 Task: Look for Airbnb options in Yambio, South Sudan from 10th December, 2023 to 15th December, 2023 for 7 adults.4 bedrooms having 7 beds and 4 bathrooms. Property type can be house. Amenities needed are: wifi, TV, free parkinig on premises, gym, breakfast. Look for 5 properties as per requirement.
Action: Mouse moved to (465, 96)
Screenshot: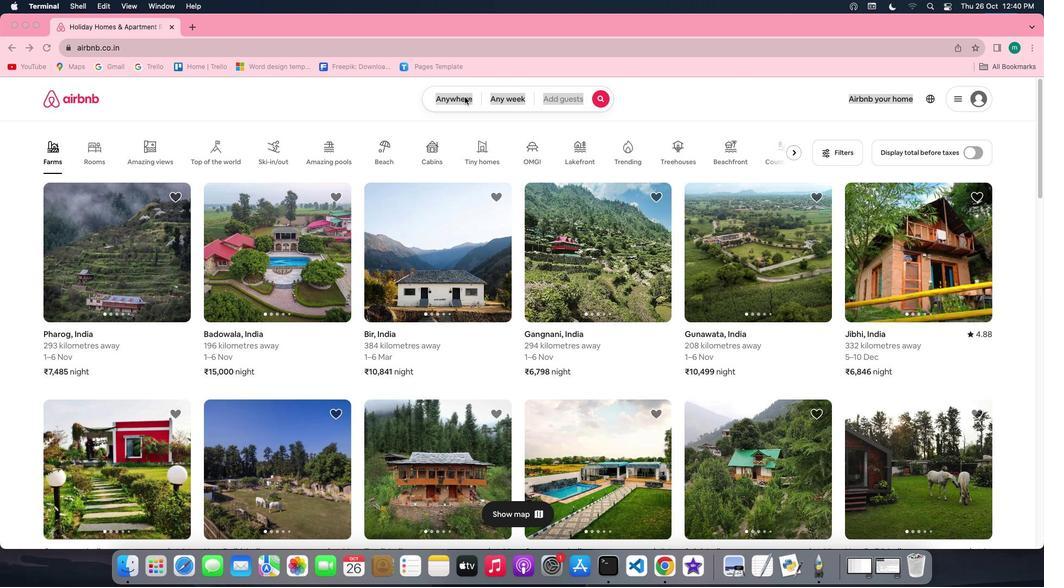 
Action: Mouse pressed left at (465, 96)
Screenshot: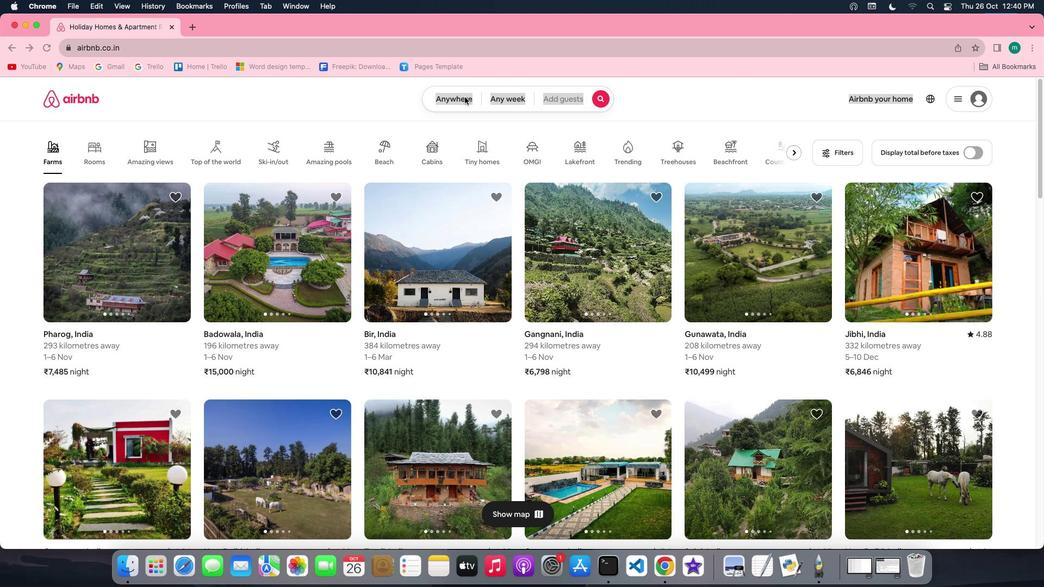 
Action: Mouse pressed left at (465, 96)
Screenshot: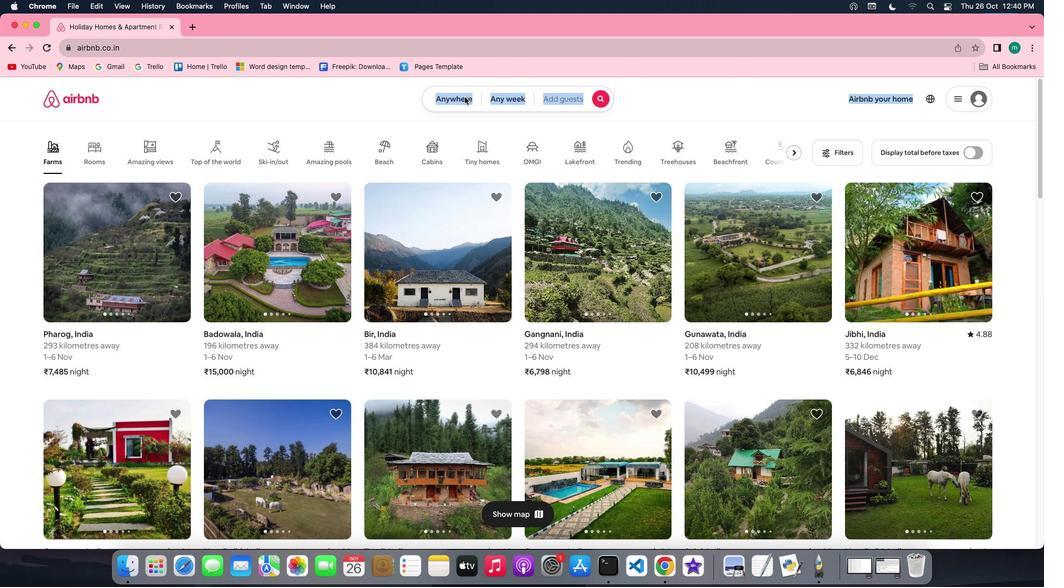 
Action: Mouse moved to (399, 141)
Screenshot: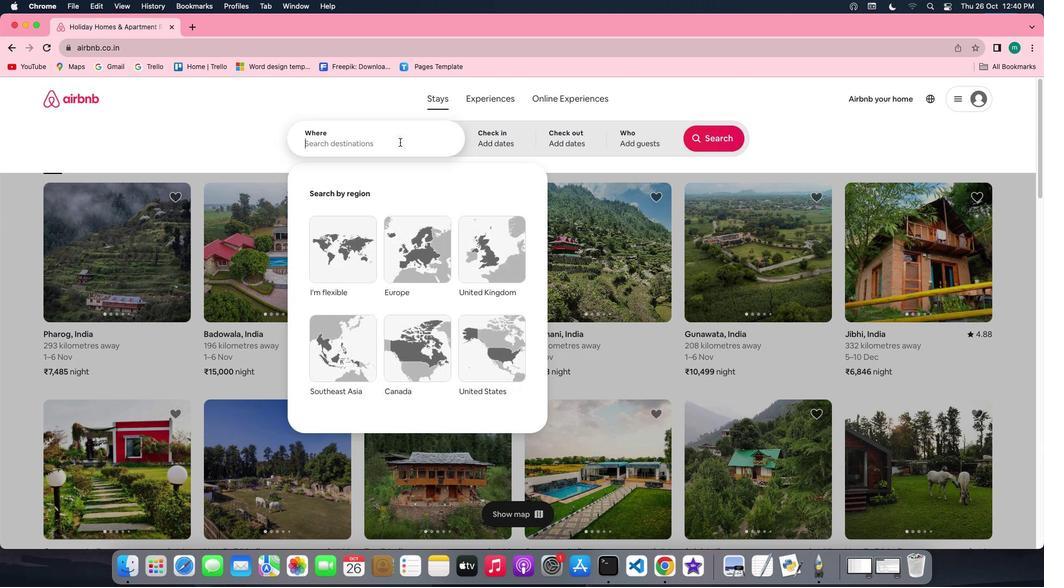 
Action: Key pressed Key.shift'Y''a''m''b''i''o'','Key.spaceKey.shift'S''o''u''t''h'Key.spaceKey.shift'S''u''d''a''n'
Screenshot: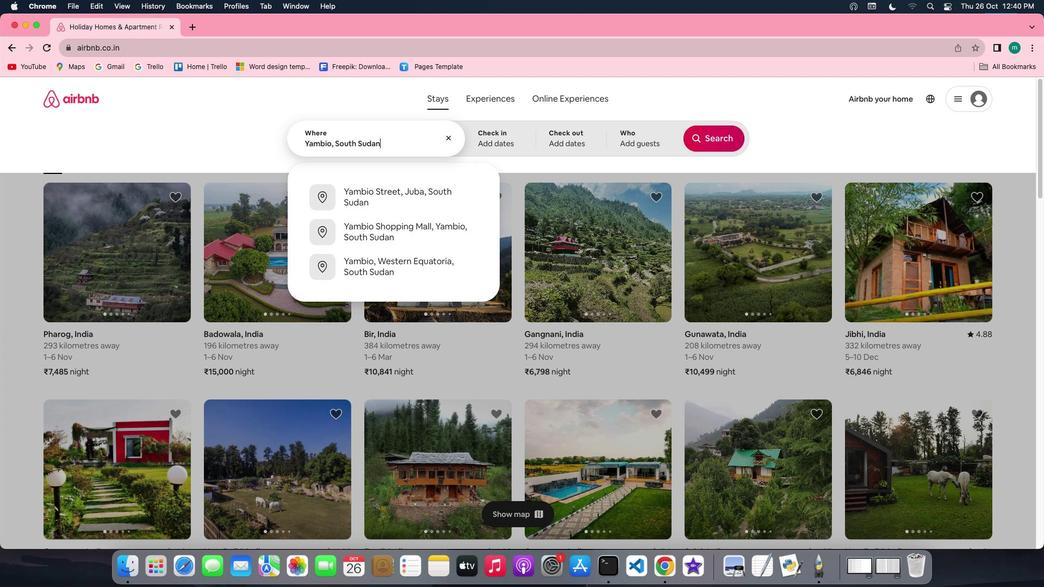 
Action: Mouse moved to (477, 134)
Screenshot: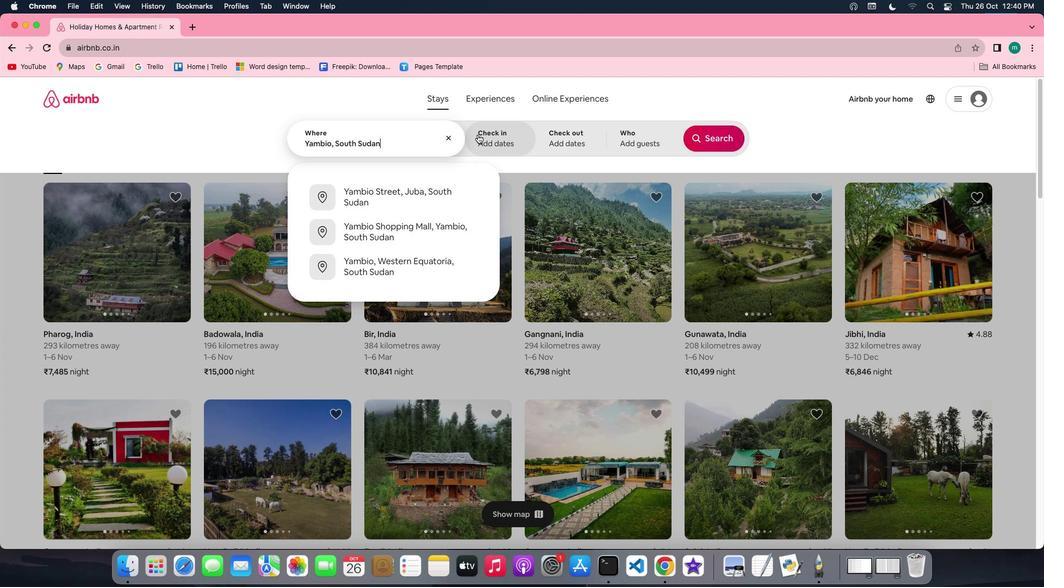 
Action: Mouse pressed left at (477, 134)
Screenshot: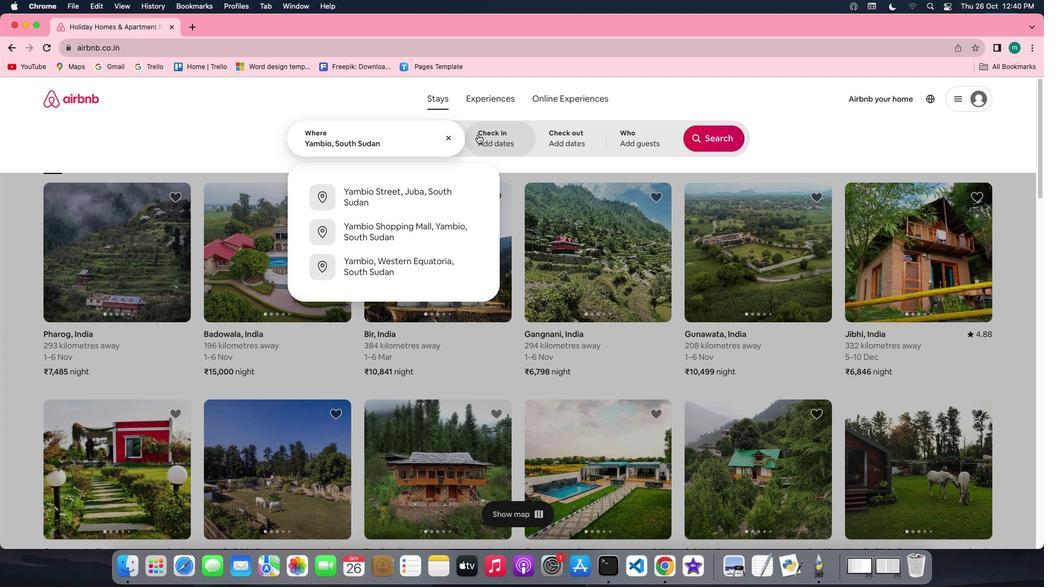 
Action: Mouse moved to (707, 226)
Screenshot: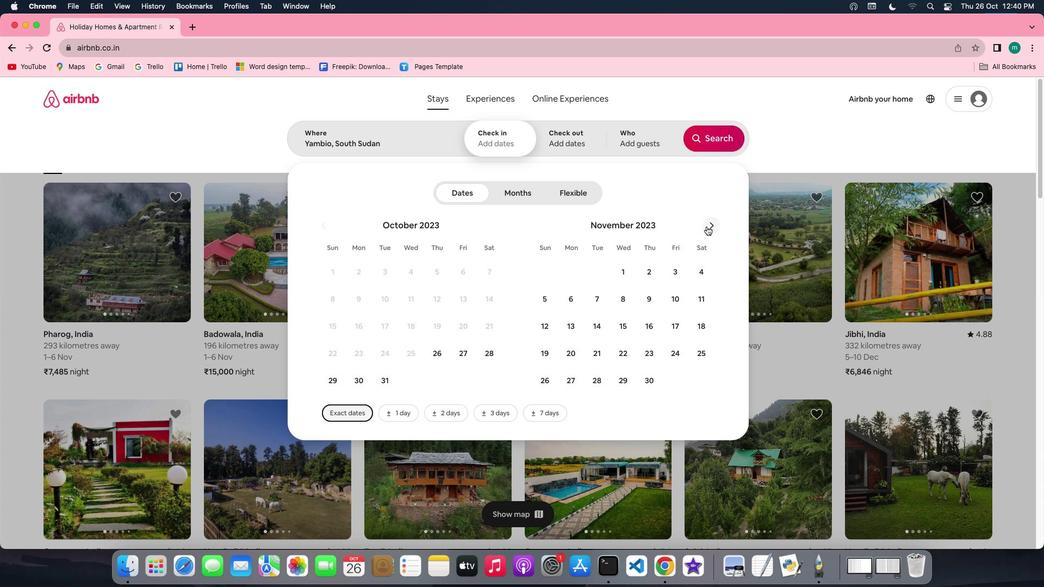 
Action: Mouse pressed left at (707, 226)
Screenshot: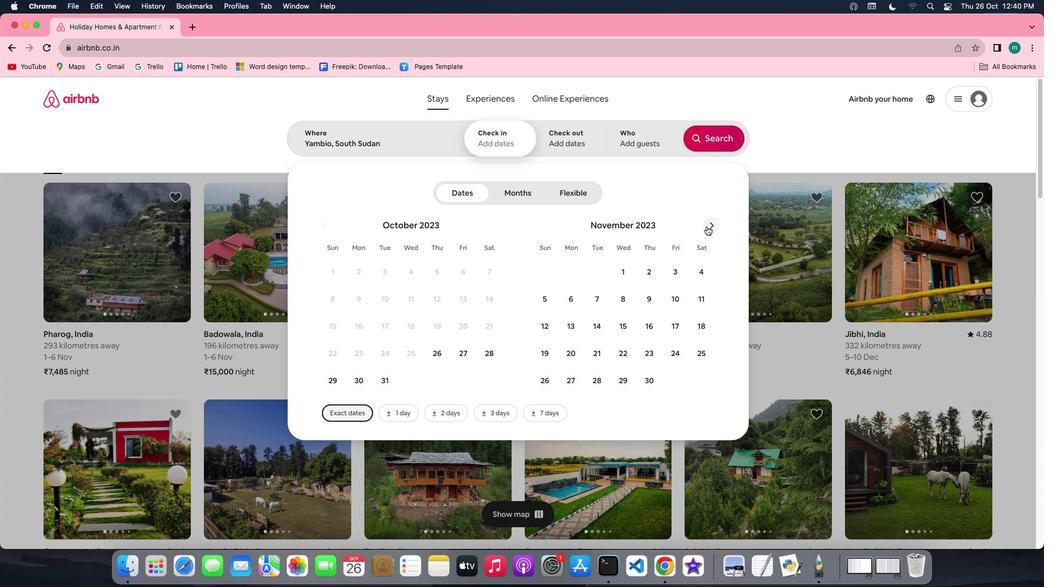 
Action: Mouse moved to (541, 318)
Screenshot: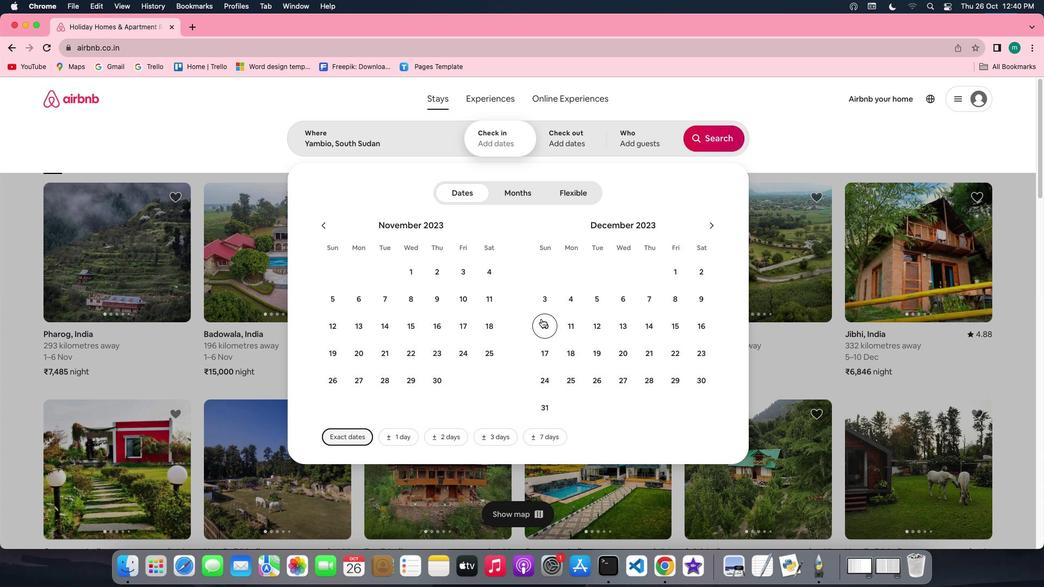 
Action: Mouse pressed left at (541, 318)
Screenshot: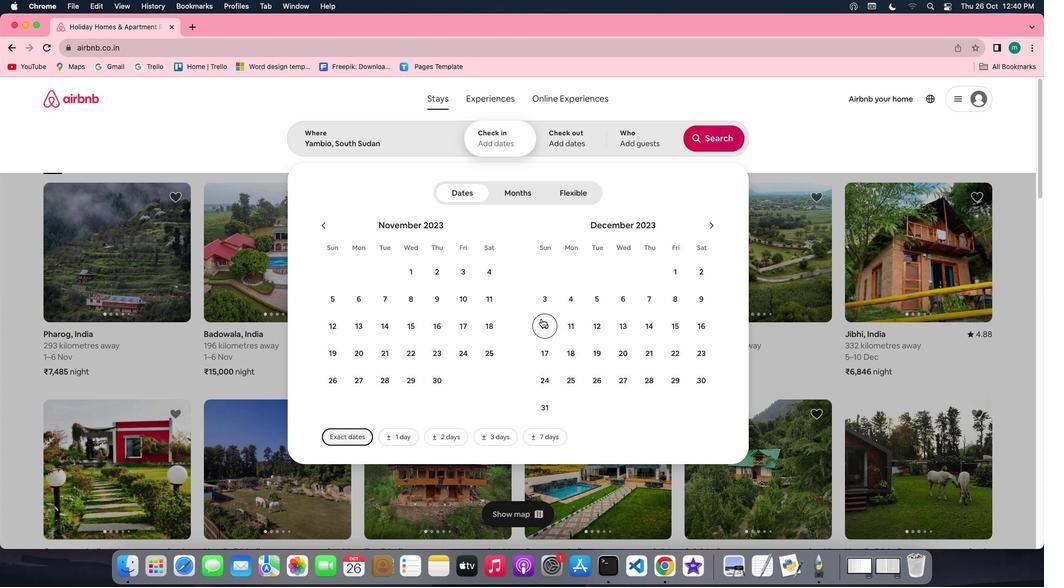 
Action: Mouse moved to (674, 319)
Screenshot: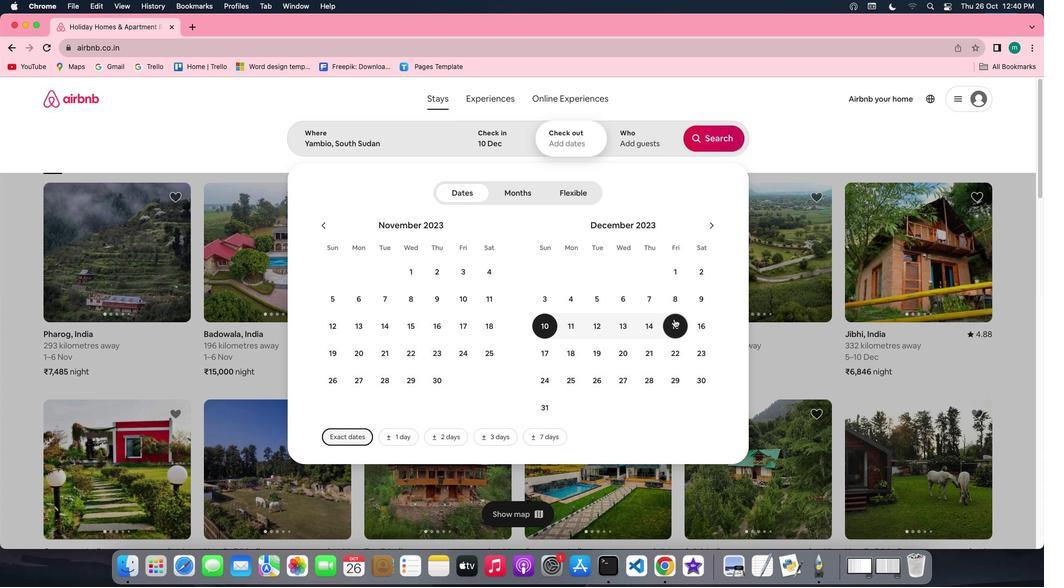 
Action: Mouse pressed left at (674, 319)
Screenshot: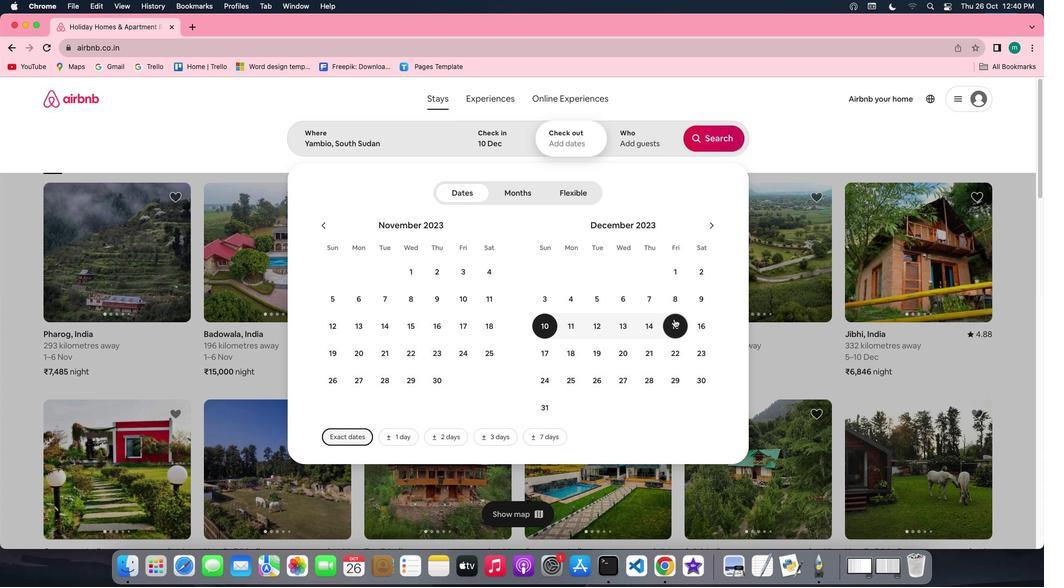 
Action: Mouse moved to (652, 143)
Screenshot: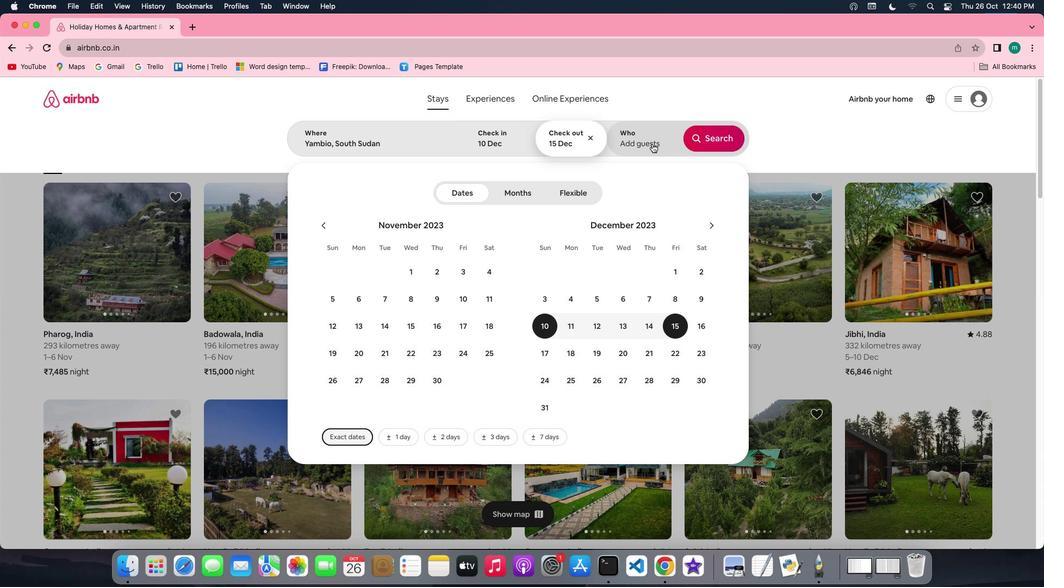 
Action: Mouse pressed left at (652, 143)
Screenshot: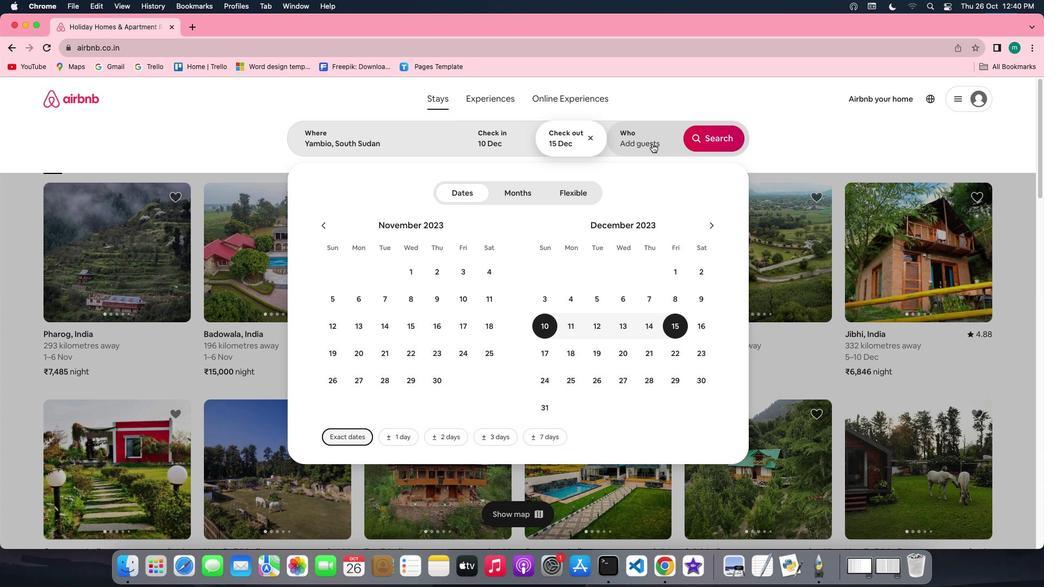 
Action: Mouse moved to (717, 193)
Screenshot: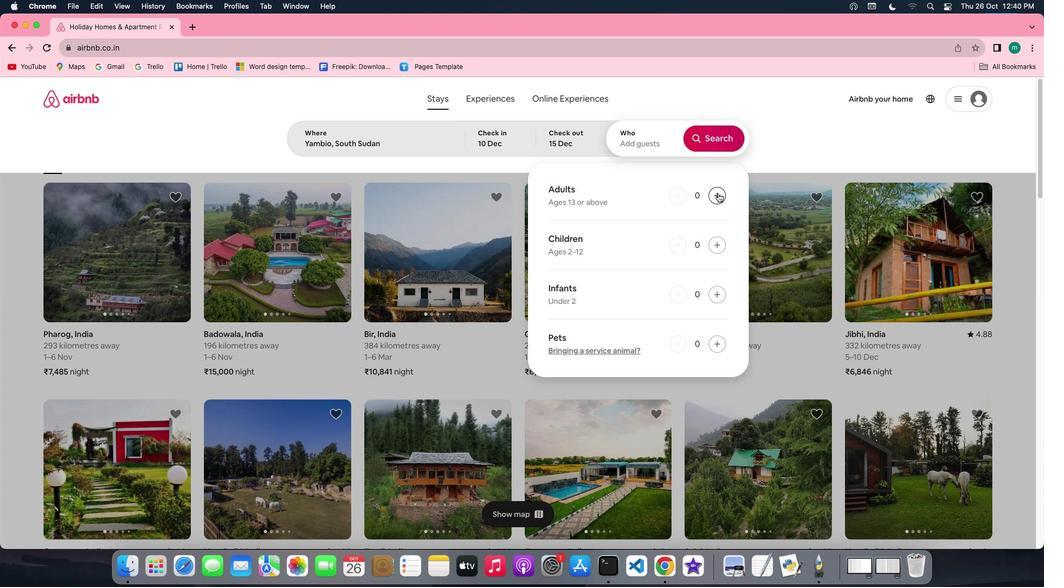 
Action: Mouse pressed left at (717, 193)
Screenshot: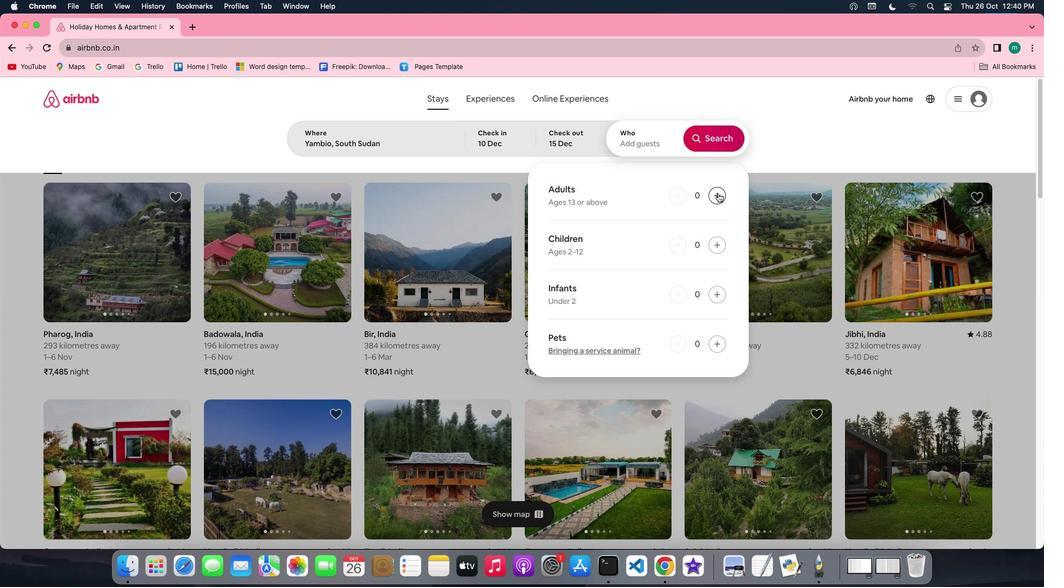 
Action: Mouse pressed left at (717, 193)
Screenshot: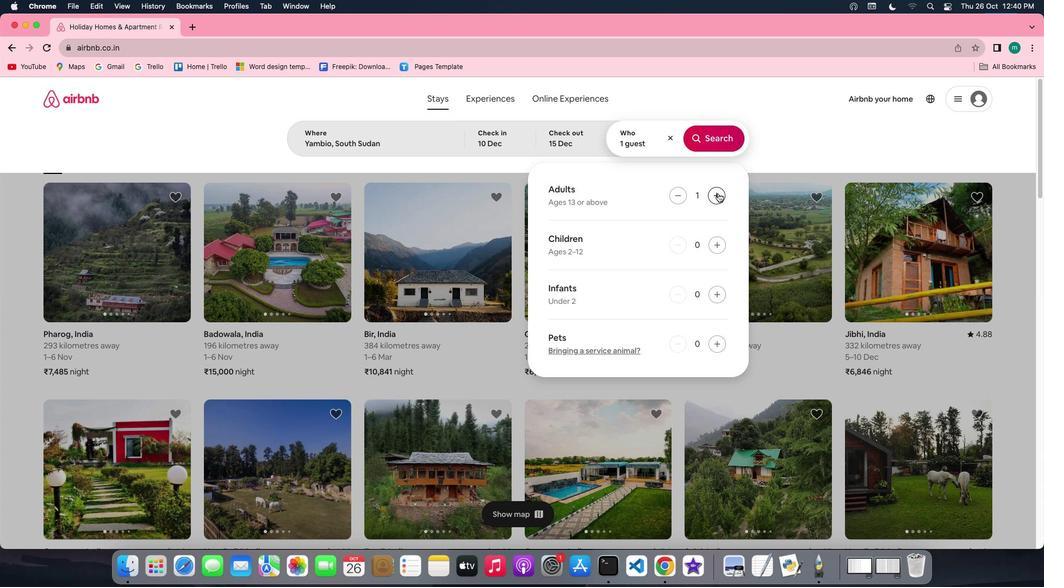 
Action: Mouse pressed left at (717, 193)
Screenshot: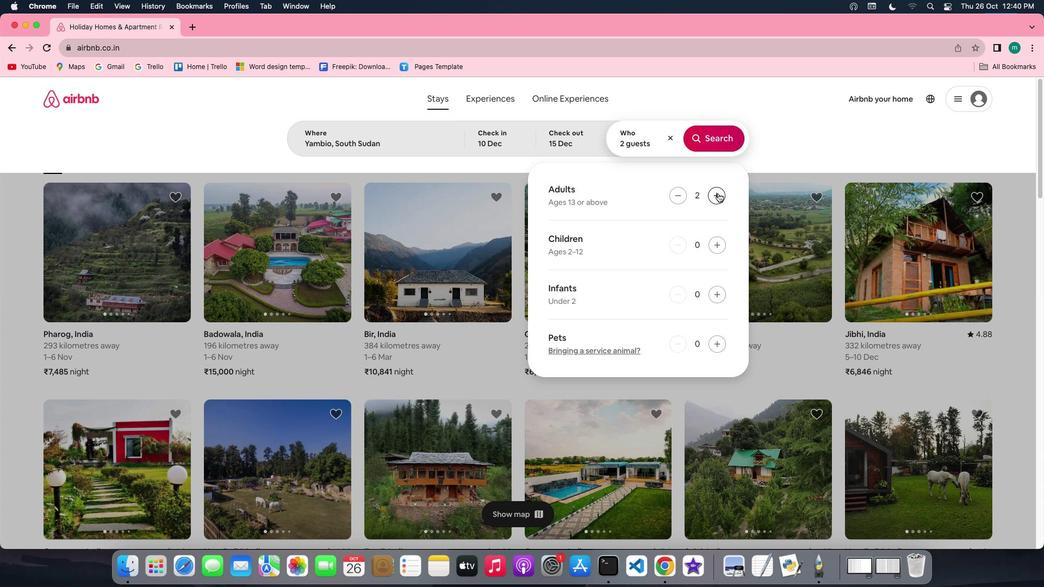 
Action: Mouse pressed left at (717, 193)
Screenshot: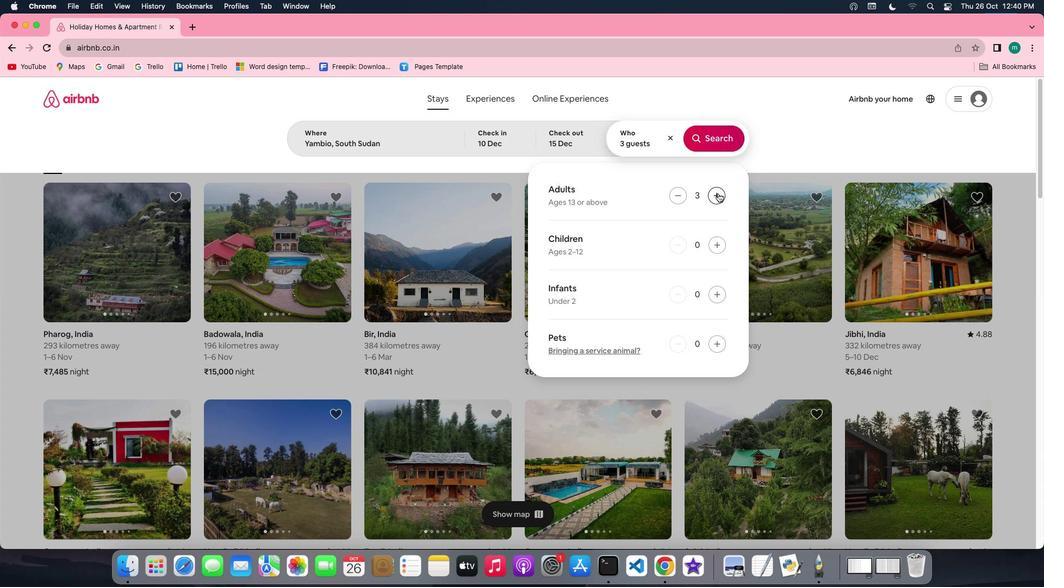 
Action: Mouse pressed left at (717, 193)
Screenshot: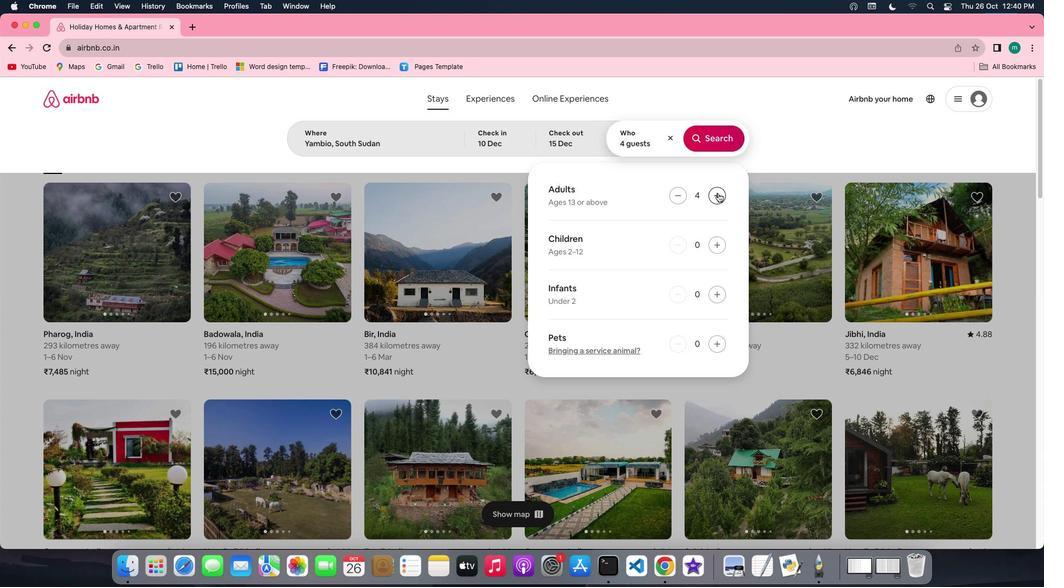 
Action: Mouse pressed left at (717, 193)
Screenshot: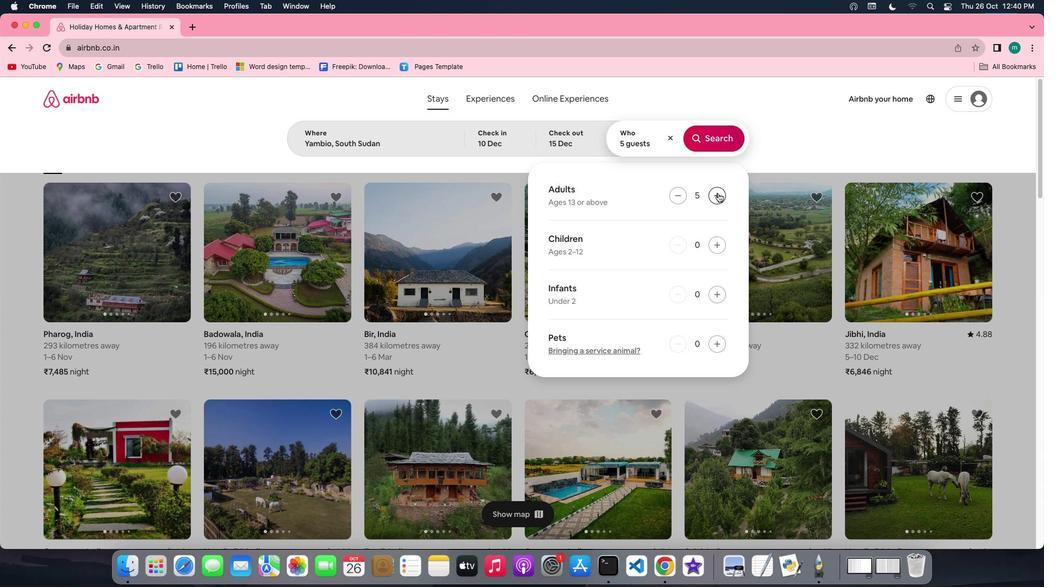 
Action: Mouse pressed left at (717, 193)
Screenshot: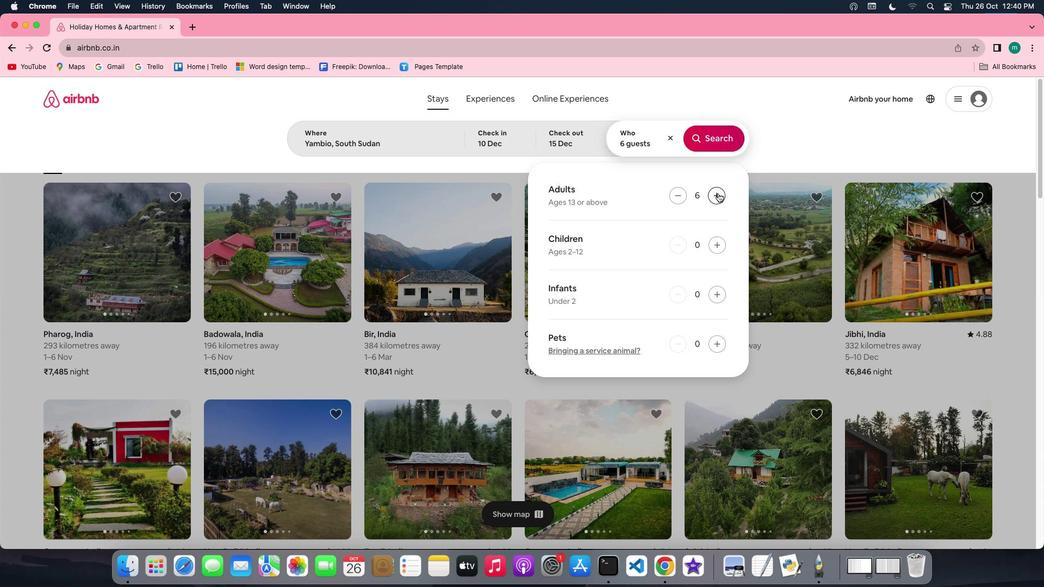 
Action: Mouse moved to (720, 139)
Screenshot: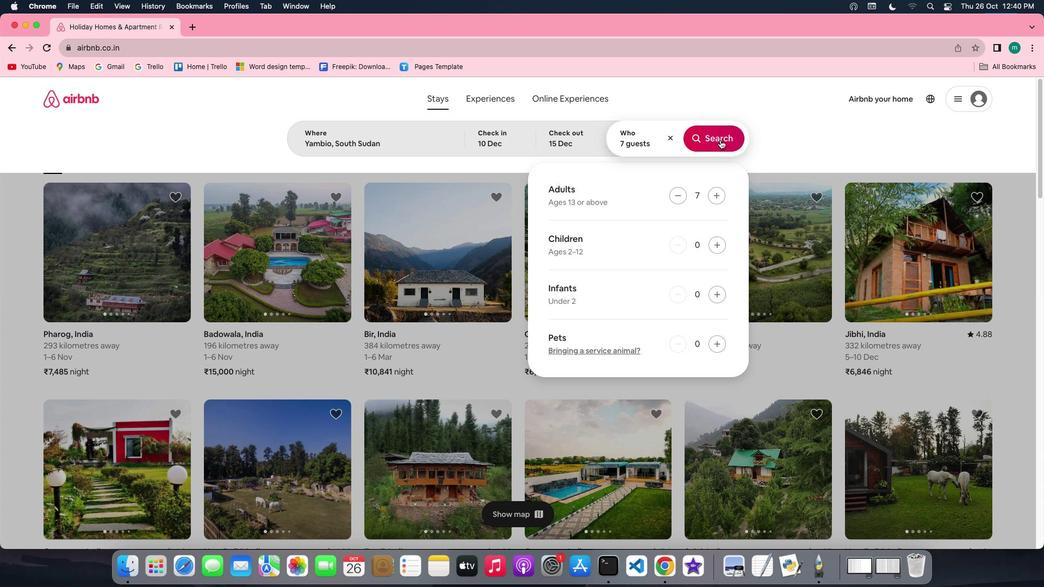 
Action: Mouse pressed left at (720, 139)
Screenshot: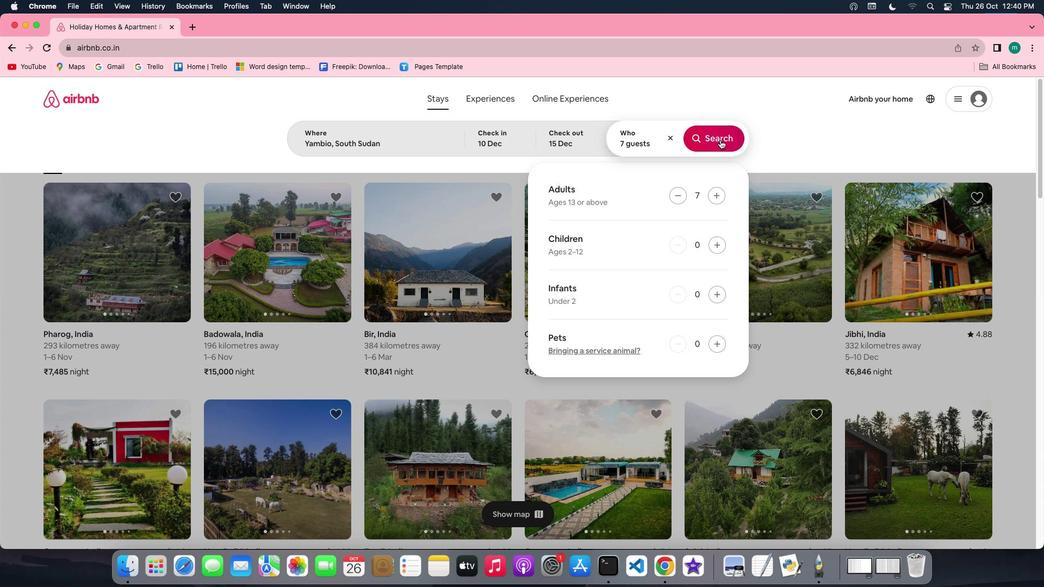 
Action: Mouse moved to (880, 145)
Screenshot: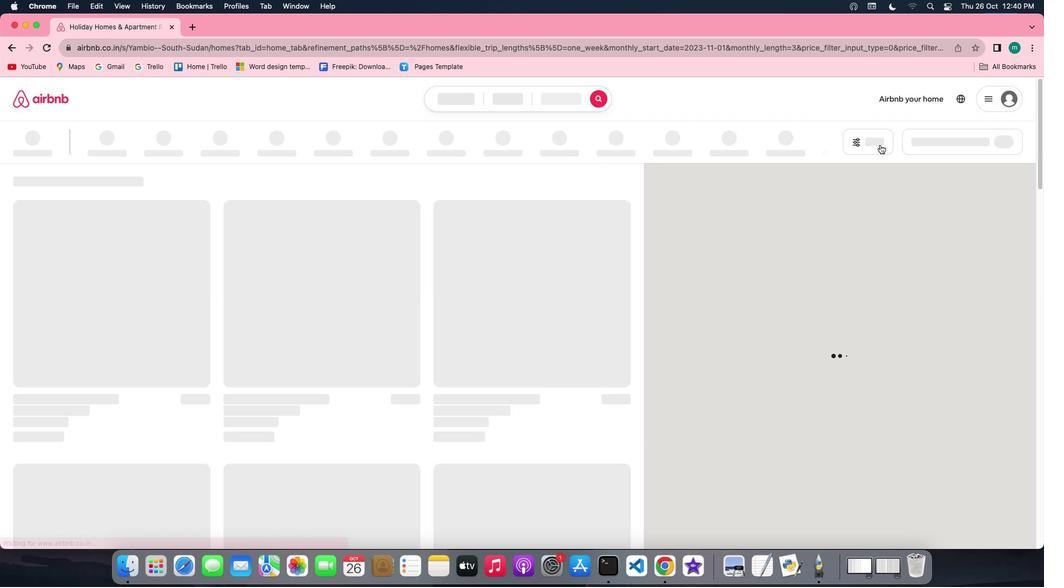 
Action: Mouse pressed left at (880, 145)
Screenshot: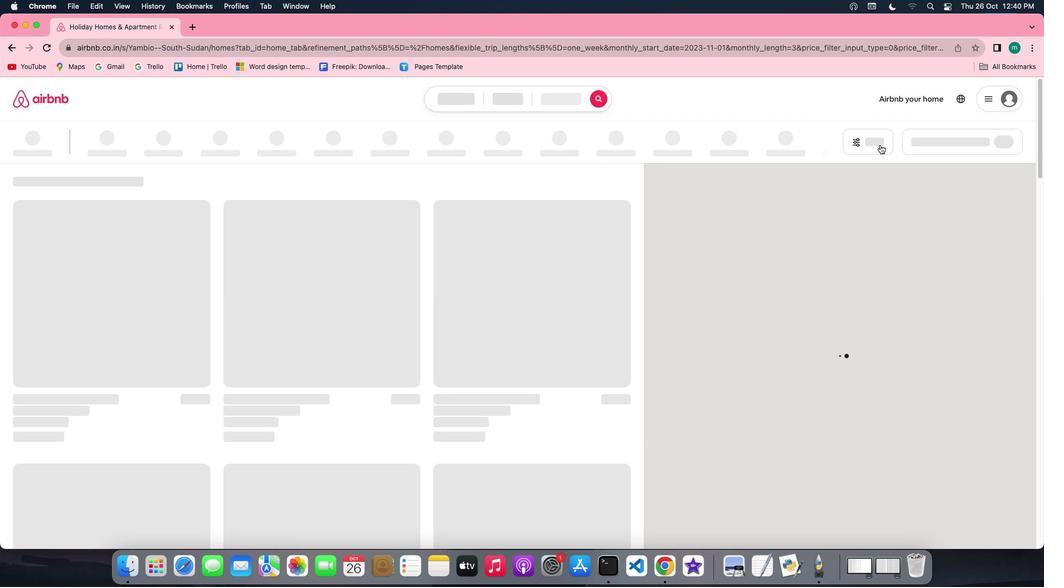 
Action: Mouse moved to (875, 138)
Screenshot: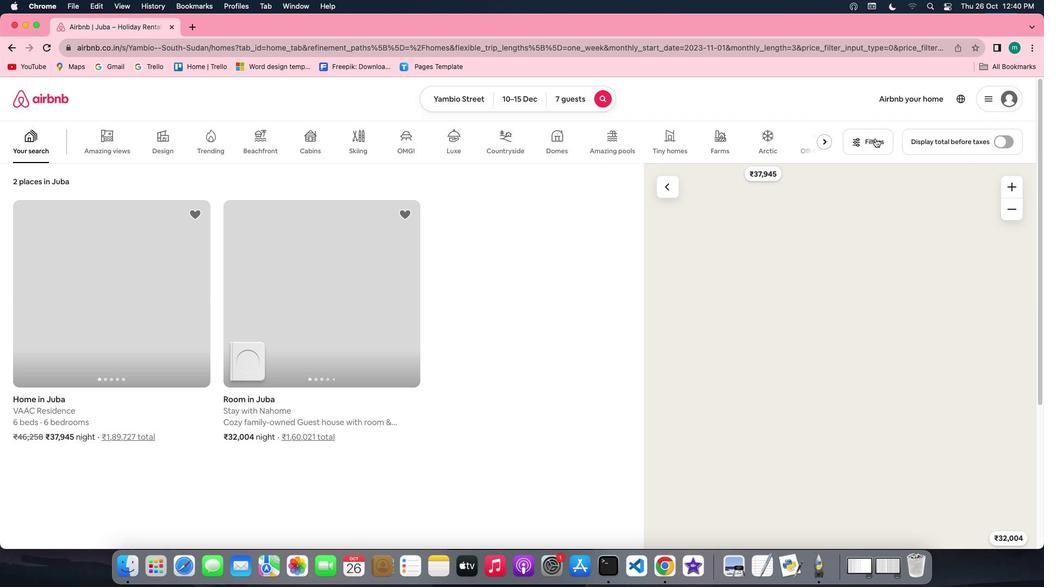 
Action: Mouse pressed left at (875, 138)
Screenshot: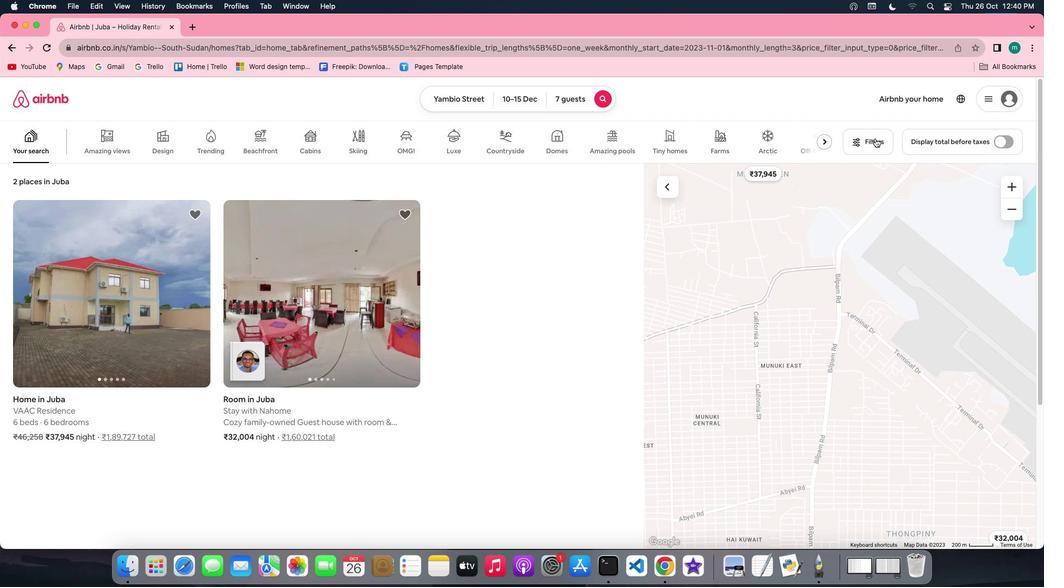 
Action: Mouse moved to (583, 353)
Screenshot: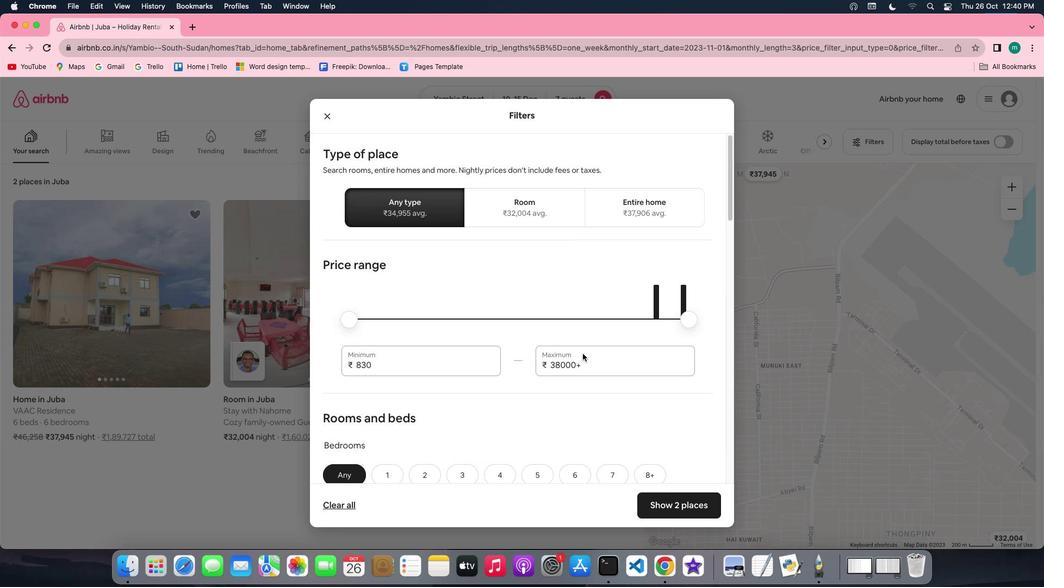 
Action: Mouse scrolled (583, 353) with delta (0, 0)
Screenshot: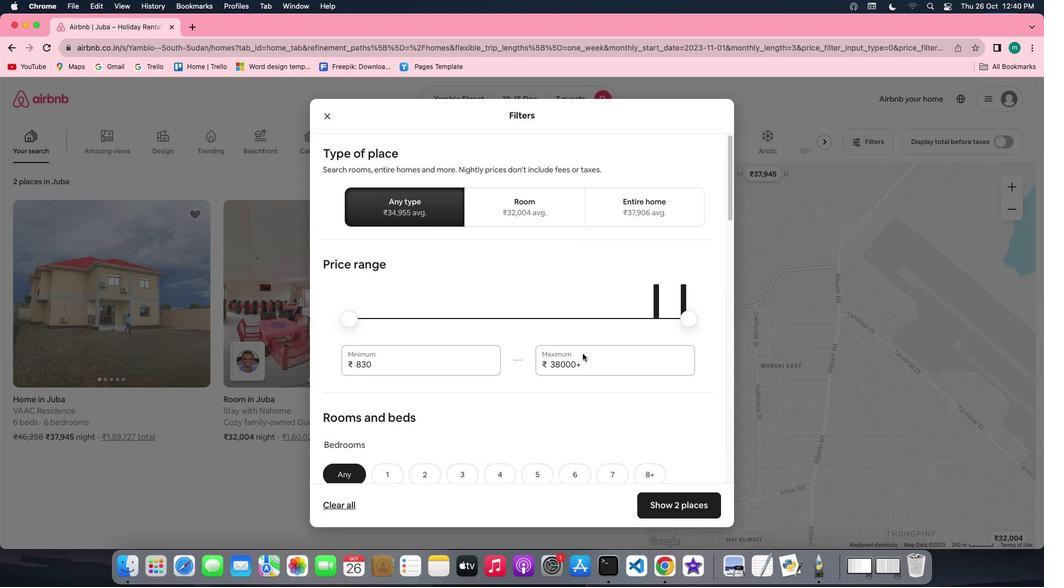 
Action: Mouse scrolled (583, 353) with delta (0, 0)
Screenshot: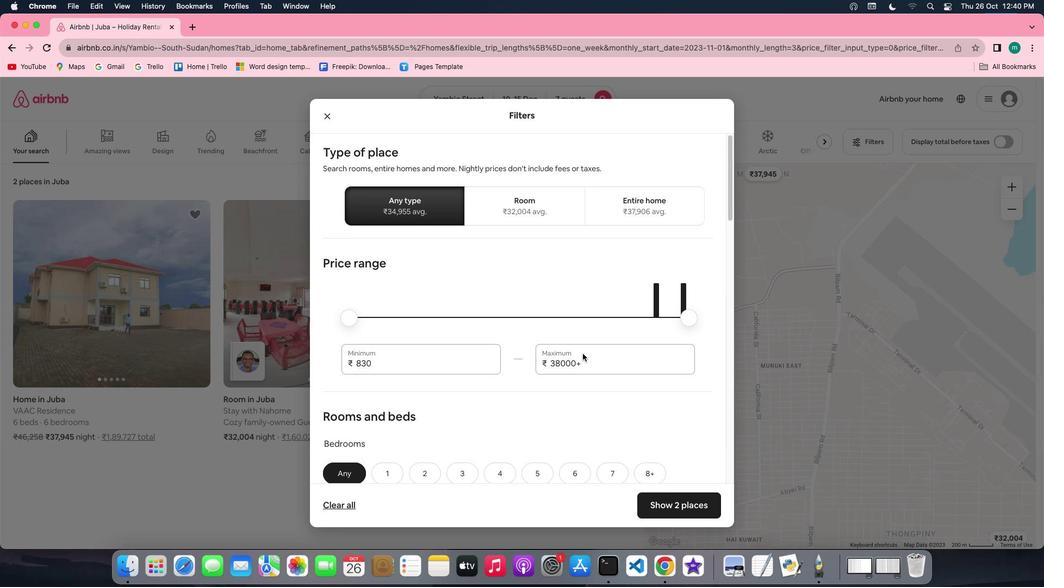 
Action: Mouse scrolled (583, 353) with delta (0, -1)
Screenshot: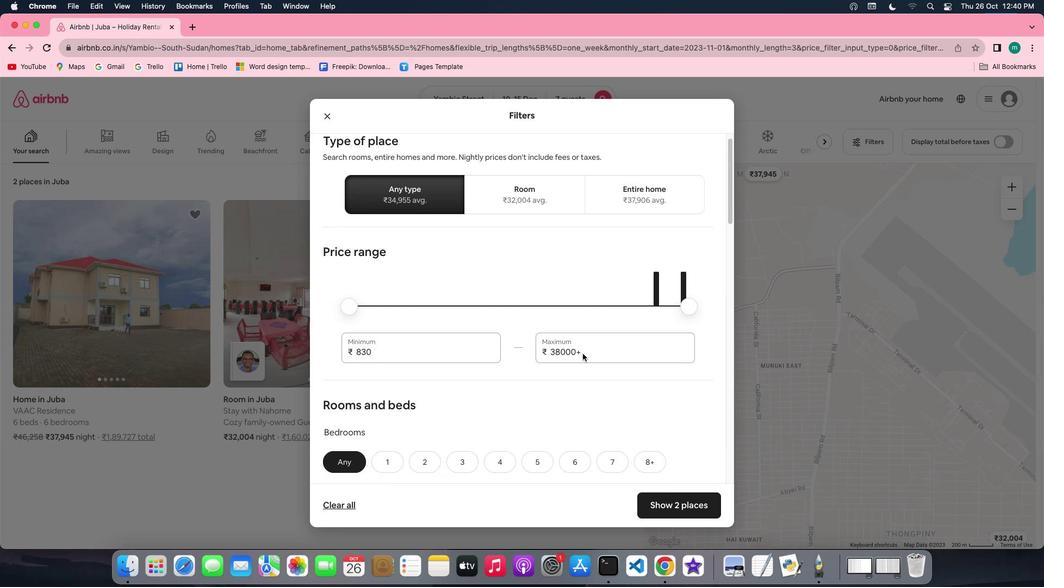 
Action: Mouse scrolled (583, 353) with delta (0, -1)
Screenshot: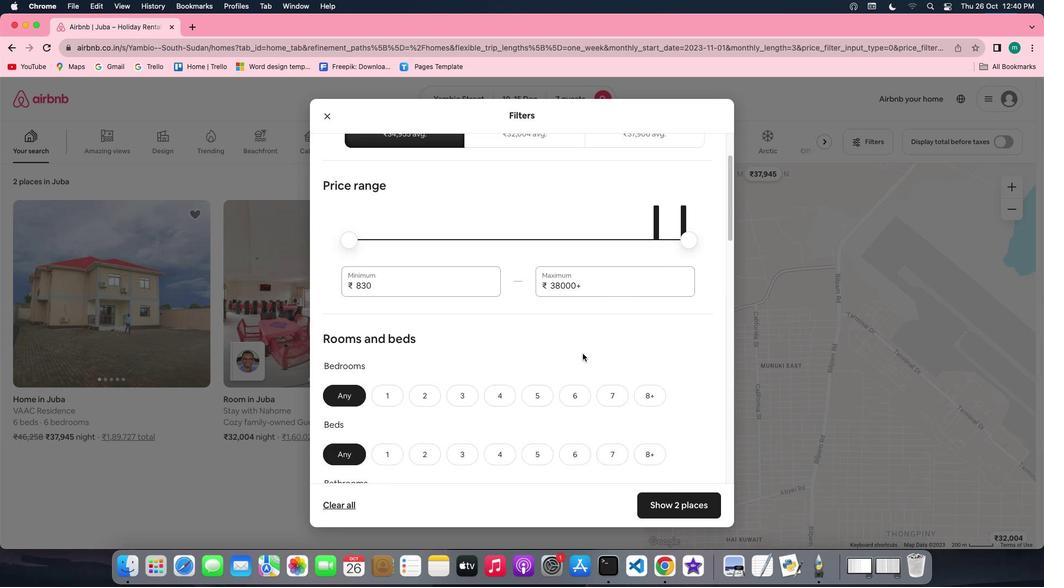
Action: Mouse scrolled (583, 353) with delta (0, 0)
Screenshot: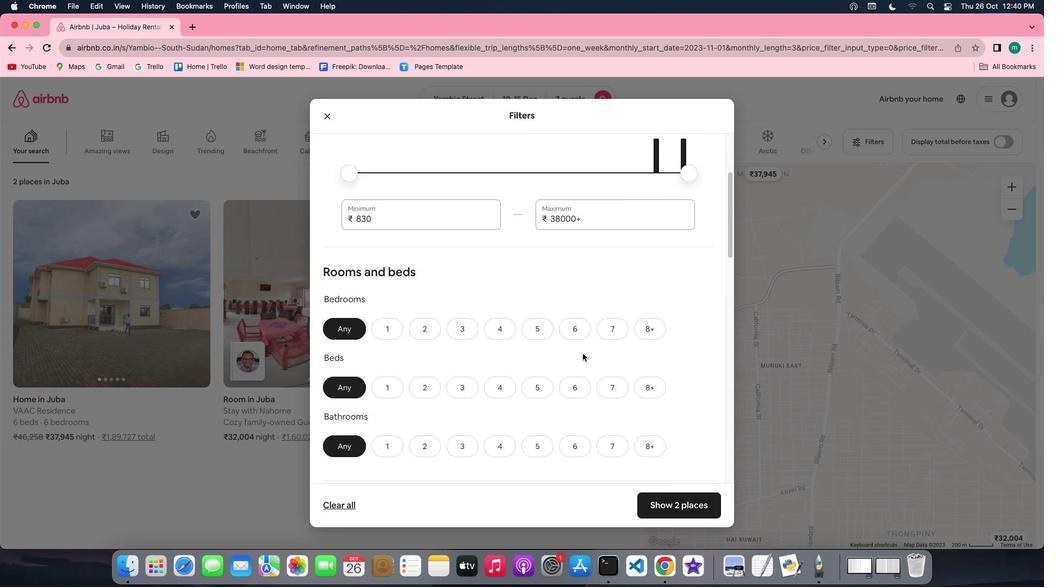 
Action: Mouse scrolled (583, 353) with delta (0, 0)
Screenshot: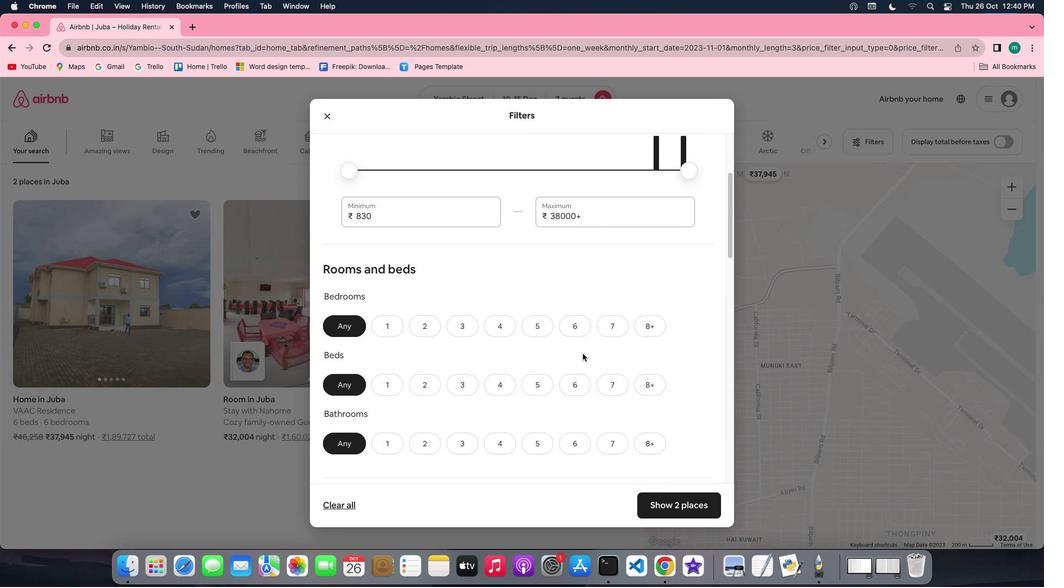 
Action: Mouse scrolled (583, 353) with delta (0, 0)
Screenshot: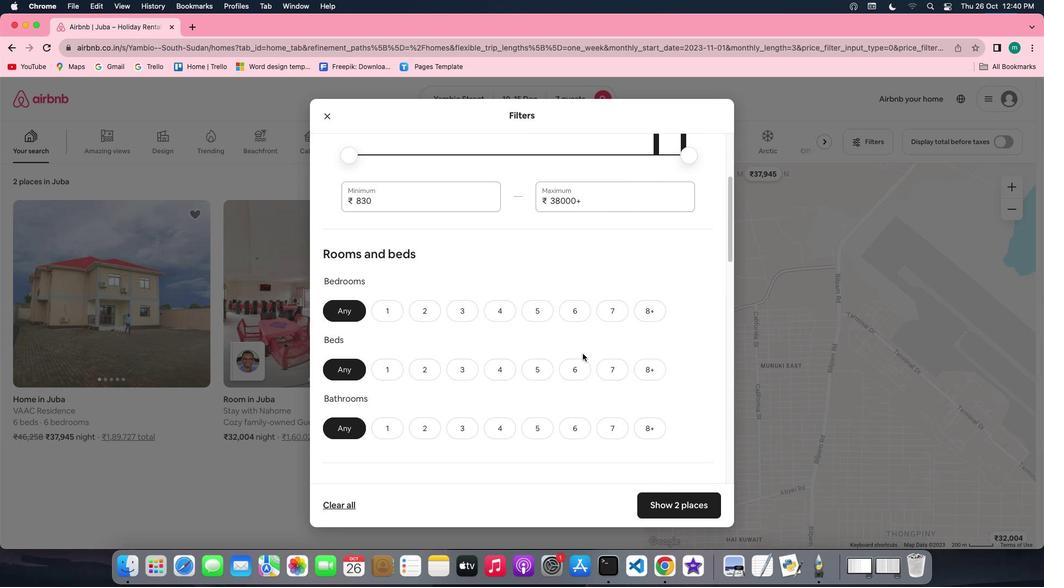 
Action: Mouse scrolled (583, 353) with delta (0, -1)
Screenshot: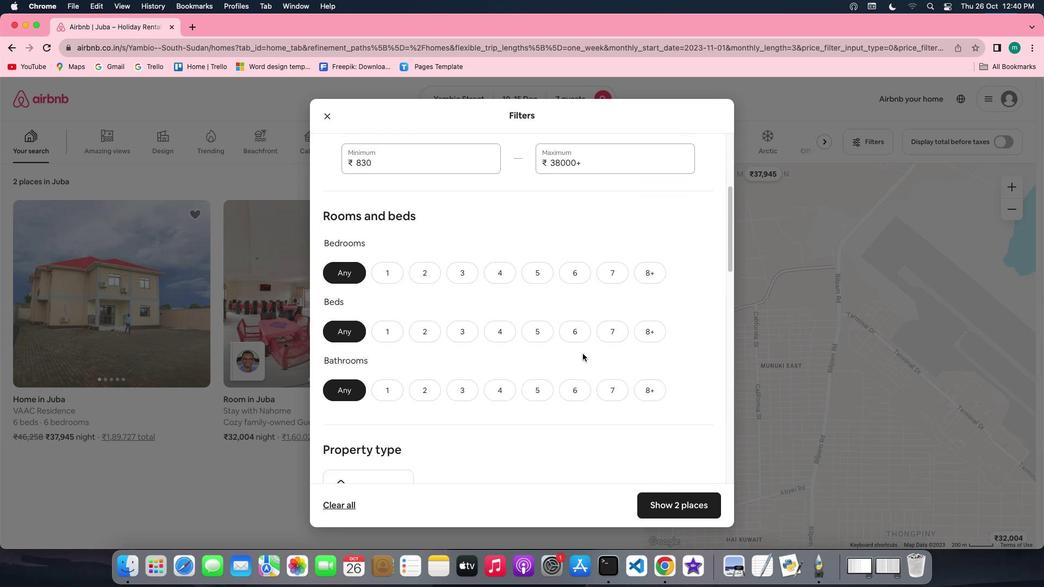 
Action: Mouse scrolled (583, 353) with delta (0, 0)
Screenshot: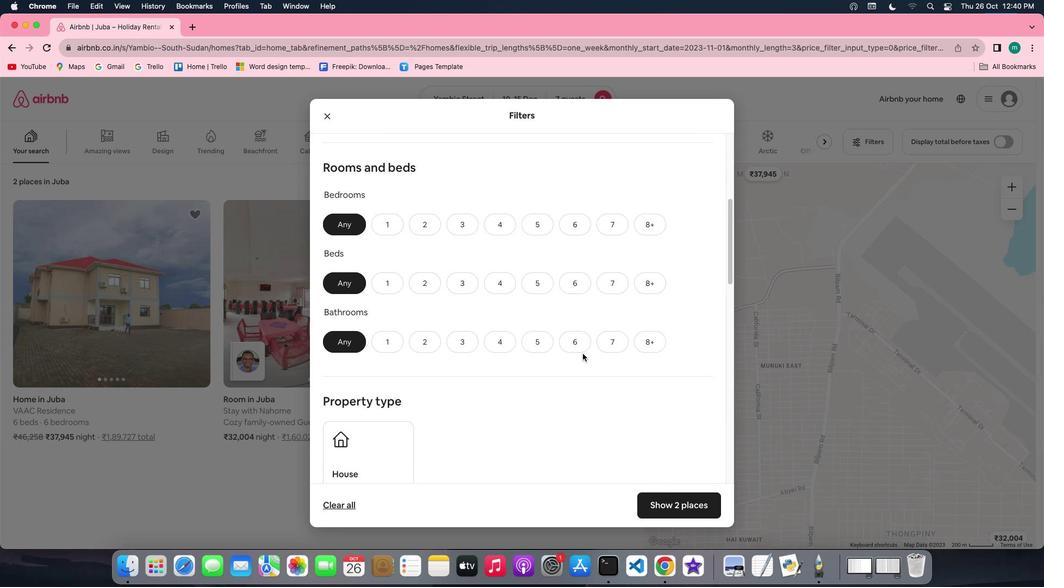 
Action: Mouse scrolled (583, 353) with delta (0, 0)
Screenshot: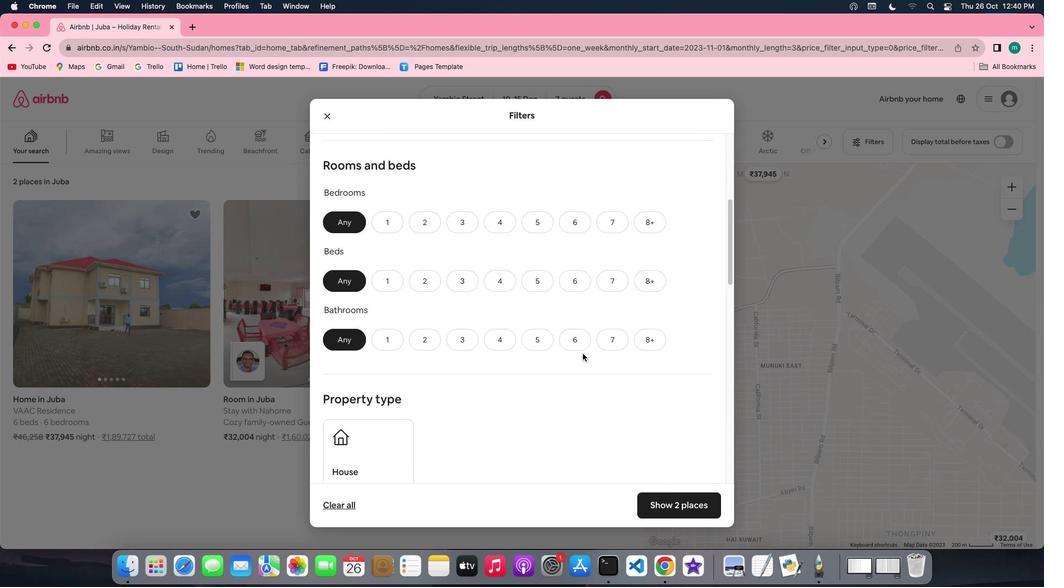 
Action: Mouse moved to (503, 214)
Screenshot: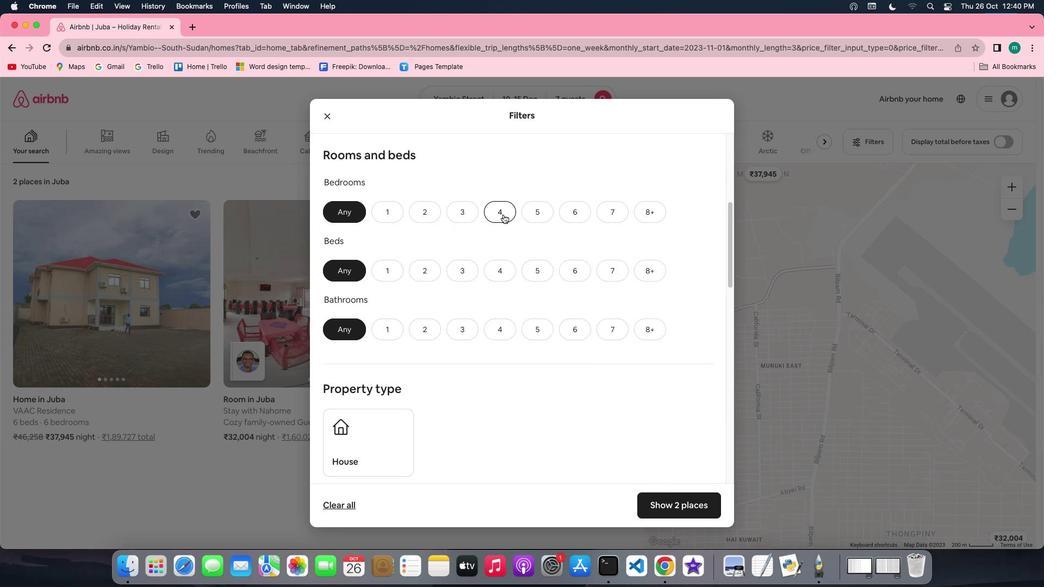 
Action: Mouse pressed left at (503, 214)
Screenshot: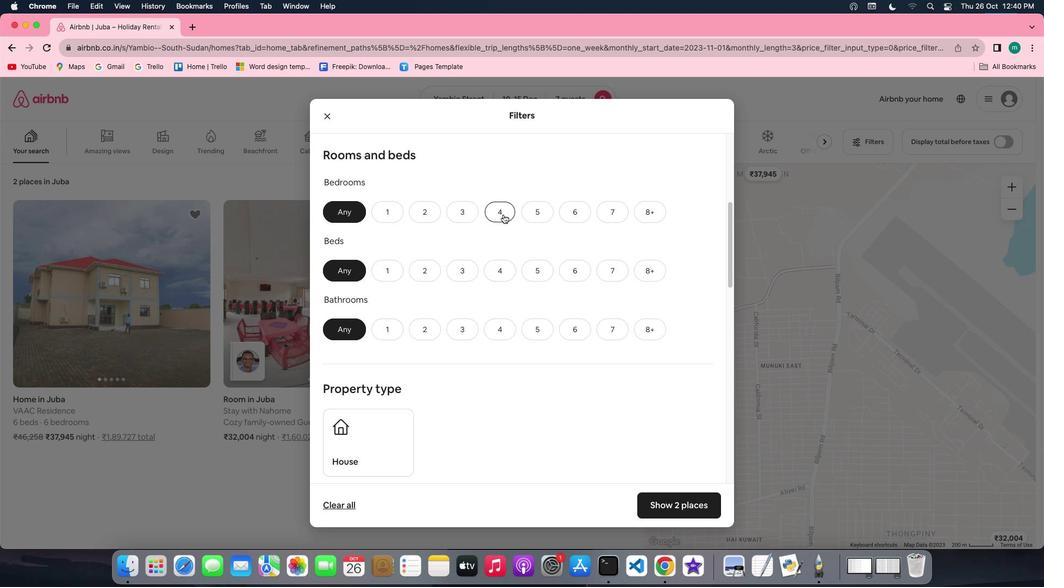 
Action: Mouse moved to (622, 268)
Screenshot: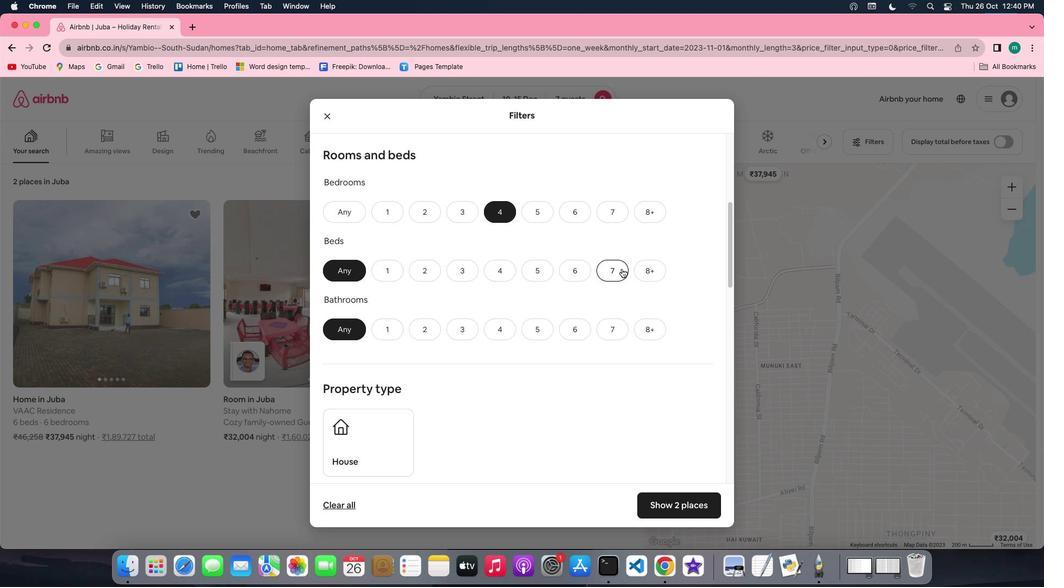 
Action: Mouse pressed left at (622, 268)
Screenshot: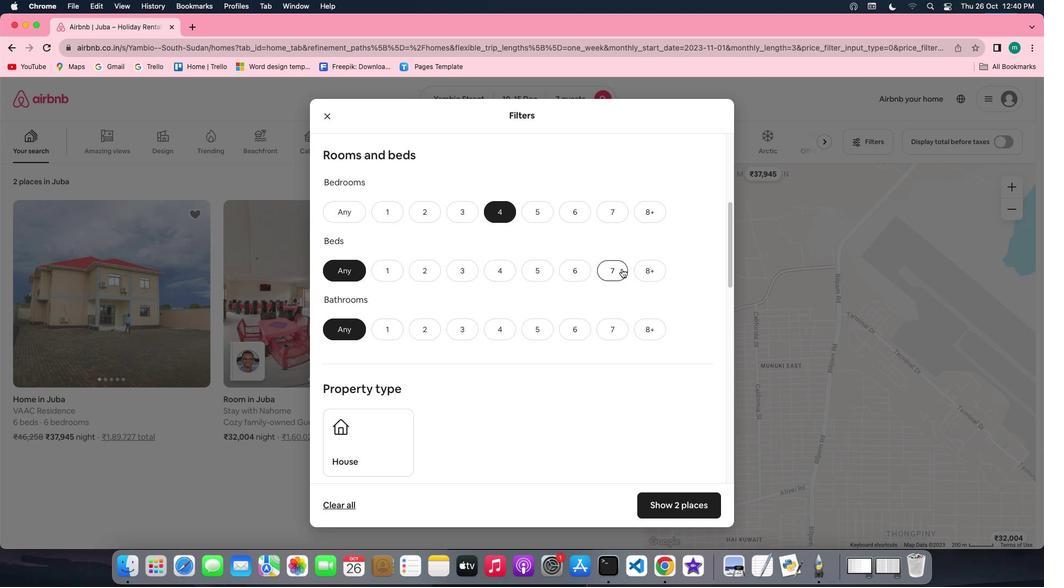 
Action: Mouse moved to (516, 329)
Screenshot: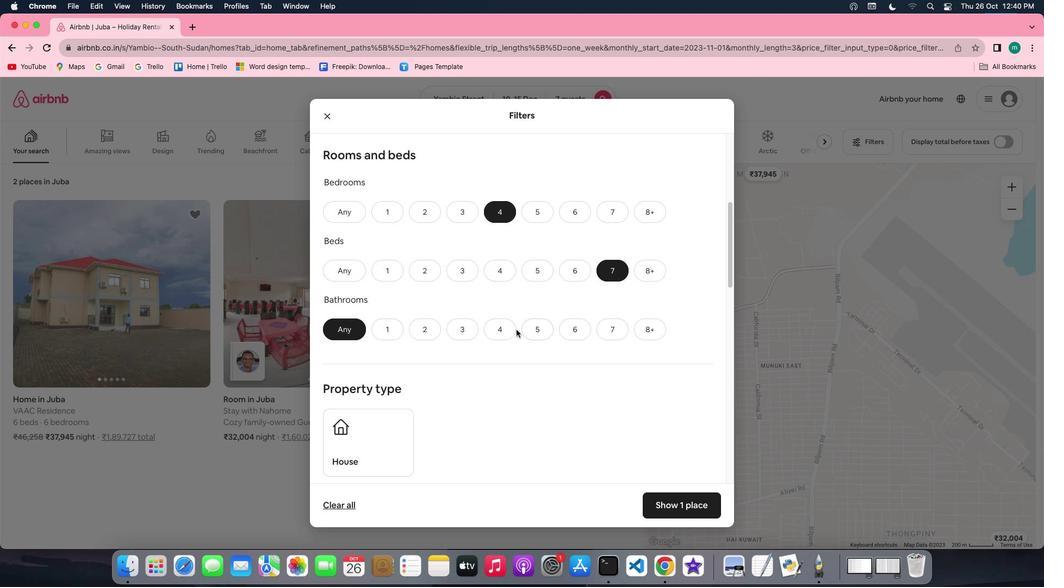 
Action: Mouse pressed left at (516, 329)
Screenshot: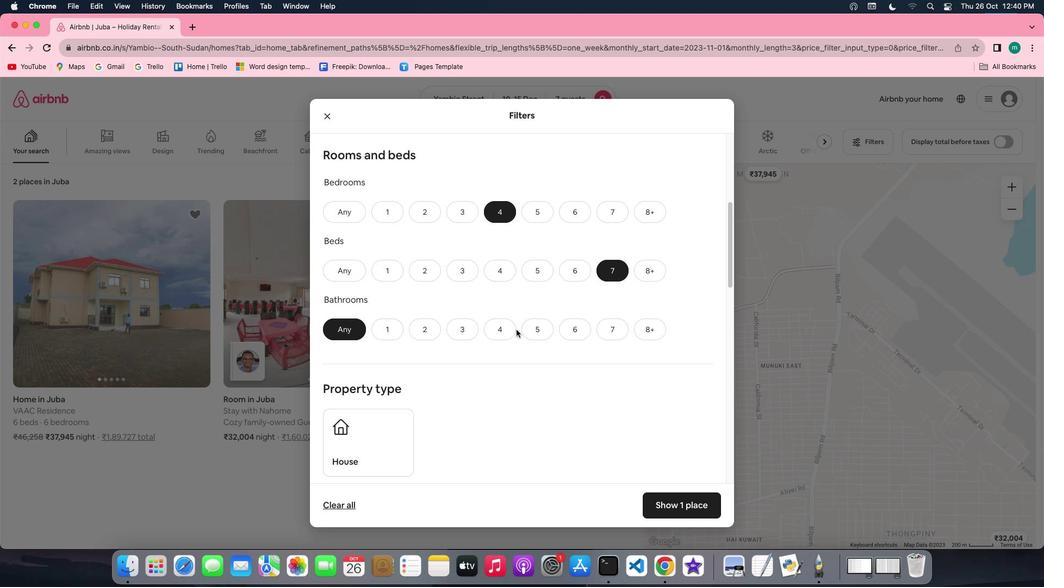 
Action: Mouse moved to (512, 330)
Screenshot: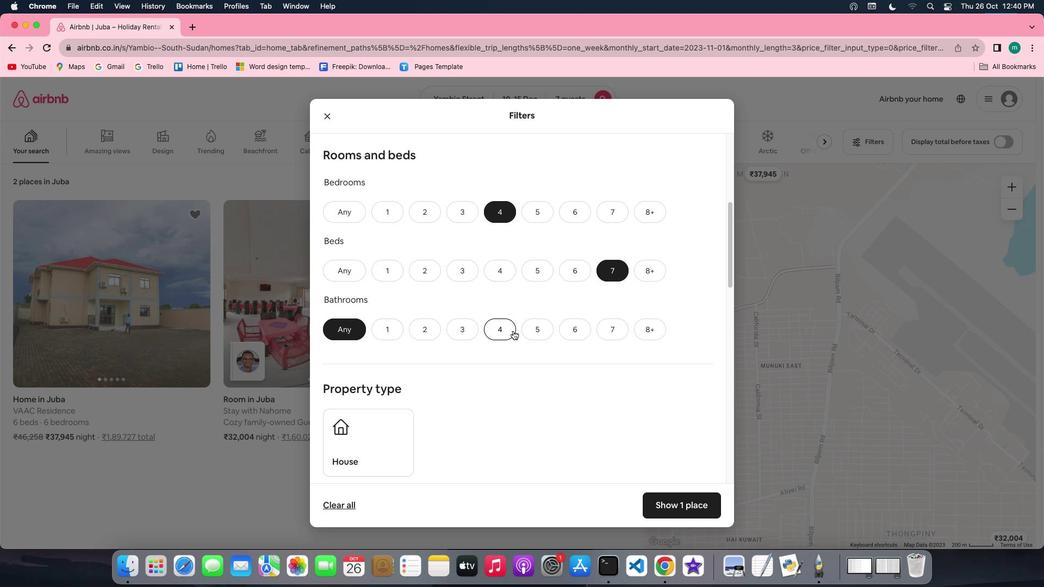 
Action: Mouse pressed left at (512, 330)
Screenshot: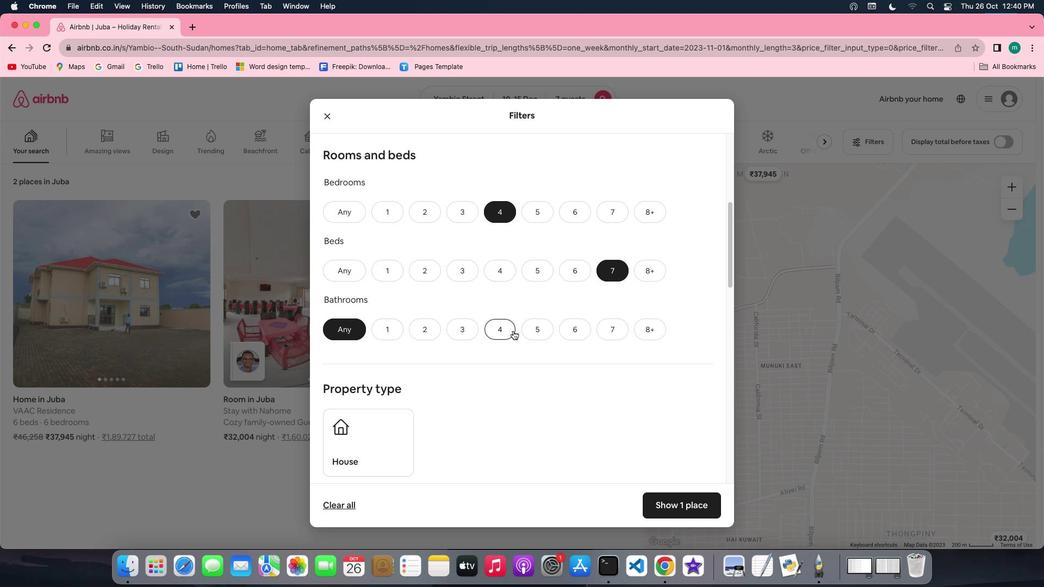 
Action: Mouse moved to (642, 353)
Screenshot: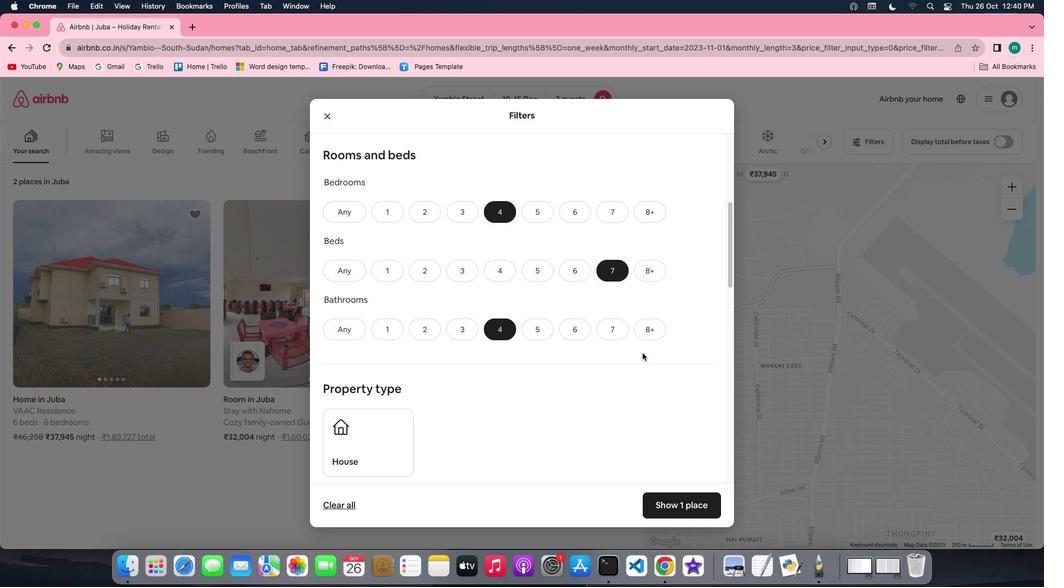 
Action: Mouse scrolled (642, 353) with delta (0, 0)
Screenshot: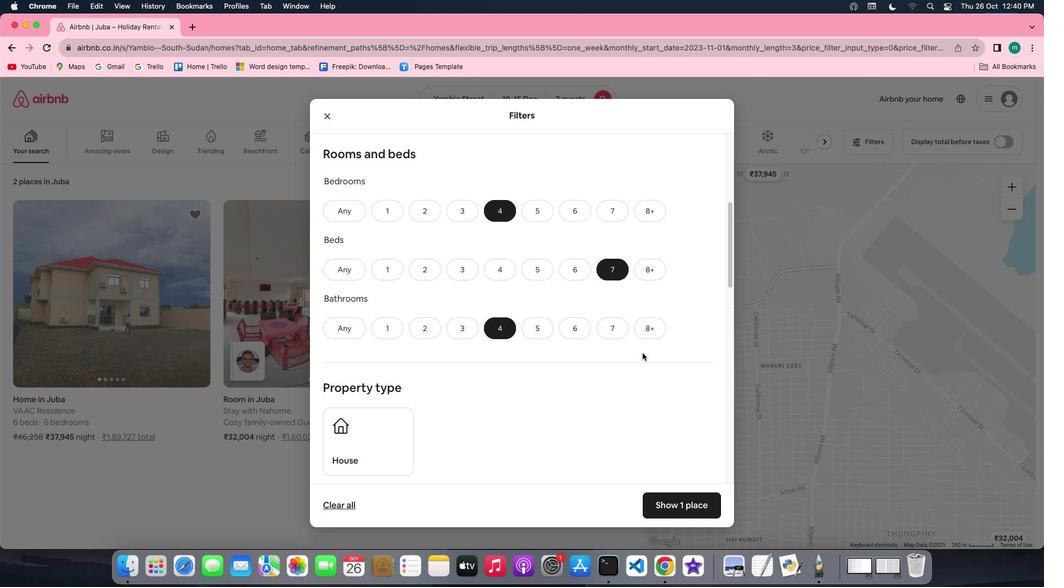 
Action: Mouse scrolled (642, 353) with delta (0, 0)
Screenshot: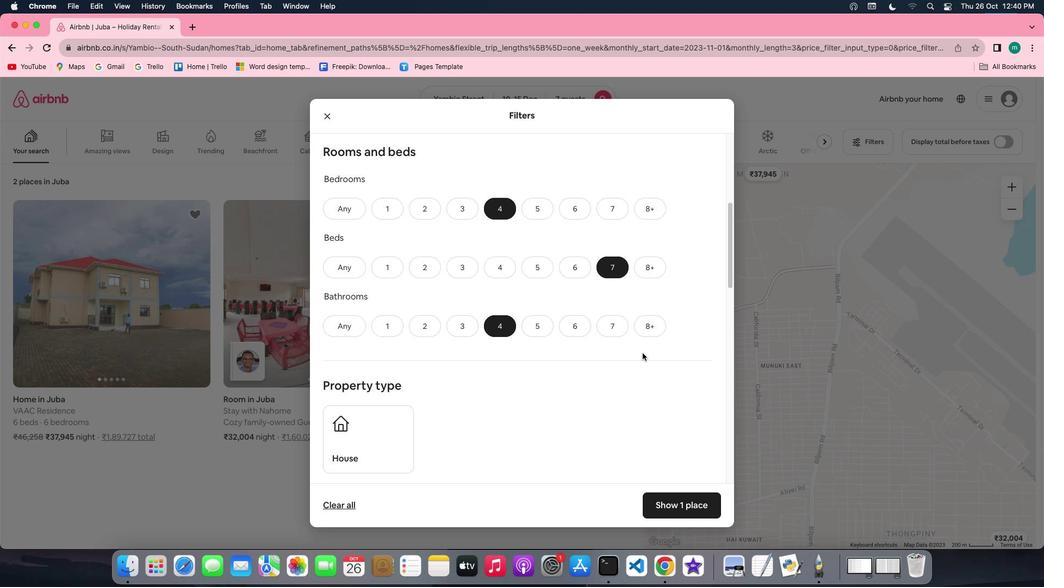 
Action: Mouse scrolled (642, 353) with delta (0, -1)
Screenshot: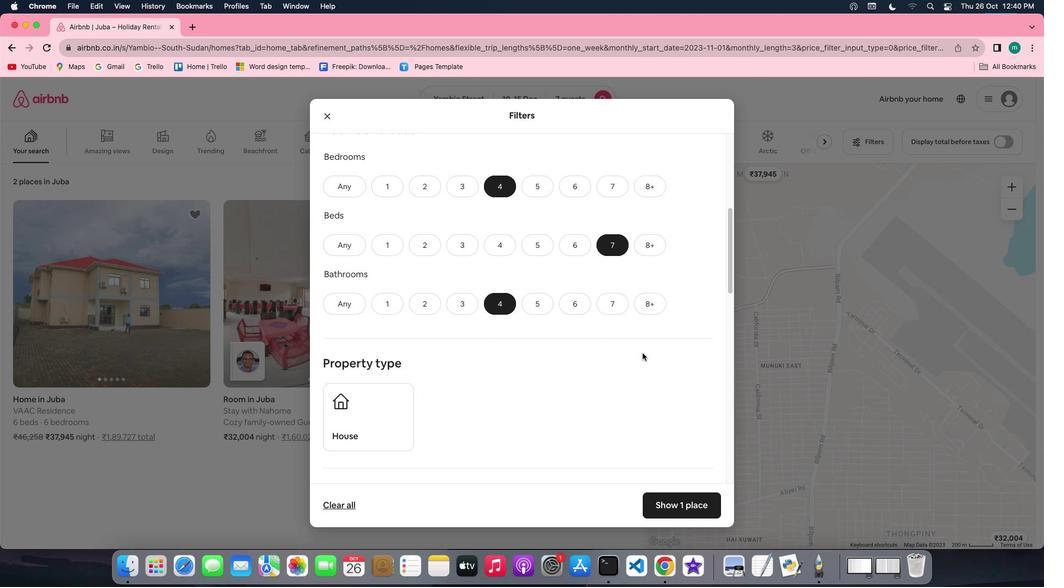 
Action: Mouse scrolled (642, 353) with delta (0, -1)
Screenshot: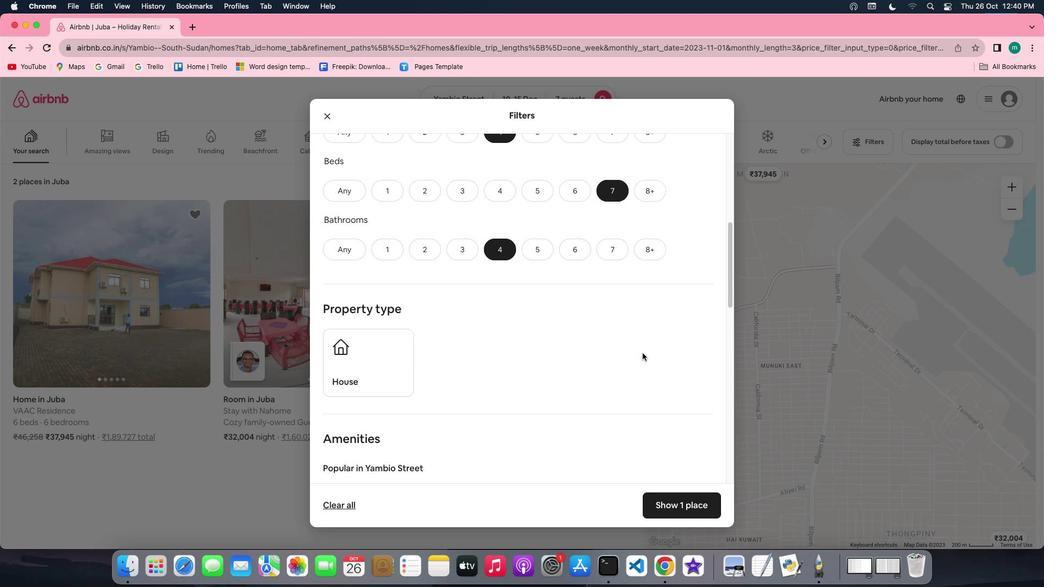 
Action: Mouse scrolled (642, 353) with delta (0, 0)
Screenshot: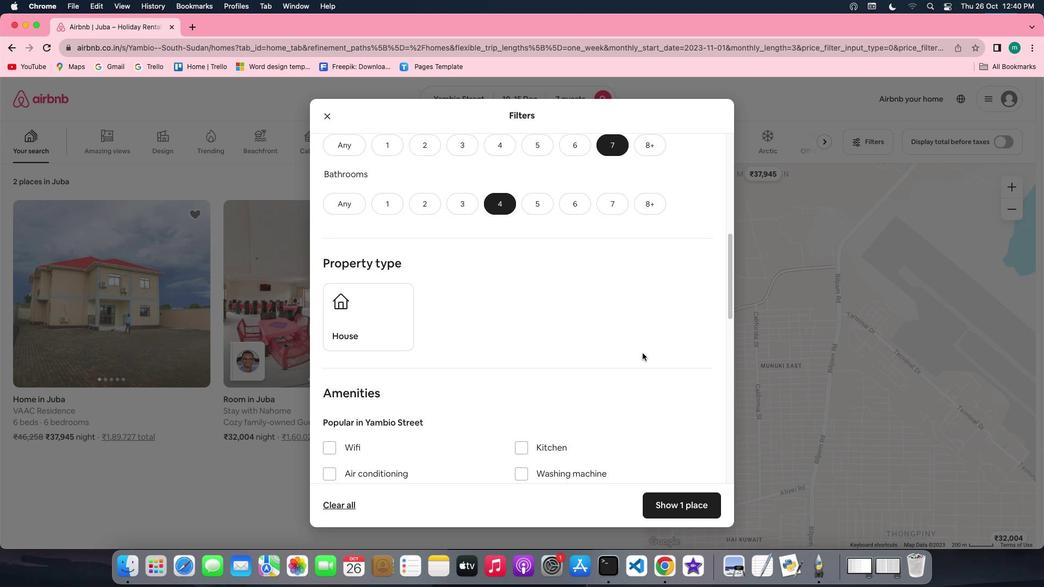 
Action: Mouse scrolled (642, 353) with delta (0, 0)
Screenshot: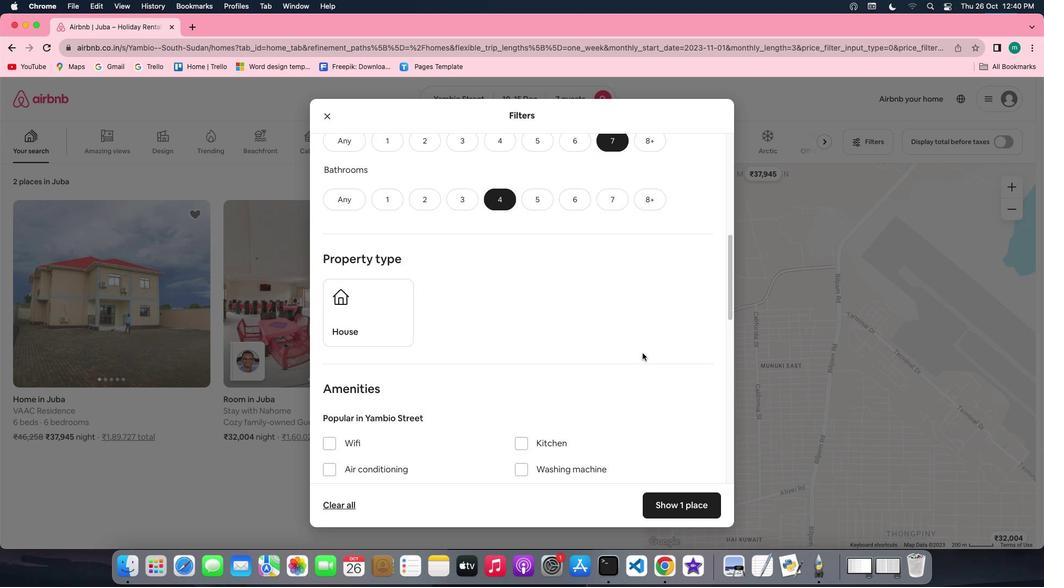 
Action: Mouse scrolled (642, 353) with delta (0, 0)
Screenshot: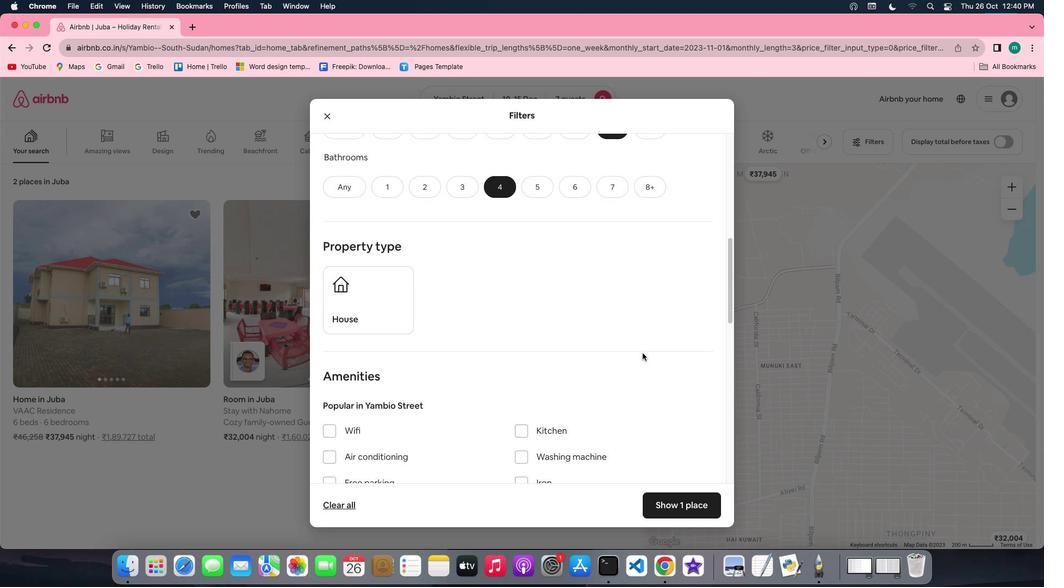 
Action: Mouse scrolled (642, 353) with delta (0, 0)
Screenshot: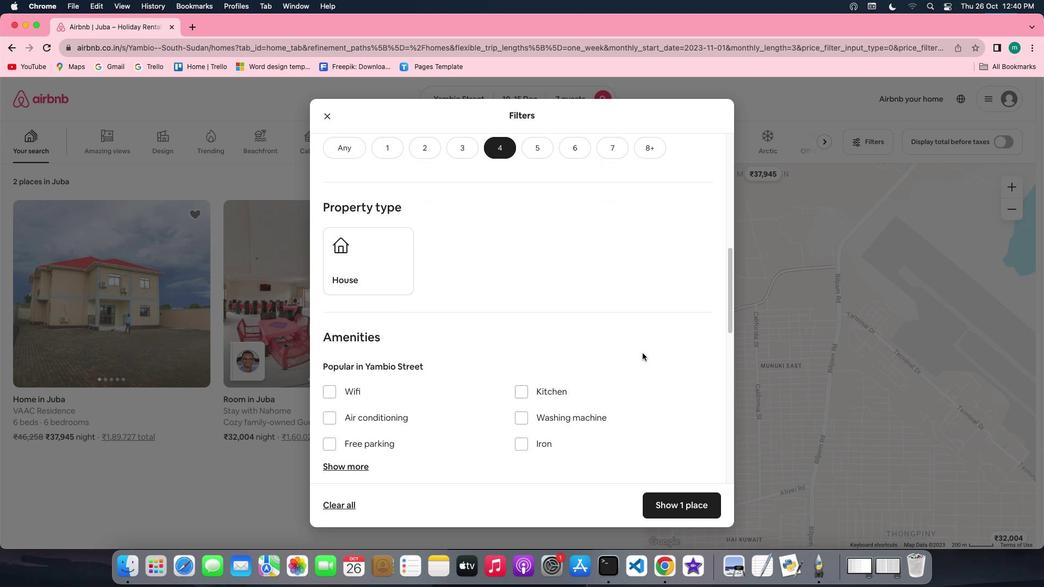 
Action: Mouse scrolled (642, 353) with delta (0, 0)
Screenshot: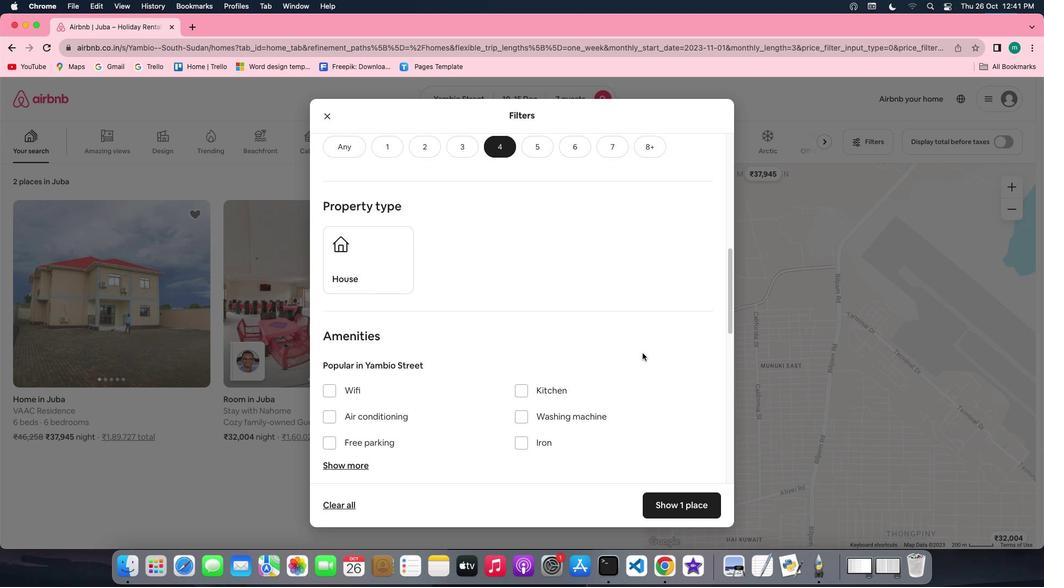 
Action: Mouse scrolled (642, 353) with delta (0, 0)
Screenshot: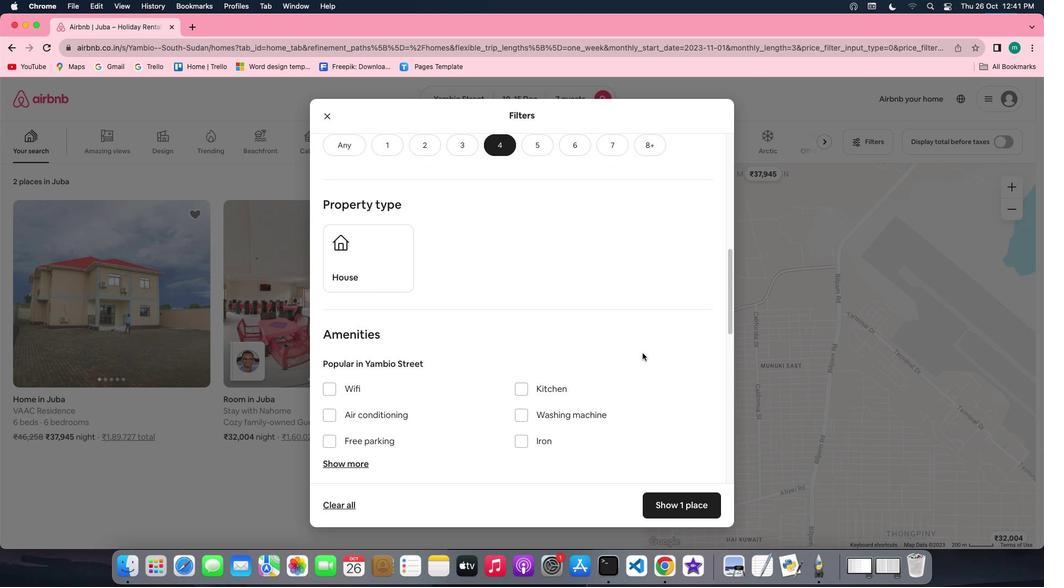 
Action: Mouse scrolled (642, 353) with delta (0, 0)
Screenshot: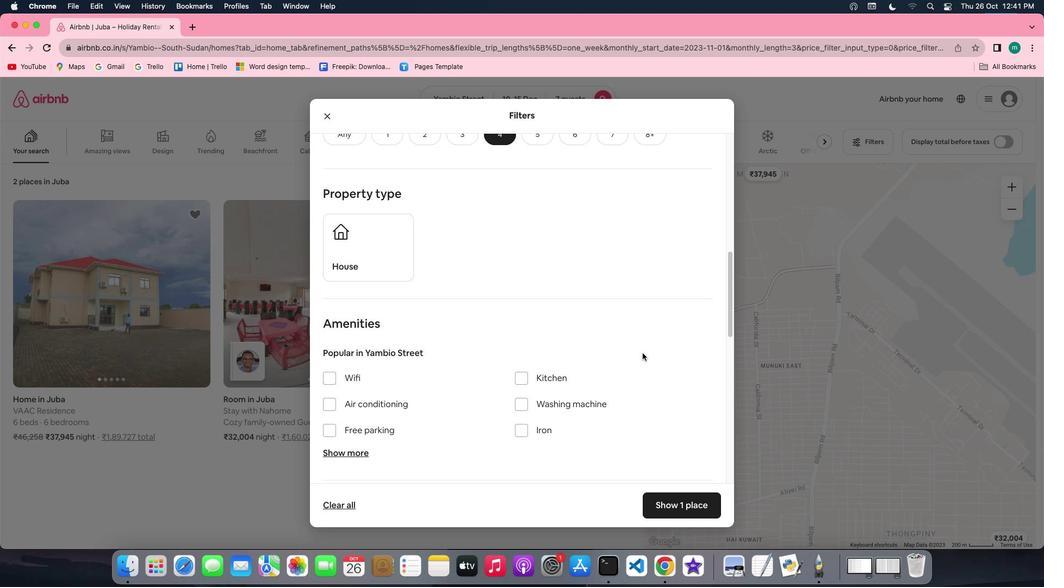 
Action: Mouse scrolled (642, 353) with delta (0, 0)
Screenshot: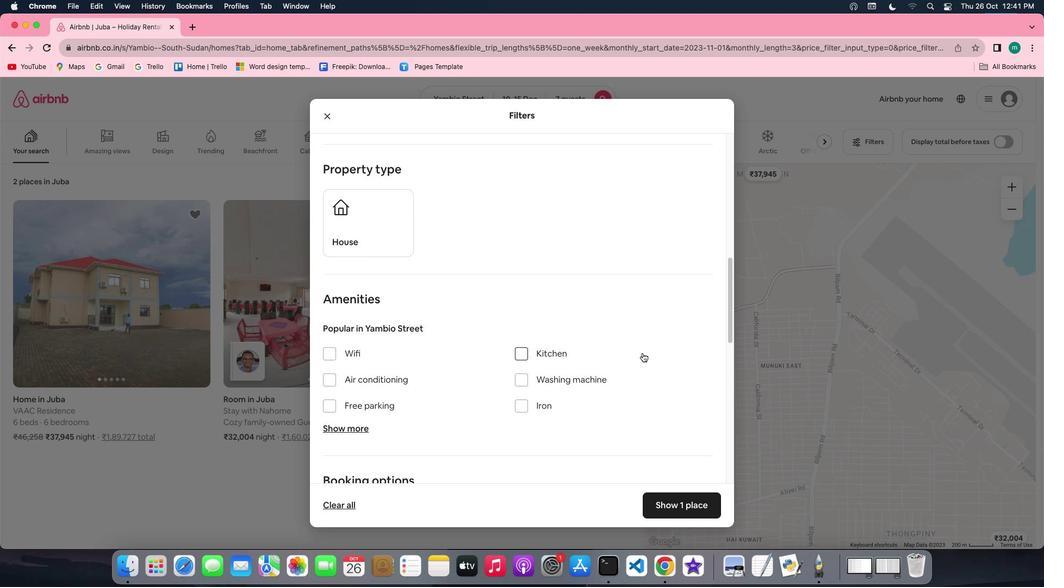 
Action: Mouse scrolled (642, 353) with delta (0, 0)
Screenshot: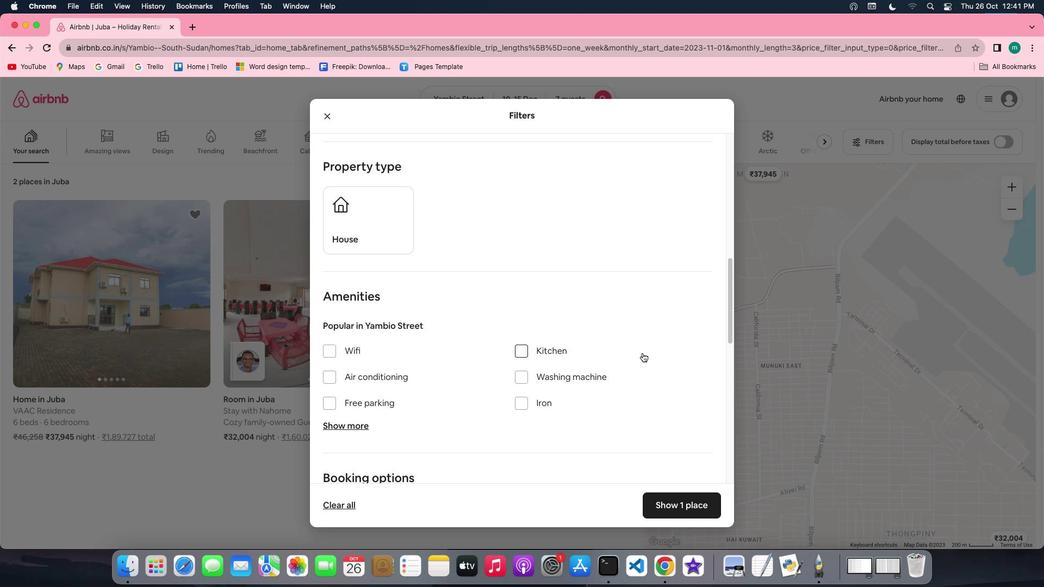 
Action: Mouse scrolled (642, 353) with delta (0, 0)
Screenshot: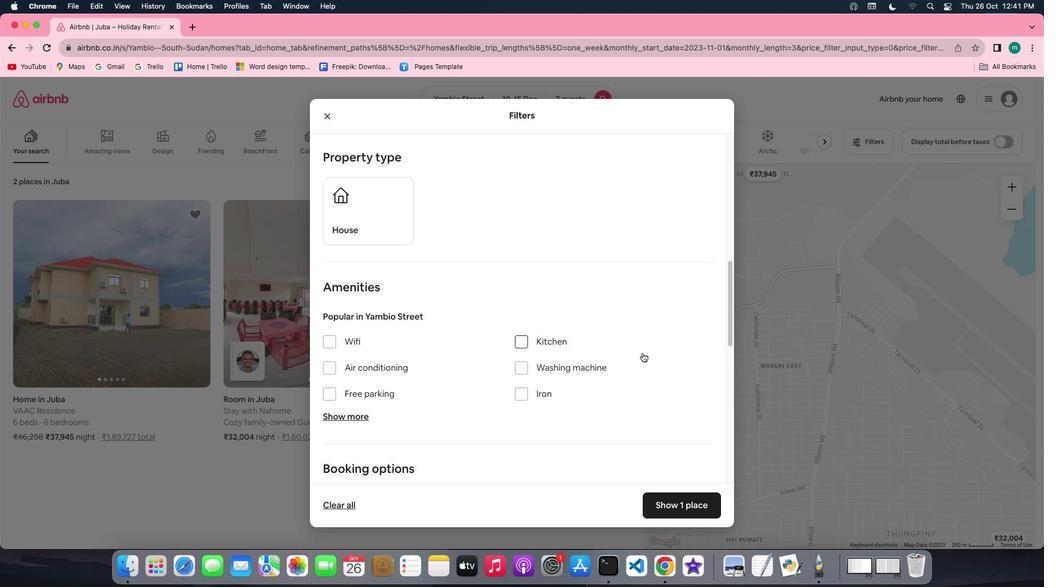 
Action: Mouse scrolled (642, 353) with delta (0, 0)
Screenshot: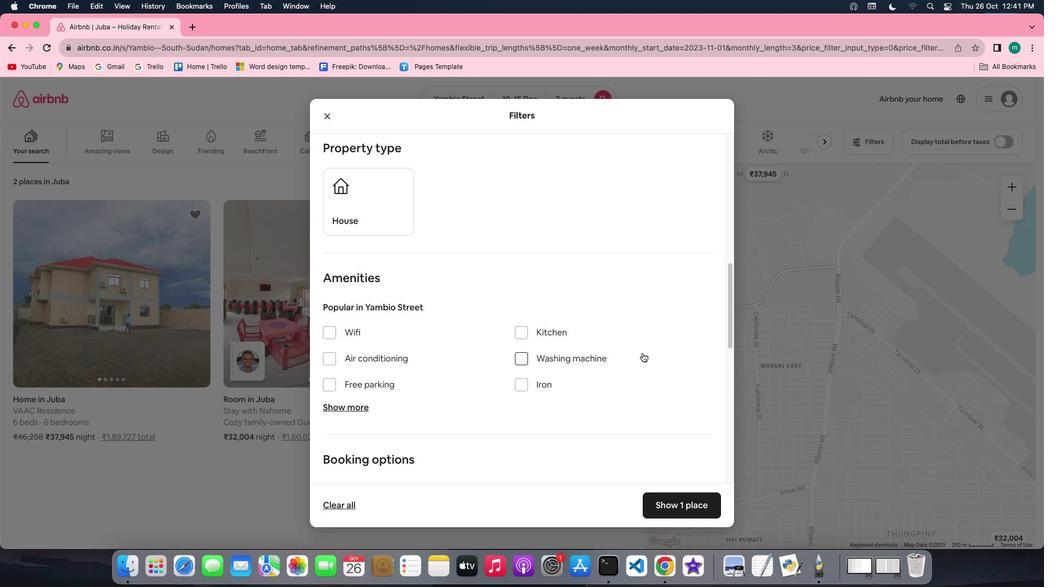 
Action: Mouse scrolled (642, 353) with delta (0, 0)
Screenshot: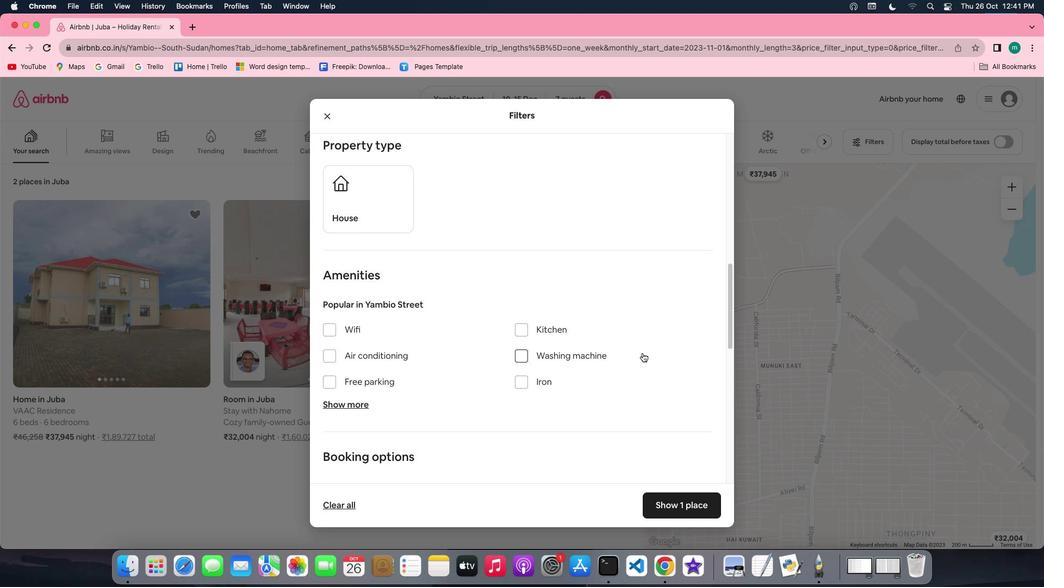 
Action: Mouse scrolled (642, 353) with delta (0, 0)
Screenshot: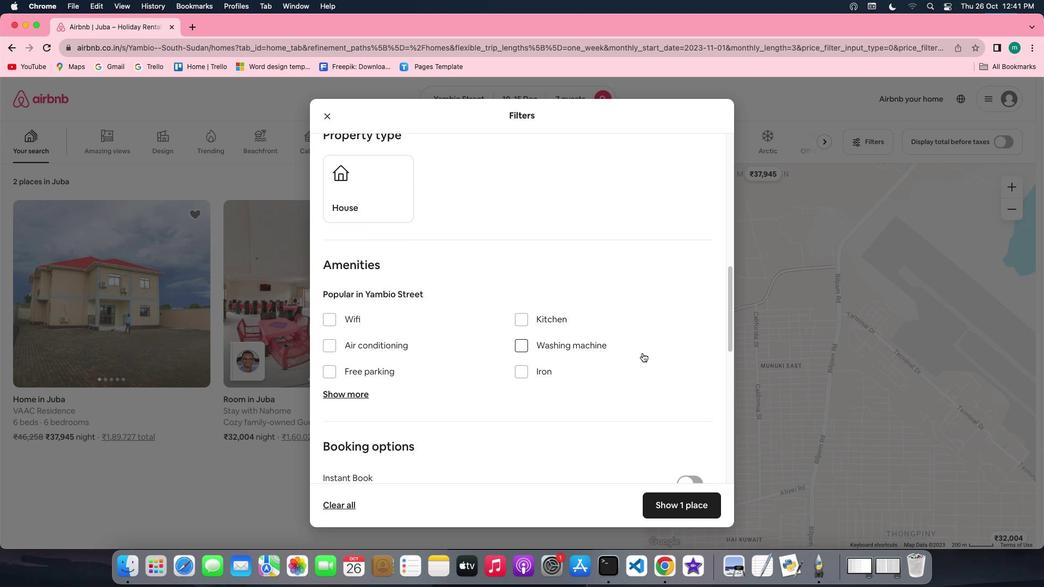 
Action: Mouse scrolled (642, 353) with delta (0, 0)
Screenshot: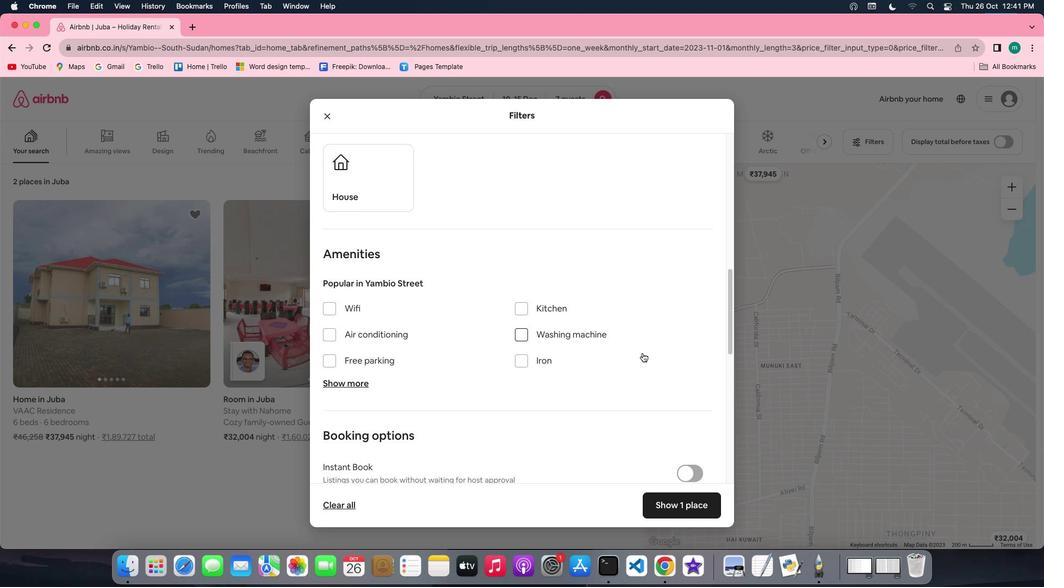 
Action: Mouse moved to (388, 201)
Screenshot: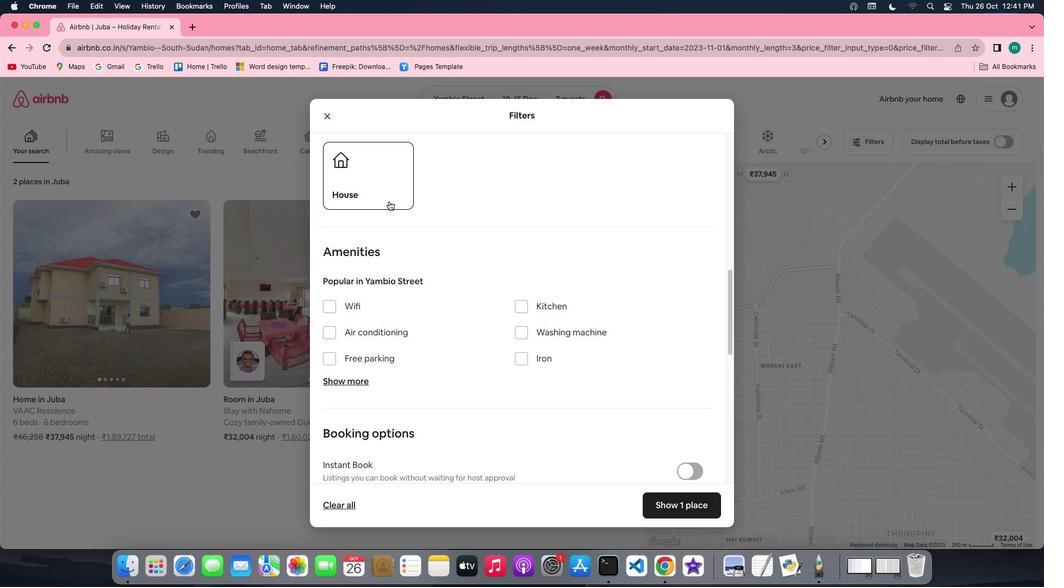 
Action: Mouse pressed left at (388, 201)
Screenshot: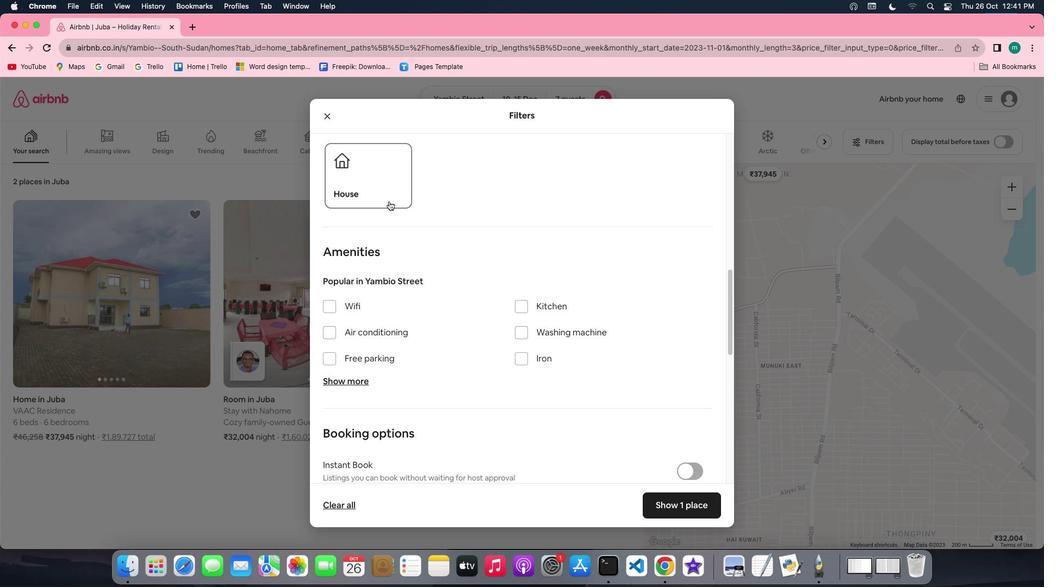 
Action: Mouse moved to (500, 280)
Screenshot: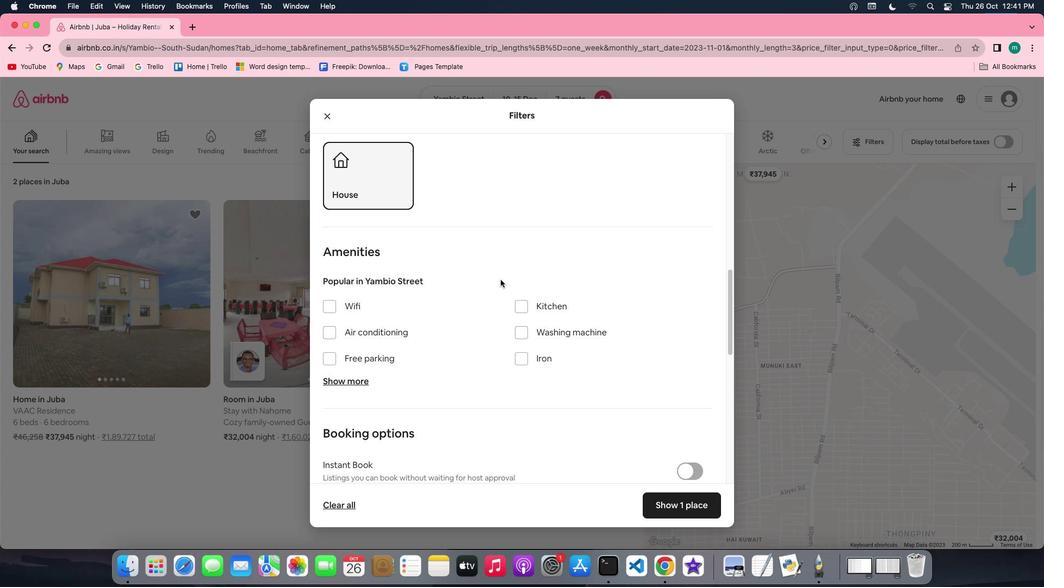 
Action: Mouse scrolled (500, 280) with delta (0, 0)
Screenshot: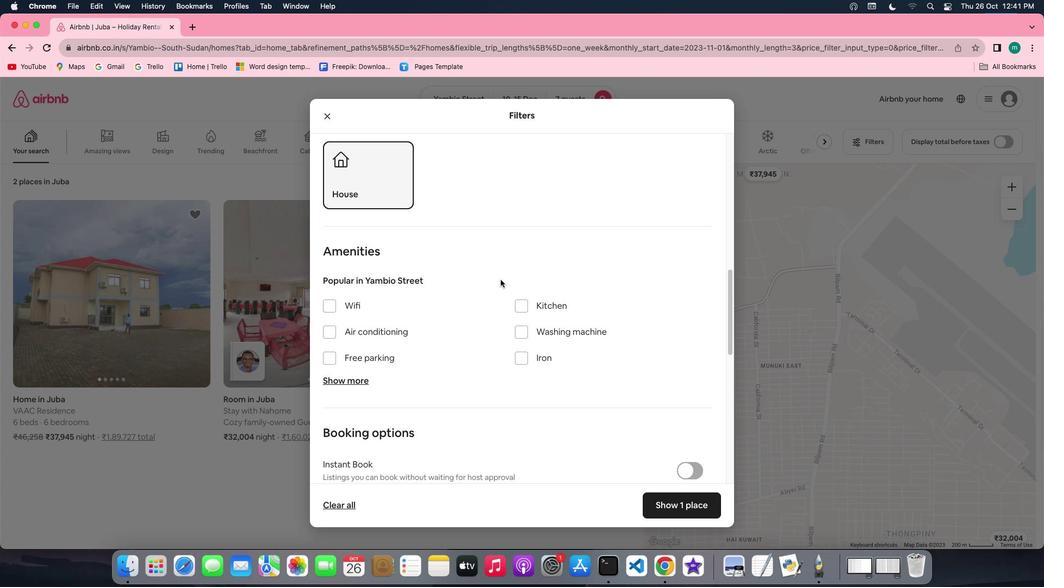 
Action: Mouse scrolled (500, 280) with delta (0, 0)
Screenshot: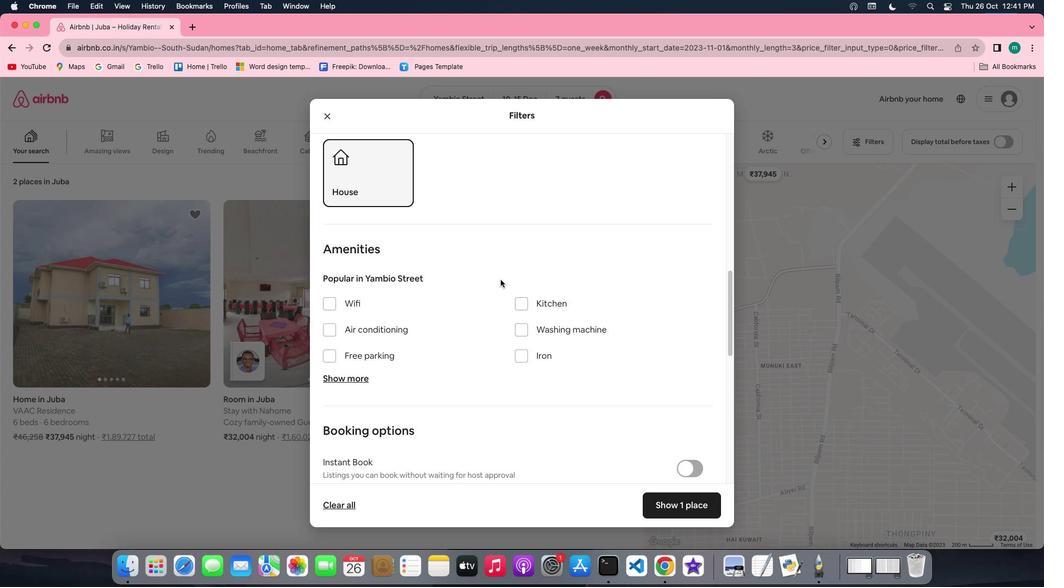 
Action: Mouse scrolled (500, 280) with delta (0, 0)
Screenshot: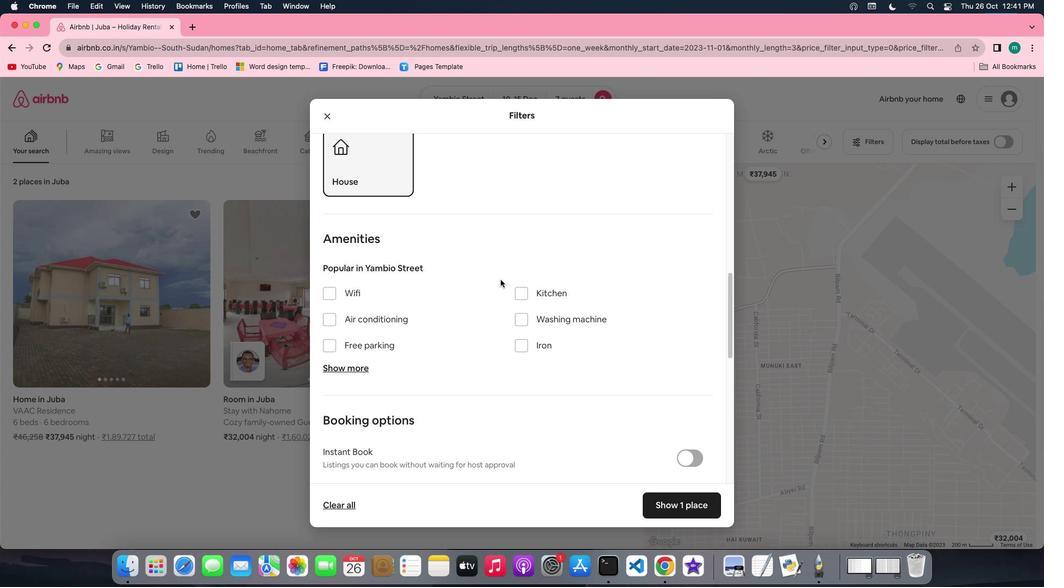 
Action: Mouse scrolled (500, 280) with delta (0, 0)
Screenshot: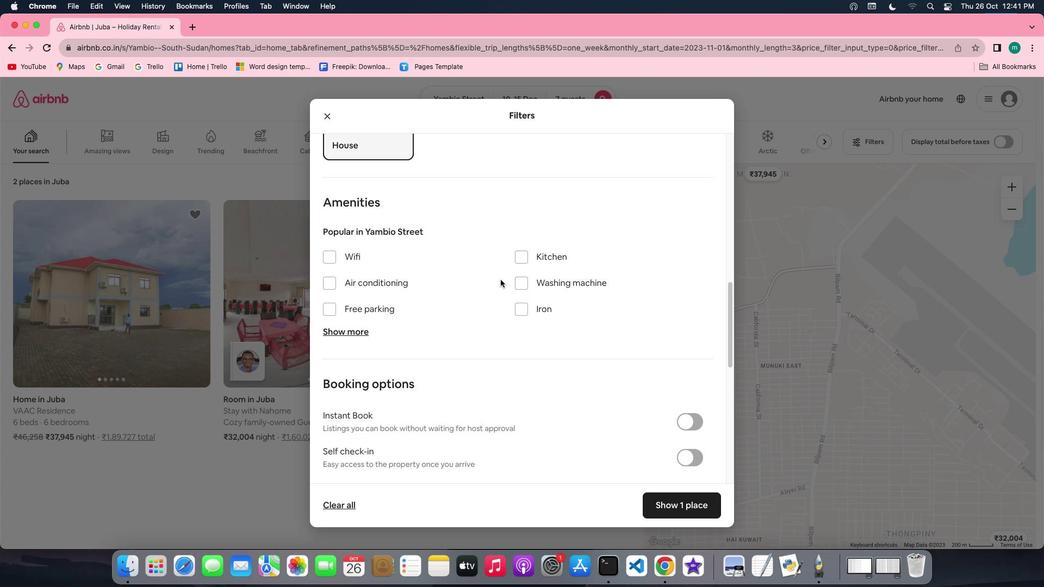
Action: Mouse moved to (354, 211)
Screenshot: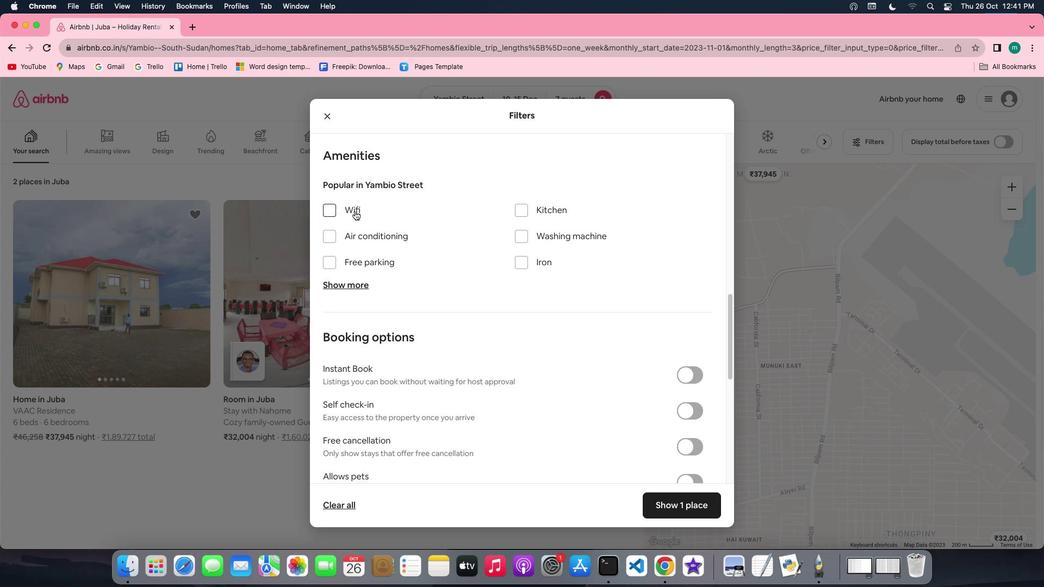 
Action: Mouse pressed left at (354, 211)
Screenshot: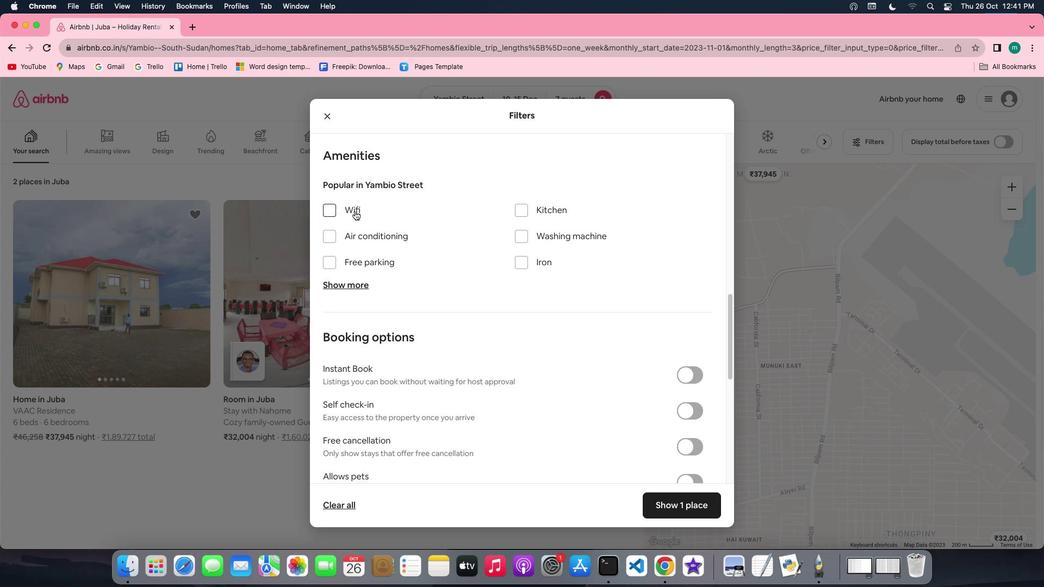 
Action: Mouse moved to (356, 279)
Screenshot: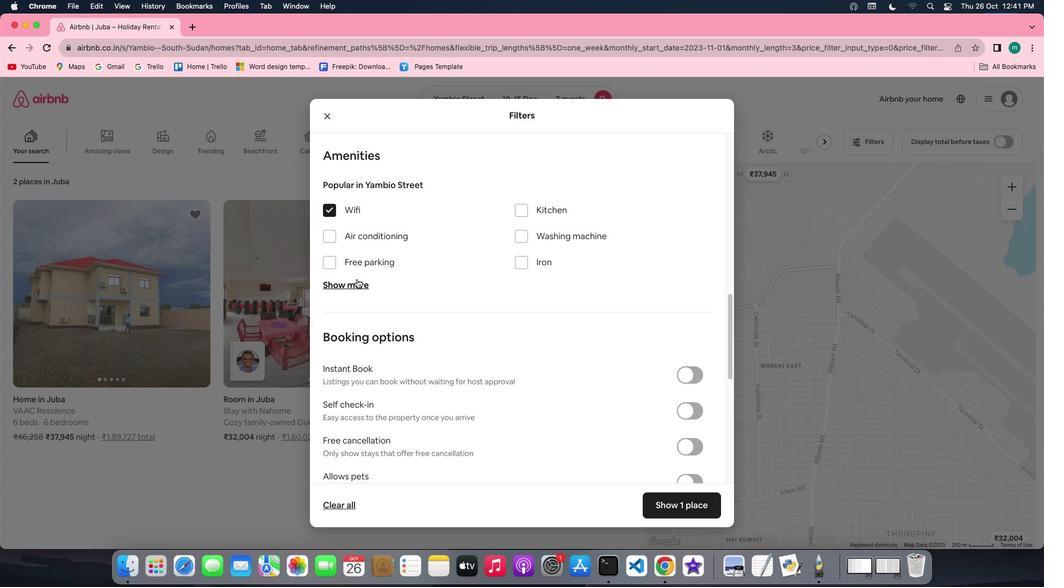 
Action: Mouse pressed left at (356, 279)
Screenshot: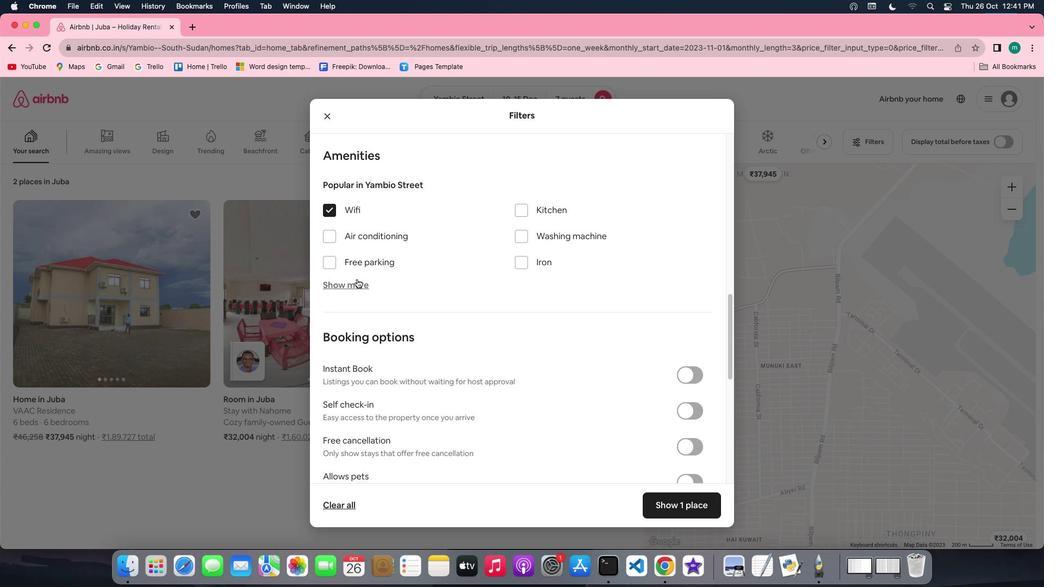
Action: Mouse moved to (529, 350)
Screenshot: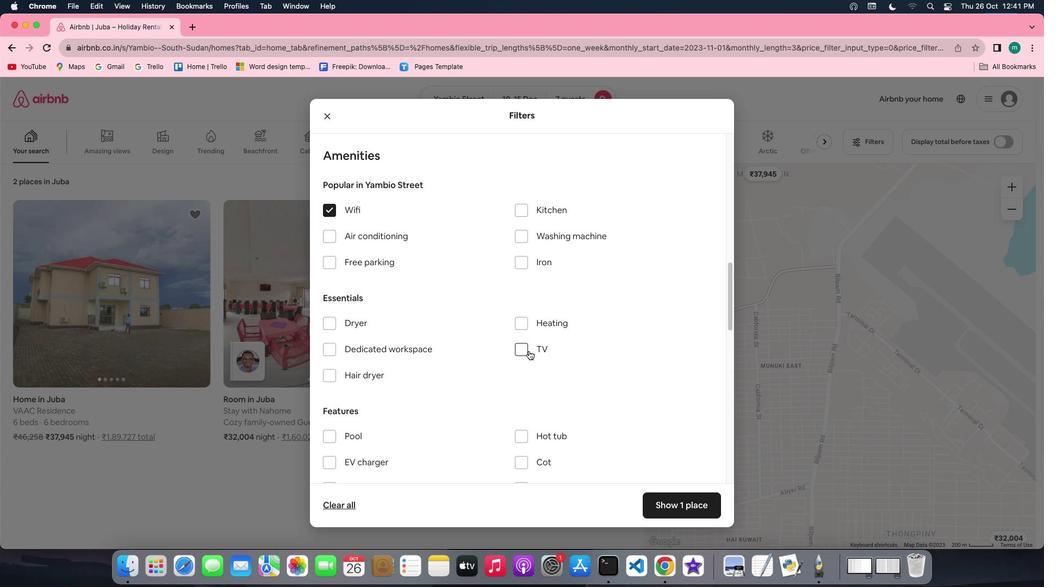 
Action: Mouse pressed left at (529, 350)
Screenshot: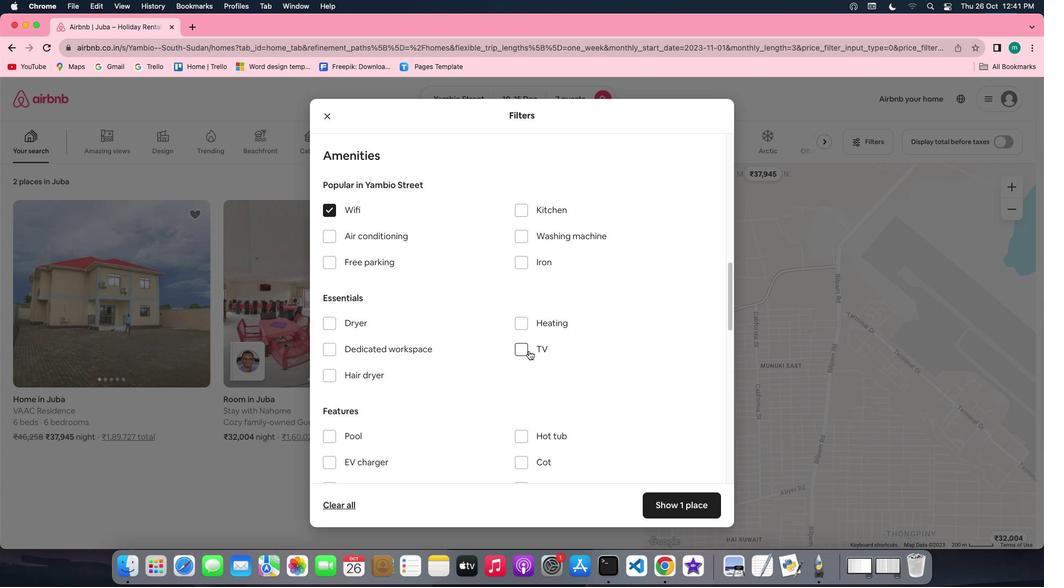 
Action: Mouse moved to (350, 265)
Screenshot: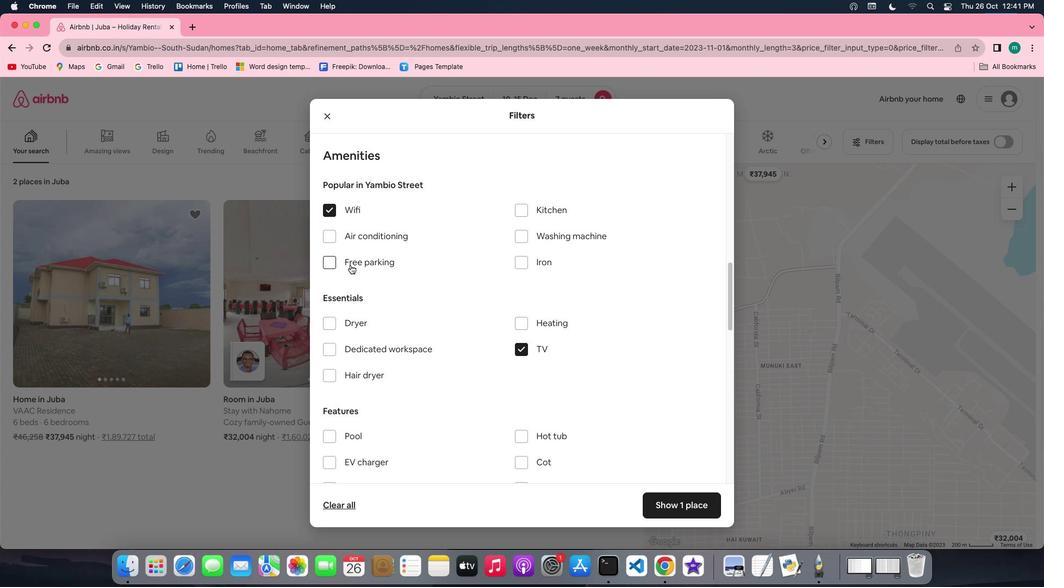 
Action: Mouse pressed left at (350, 265)
Screenshot: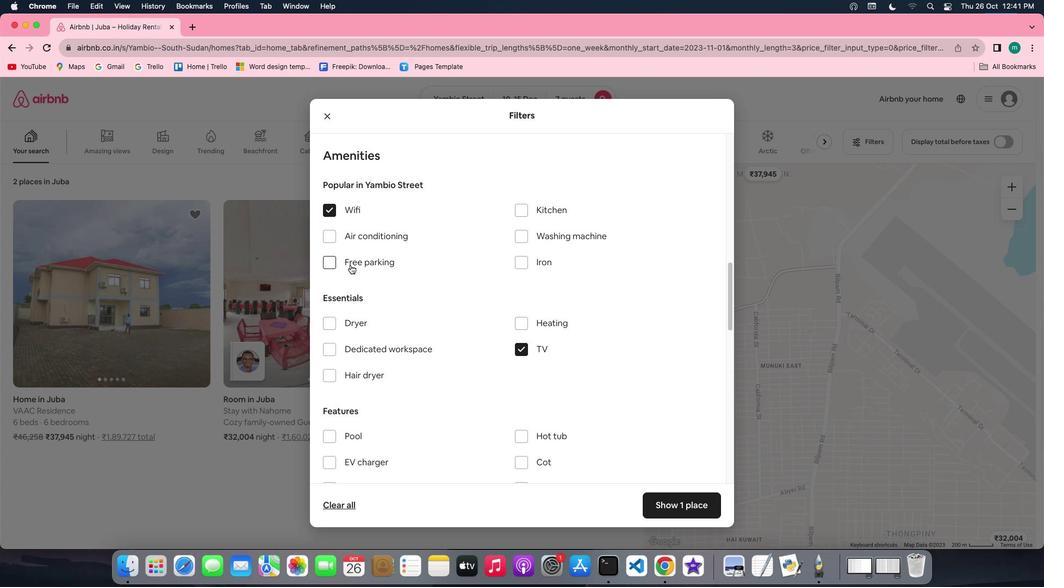 
Action: Mouse moved to (594, 323)
Screenshot: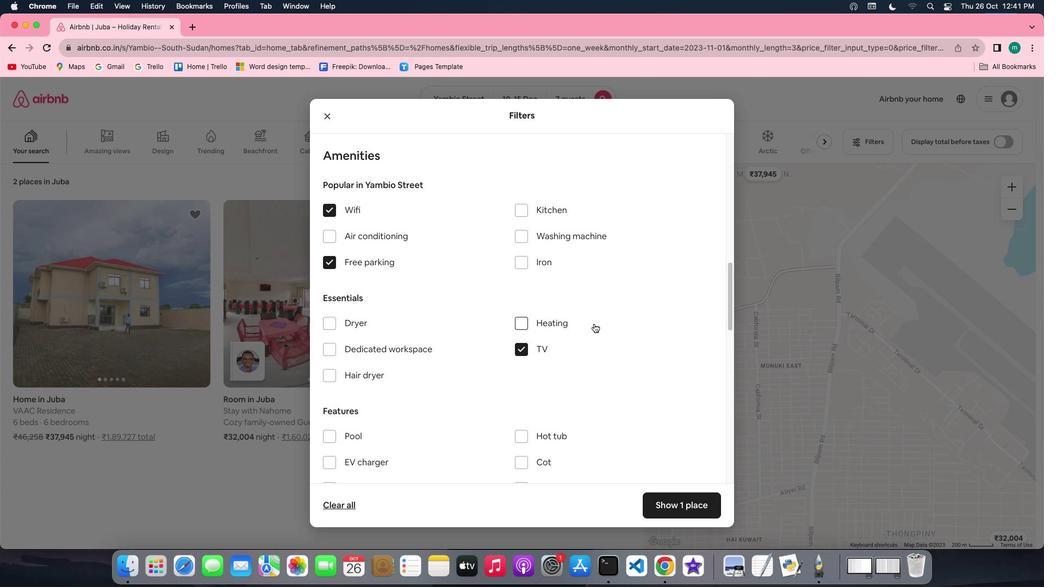
Action: Mouse scrolled (594, 323) with delta (0, 0)
Screenshot: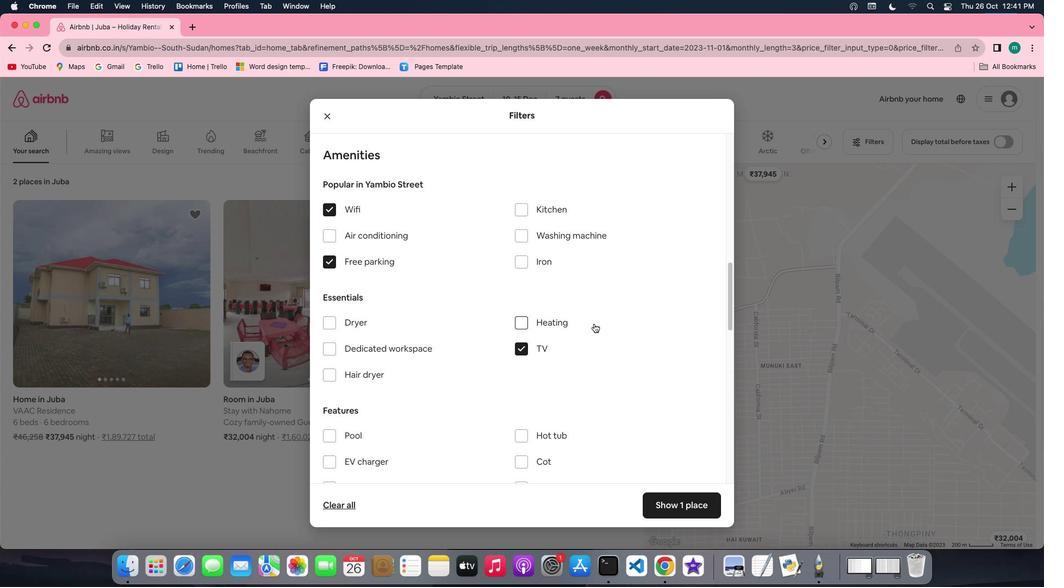 
Action: Mouse scrolled (594, 323) with delta (0, 0)
Screenshot: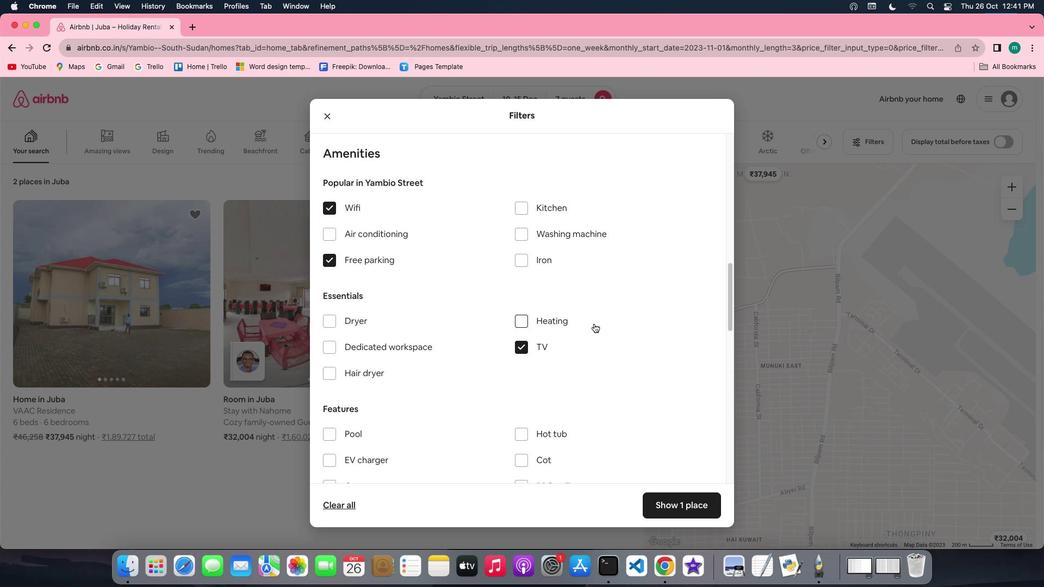 
Action: Mouse scrolled (594, 323) with delta (0, 0)
Screenshot: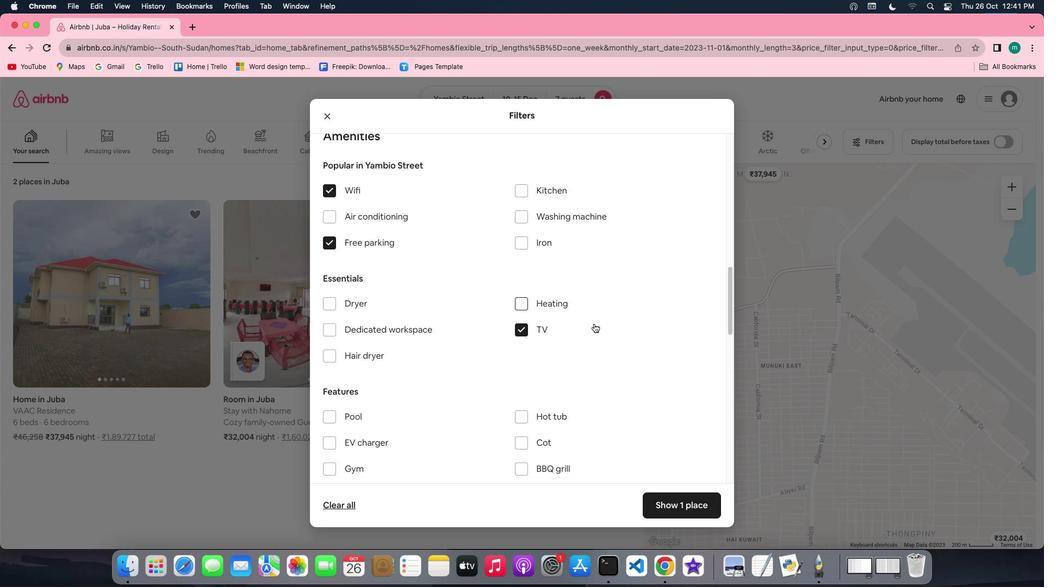 
Action: Mouse scrolled (594, 323) with delta (0, 0)
Screenshot: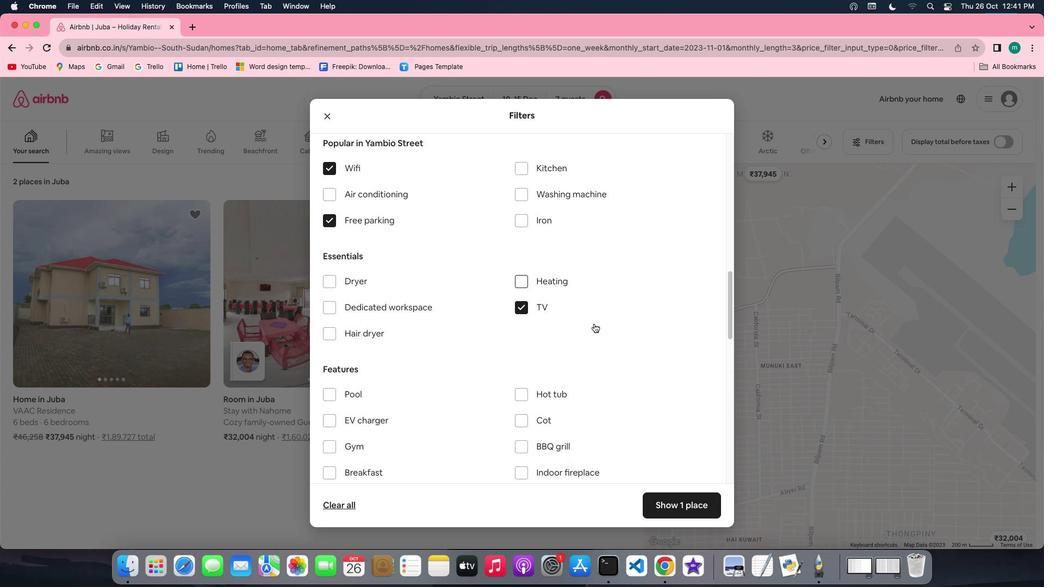 
Action: Mouse scrolled (594, 323) with delta (0, 0)
Screenshot: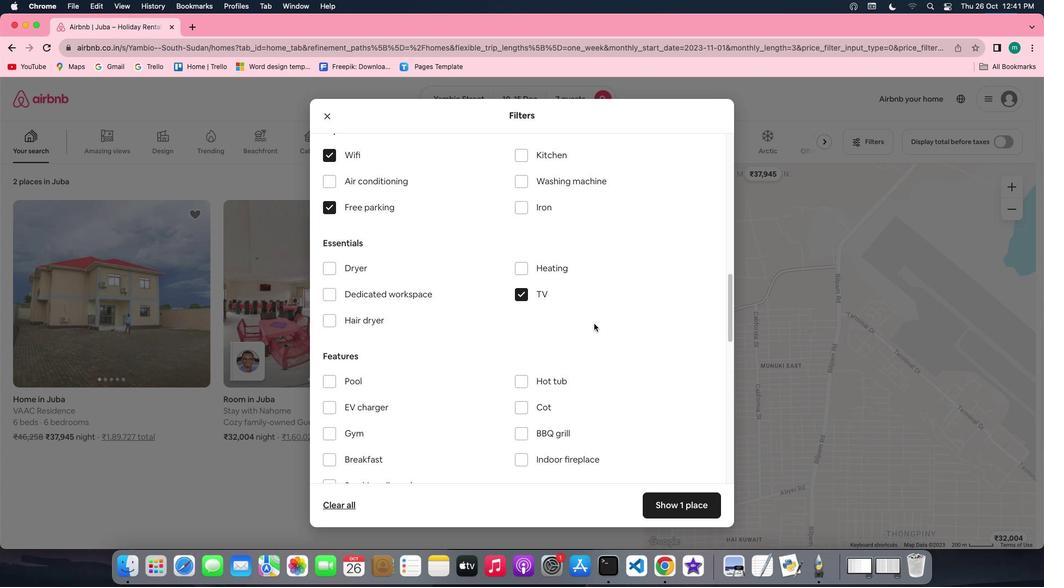 
Action: Mouse scrolled (594, 323) with delta (0, 0)
Screenshot: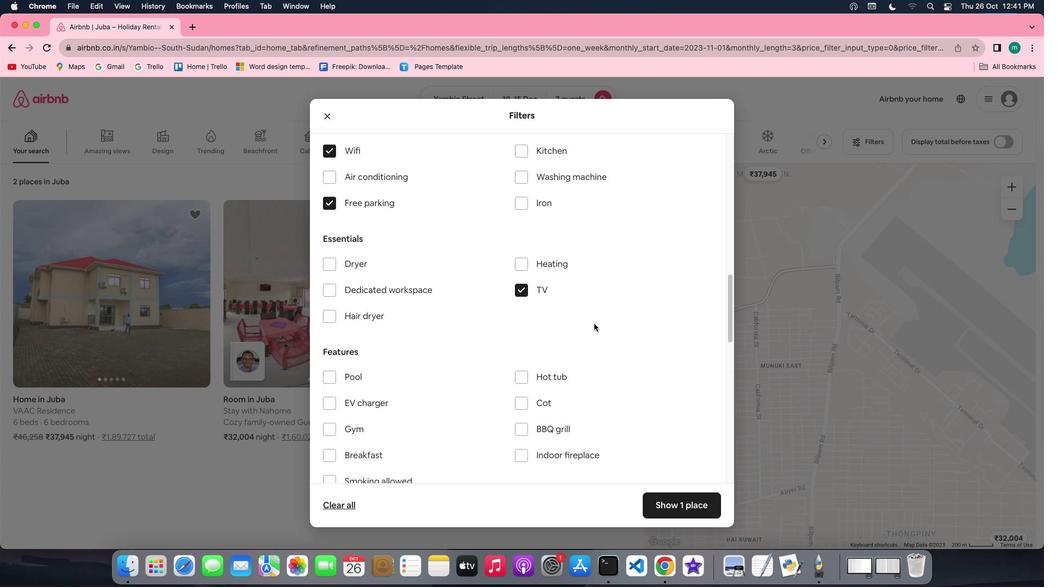 
Action: Mouse scrolled (594, 323) with delta (0, 0)
Screenshot: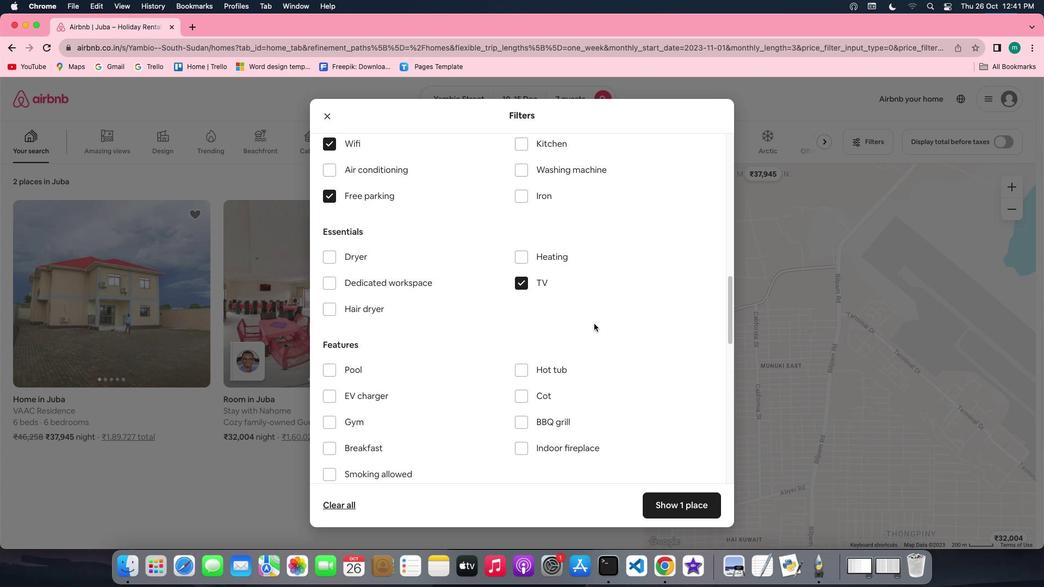 
Action: Mouse scrolled (594, 323) with delta (0, 0)
Screenshot: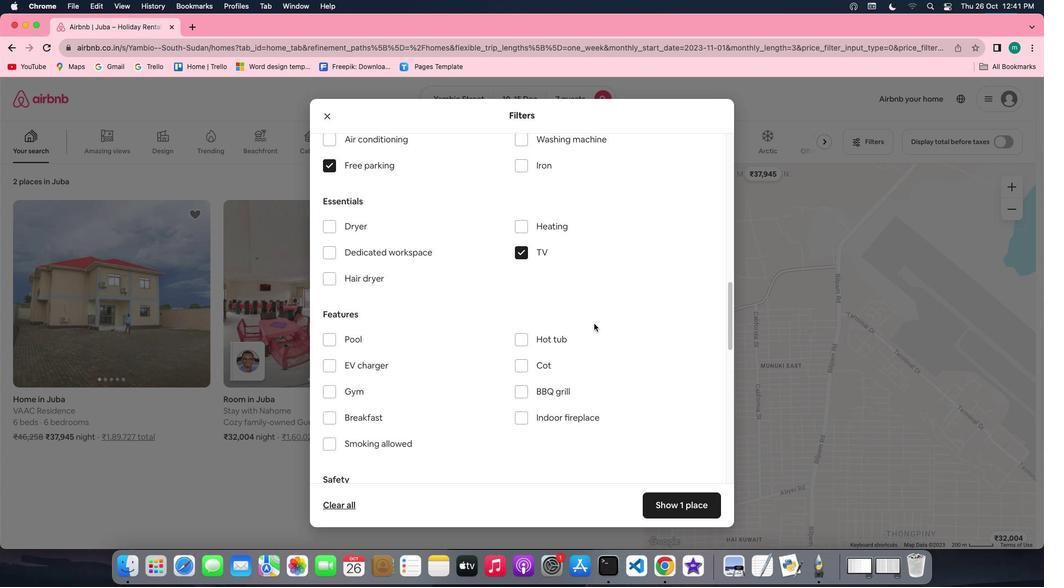 
Action: Mouse moved to (517, 354)
Screenshot: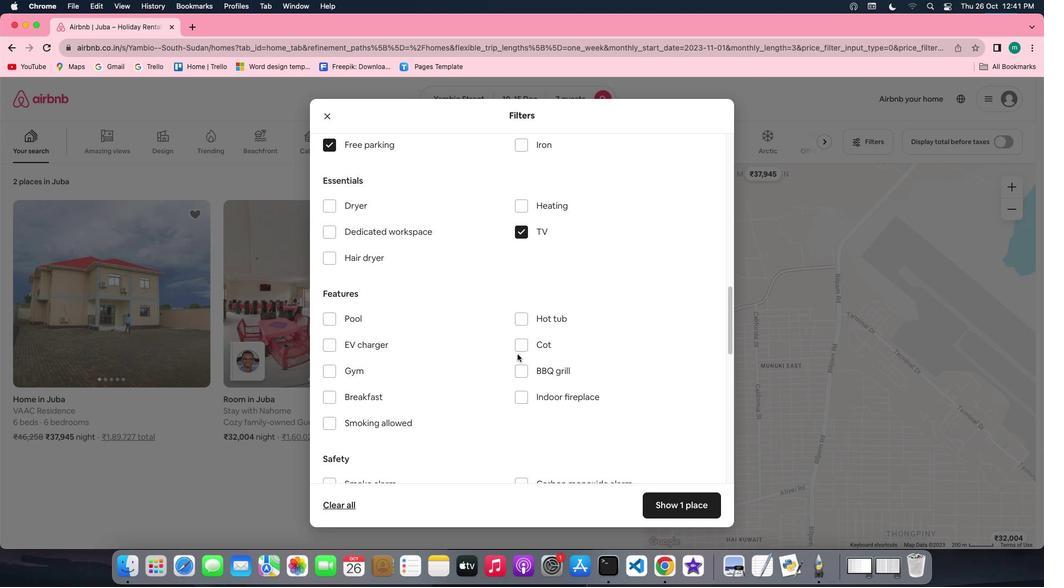 
Action: Mouse scrolled (517, 354) with delta (0, 0)
Screenshot: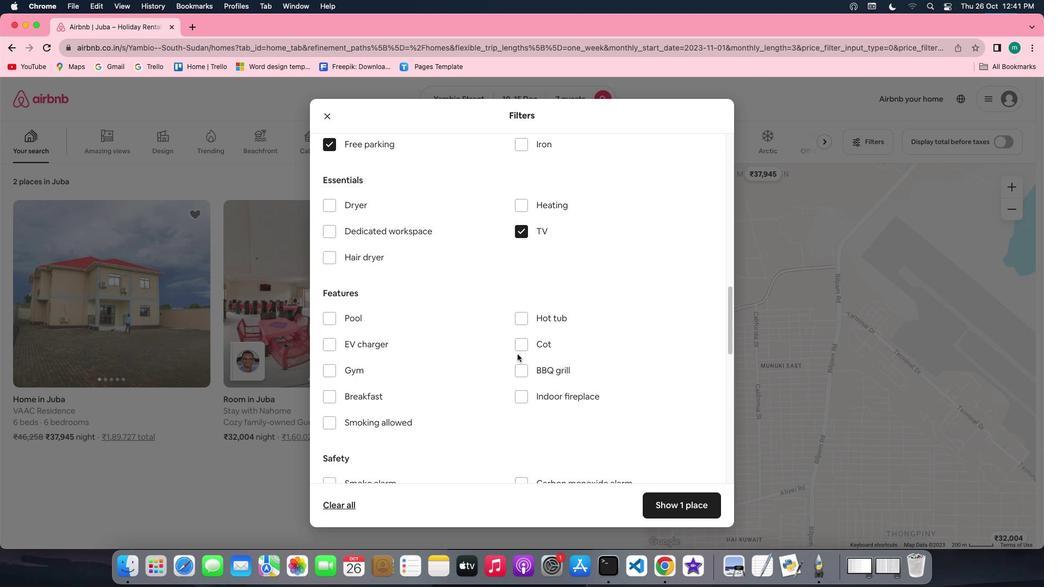 
Action: Mouse scrolled (517, 354) with delta (0, 0)
Screenshot: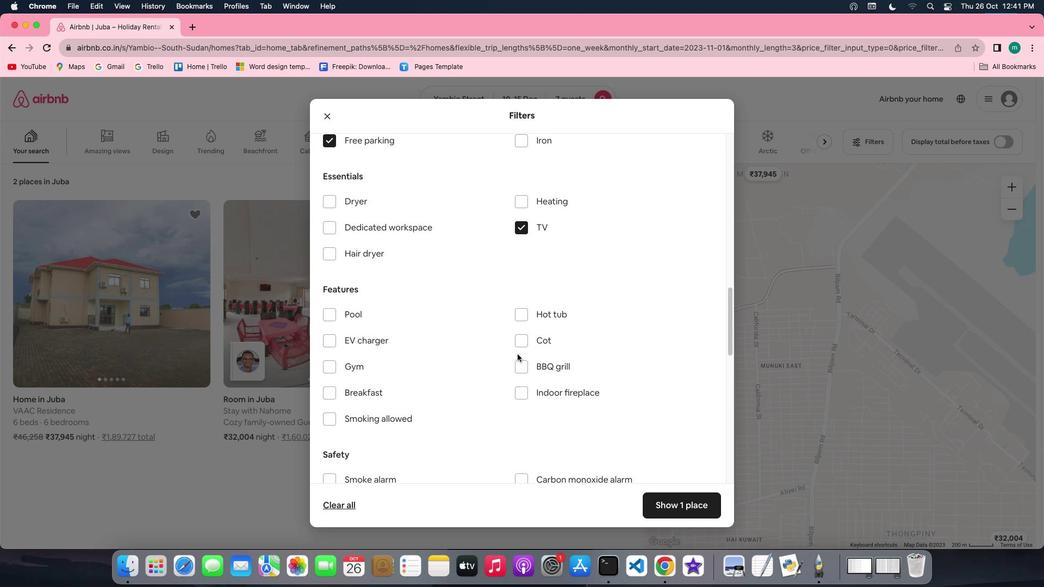 
Action: Mouse scrolled (517, 354) with delta (0, 0)
Screenshot: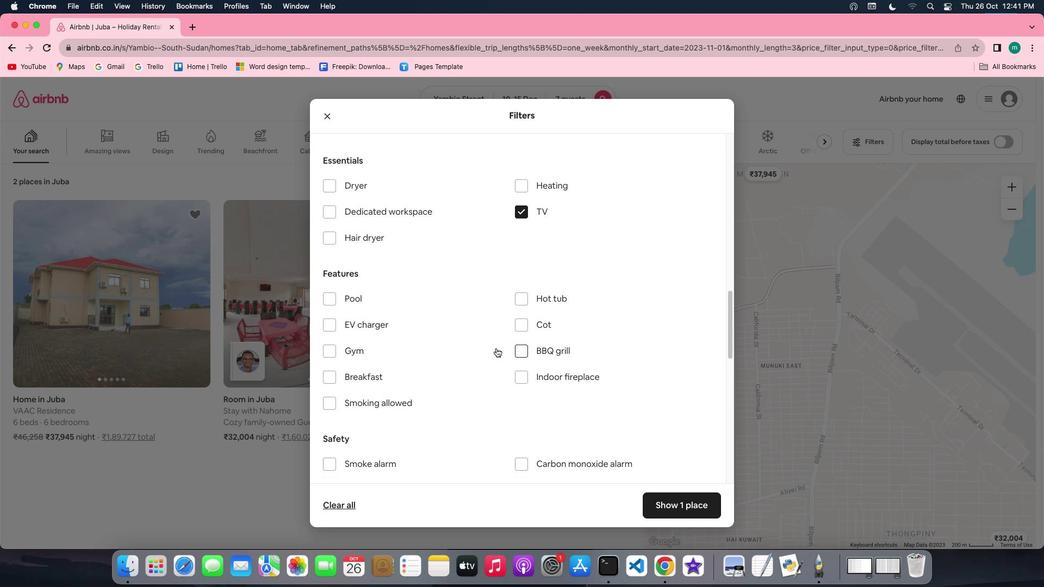 
Action: Mouse moved to (333, 331)
Screenshot: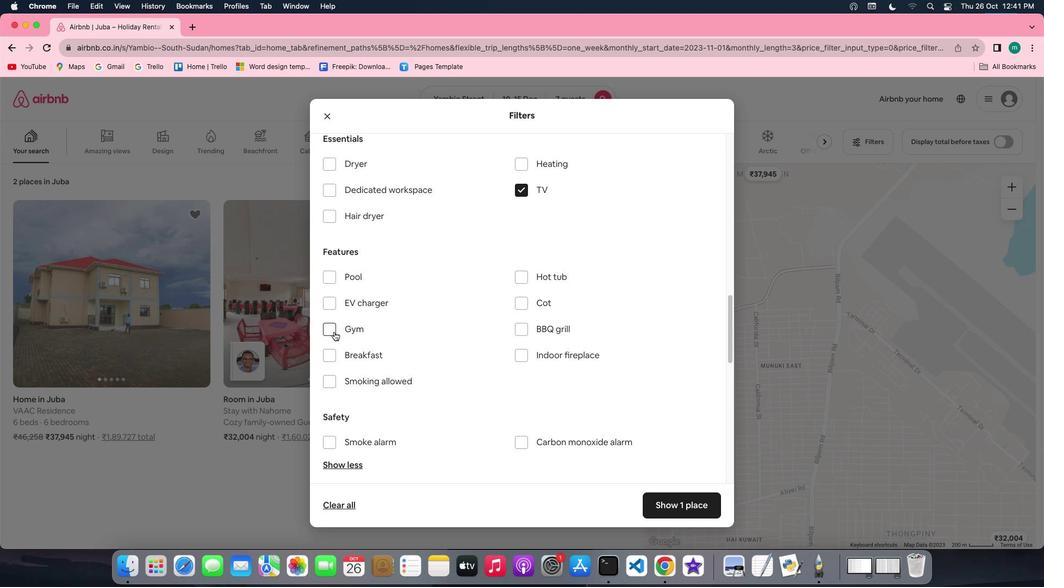 
Action: Mouse pressed left at (333, 331)
Screenshot: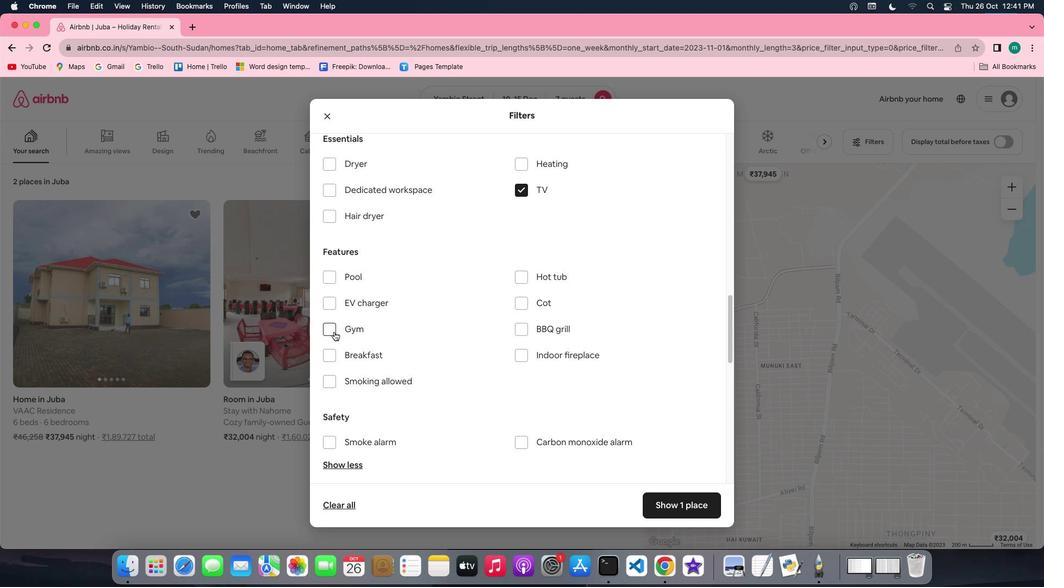 
Action: Mouse moved to (338, 354)
Screenshot: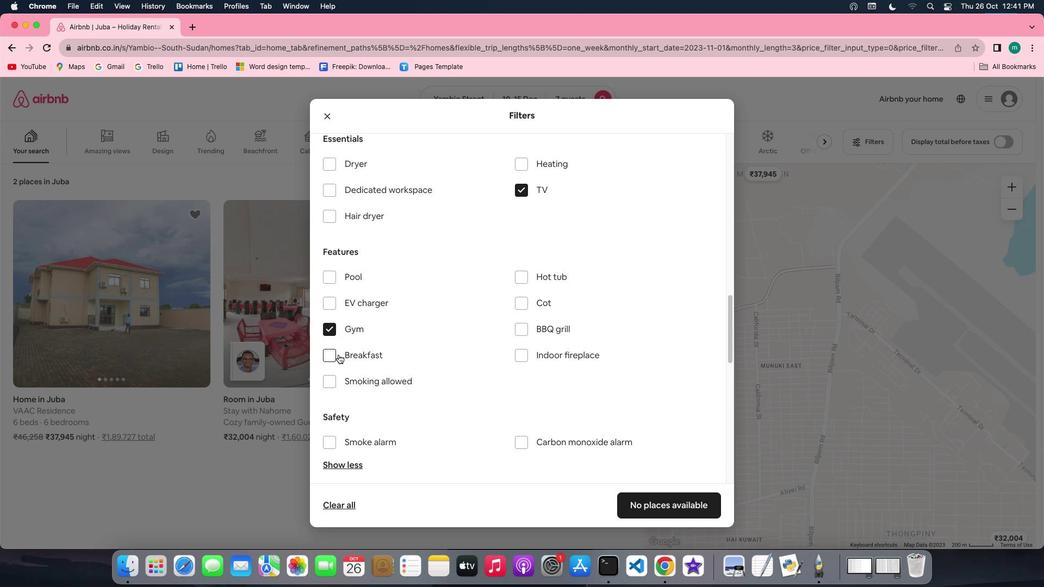 
Action: Mouse pressed left at (338, 354)
Screenshot: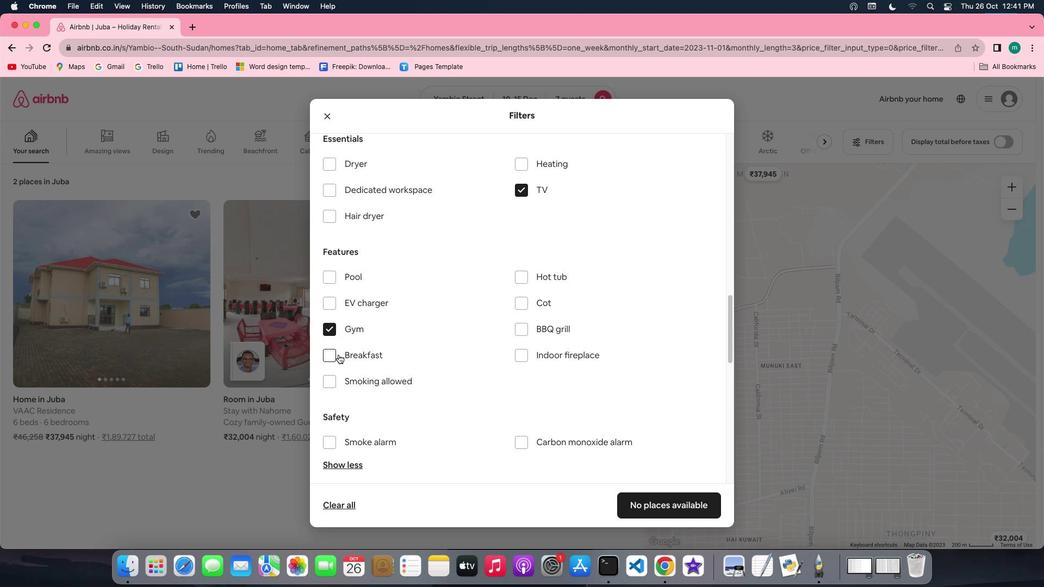
Action: Mouse moved to (555, 424)
Screenshot: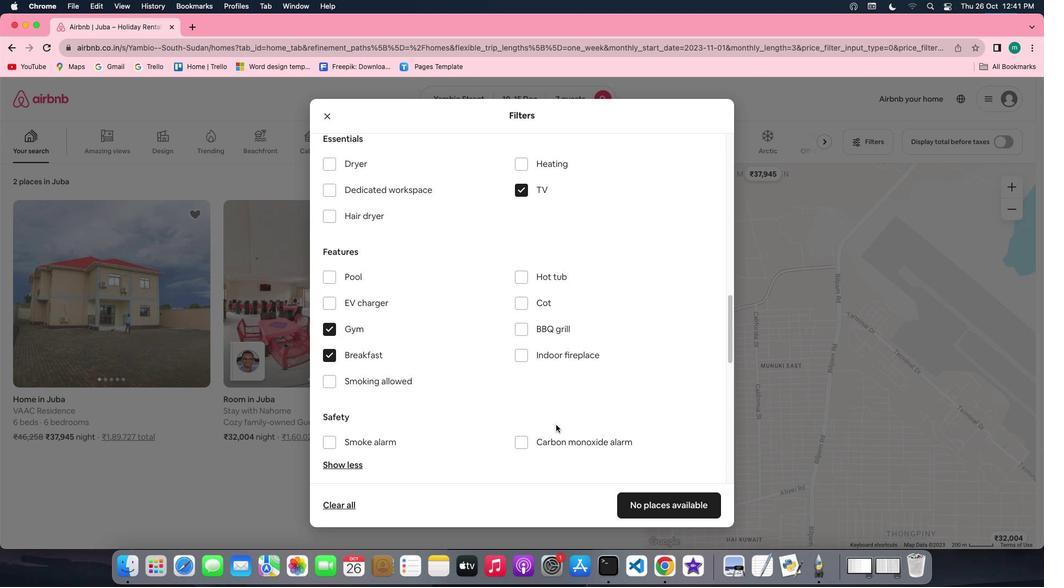 
Action: Mouse scrolled (555, 424) with delta (0, 0)
Screenshot: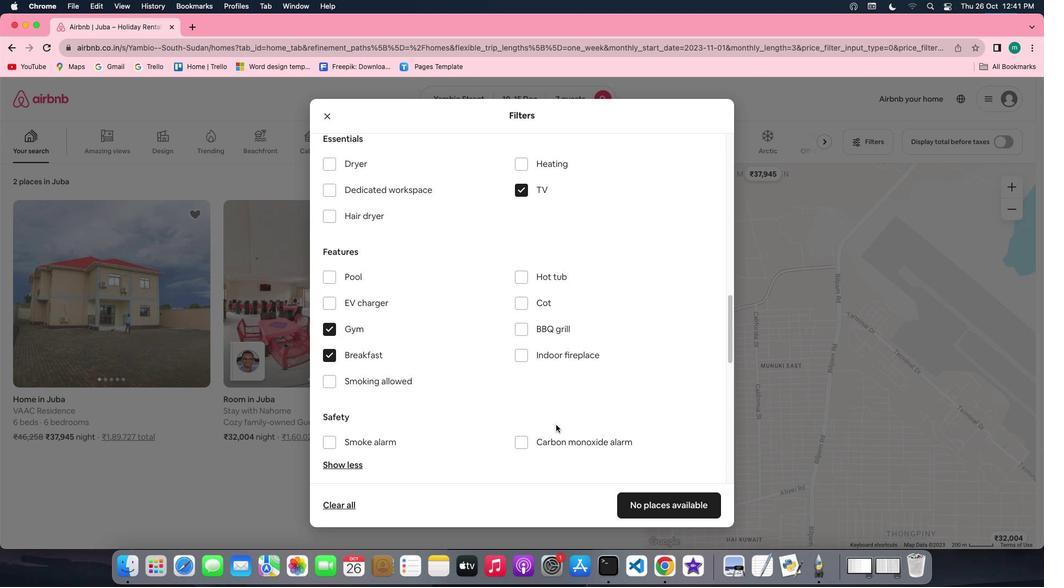 
Action: Mouse scrolled (555, 424) with delta (0, 0)
Screenshot: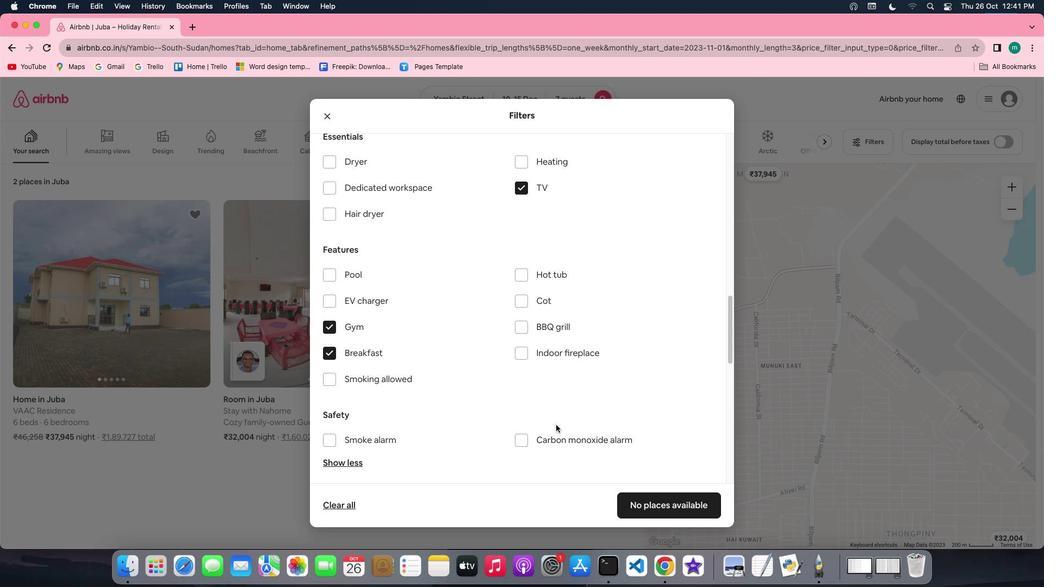 
Action: Mouse scrolled (555, 424) with delta (0, 0)
Screenshot: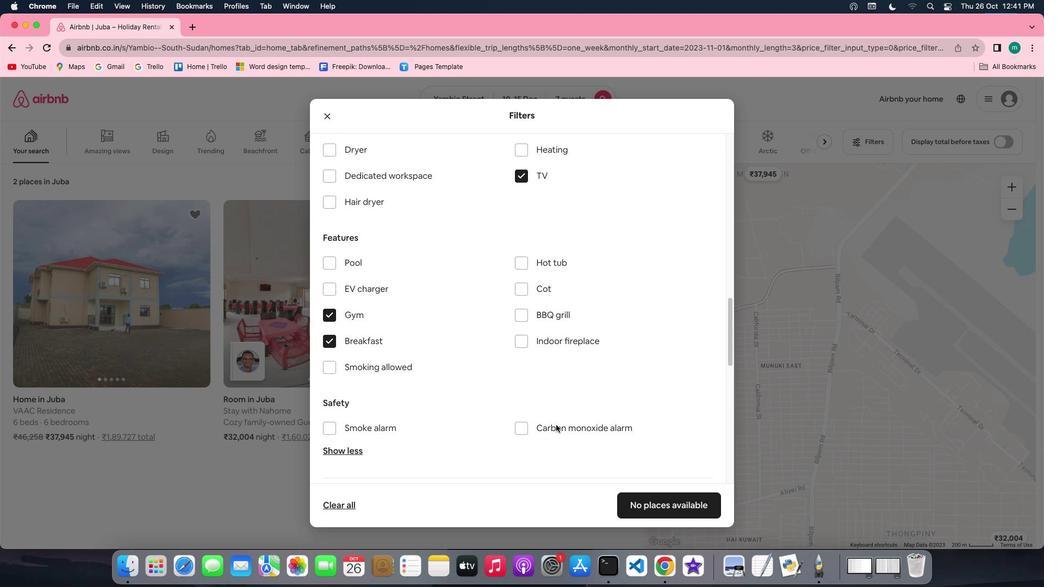 
Action: Mouse moved to (603, 438)
Screenshot: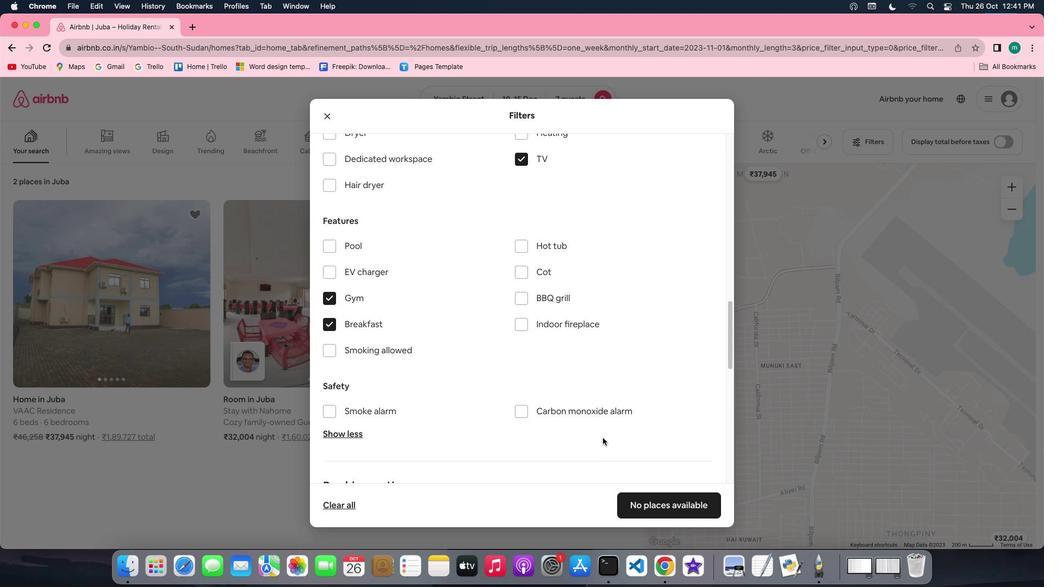 
Action: Mouse scrolled (603, 438) with delta (0, 0)
Screenshot: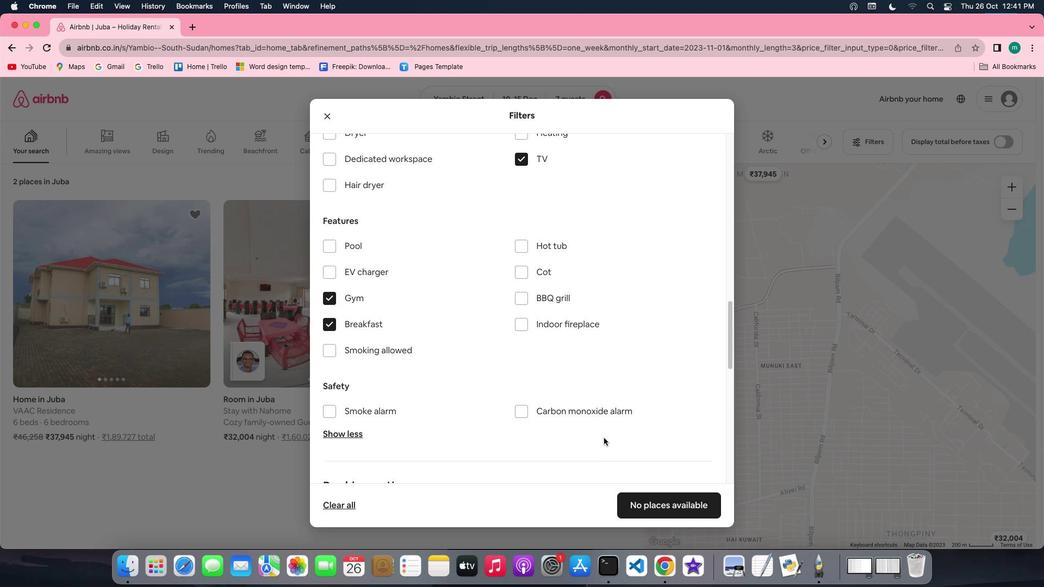 
Action: Mouse moved to (603, 438)
Screenshot: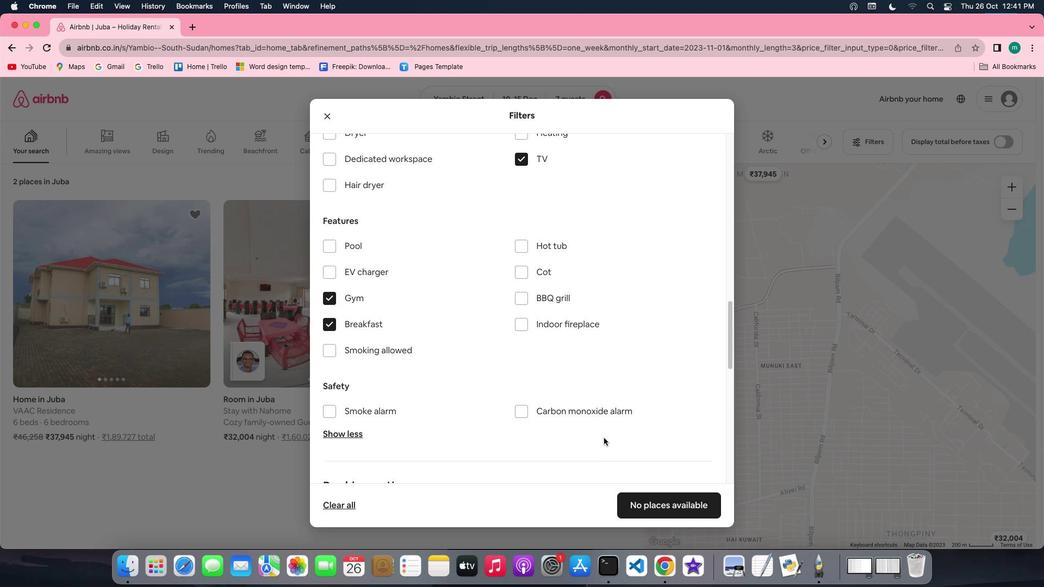 
Action: Mouse scrolled (603, 438) with delta (0, 0)
Screenshot: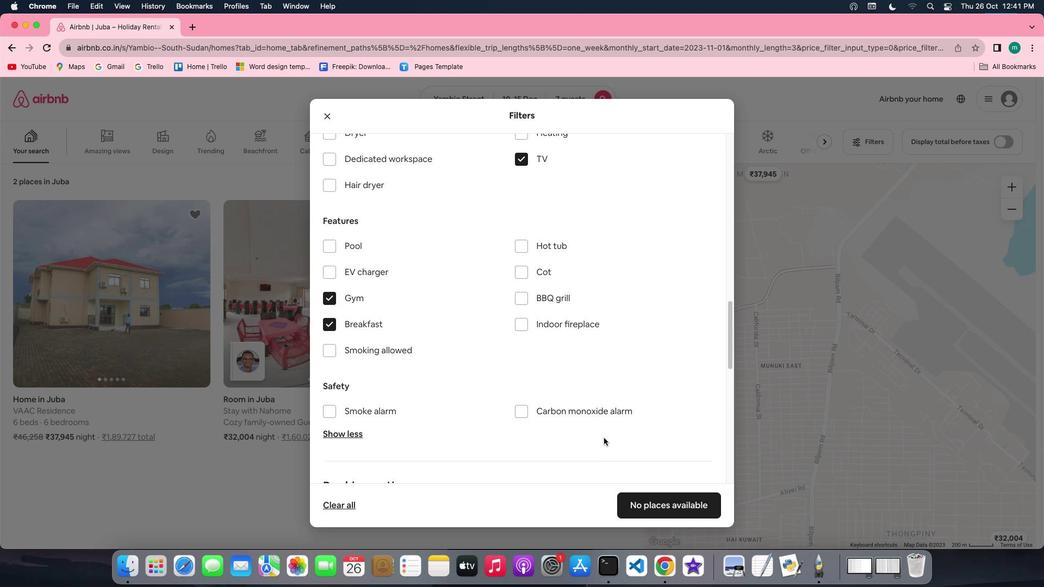 
Action: Mouse moved to (603, 438)
Screenshot: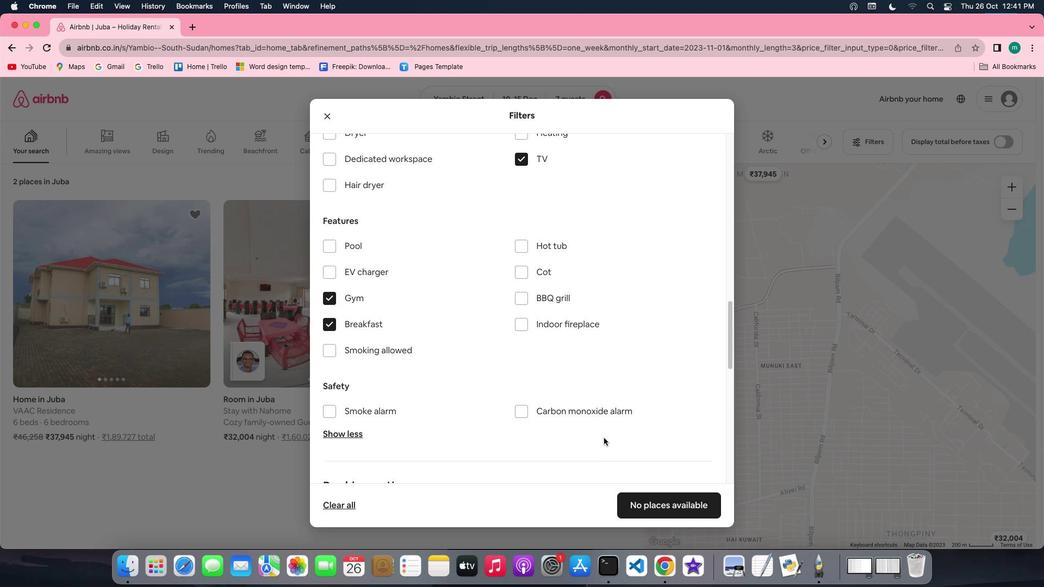 
Action: Mouse scrolled (603, 438) with delta (0, -1)
Screenshot: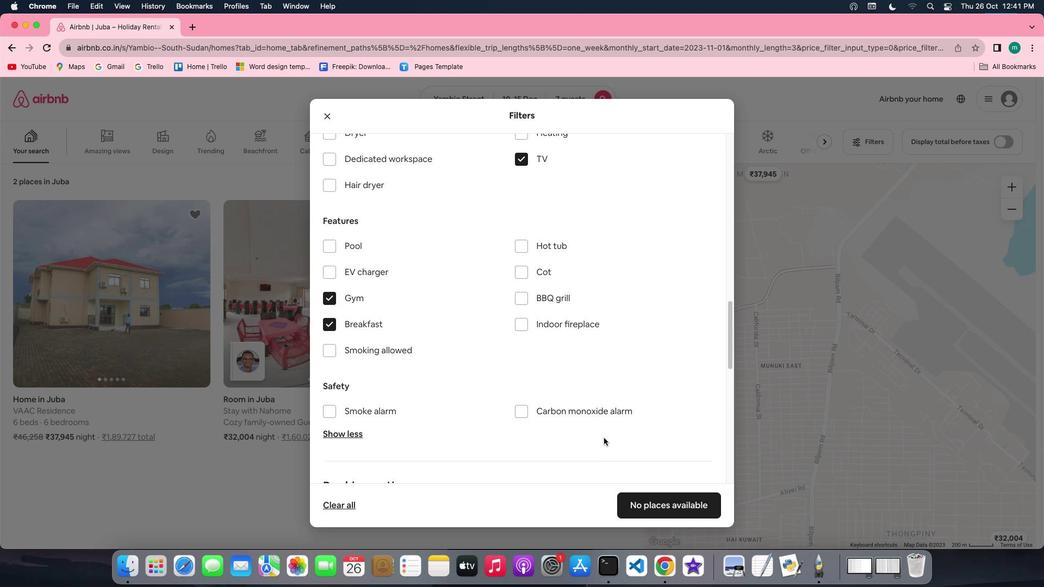 
Action: Mouse scrolled (603, 438) with delta (0, -1)
Screenshot: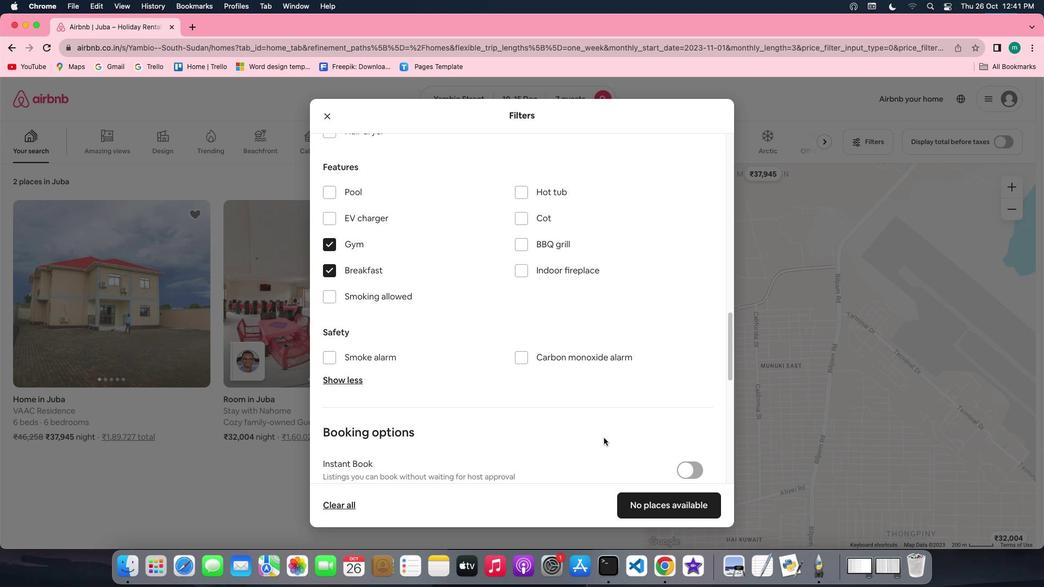 
Action: Mouse moved to (648, 448)
Screenshot: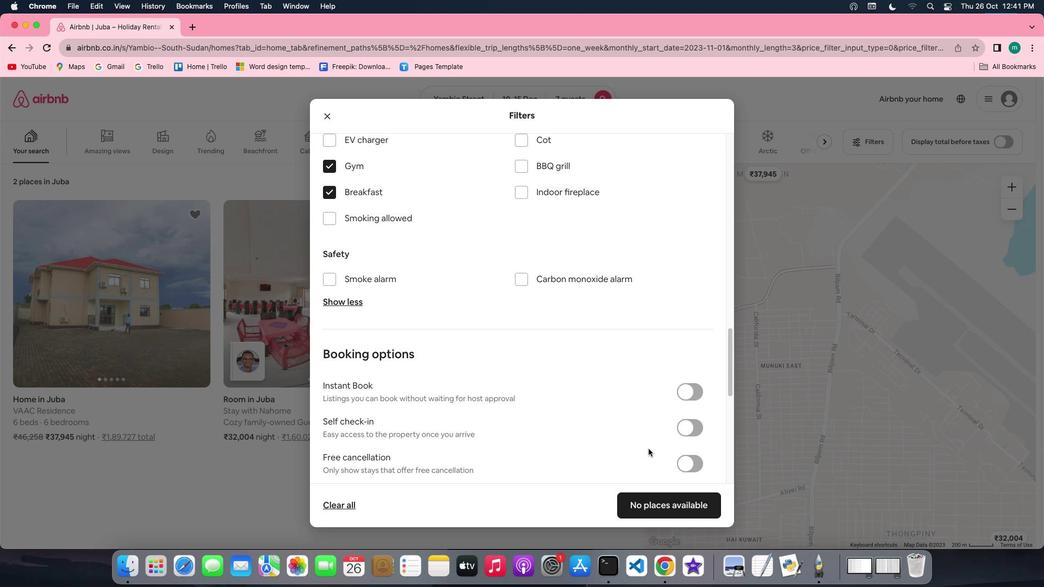 
Action: Mouse scrolled (648, 448) with delta (0, 0)
Screenshot: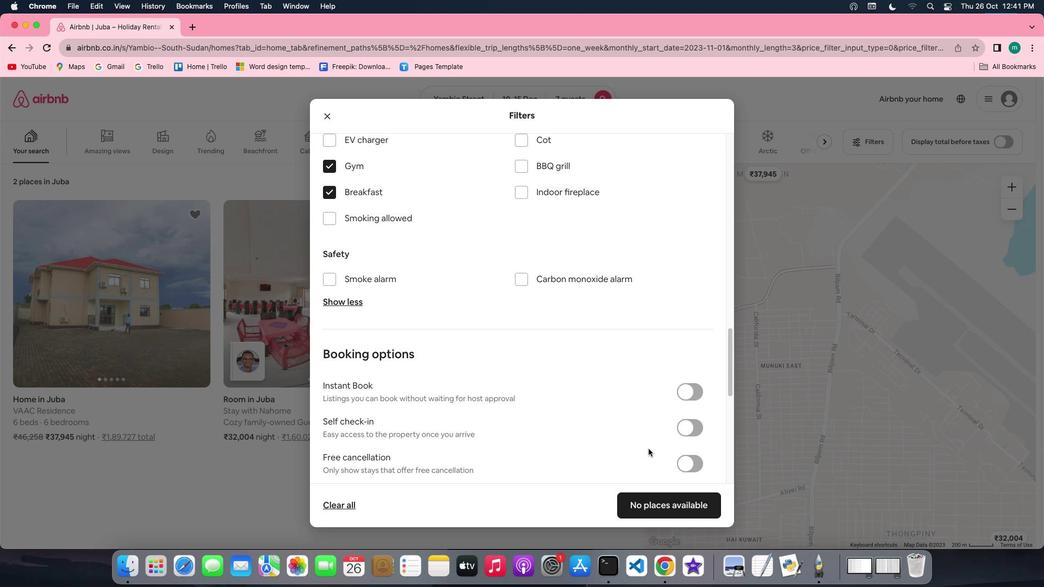 
Action: Mouse scrolled (648, 448) with delta (0, 0)
Screenshot: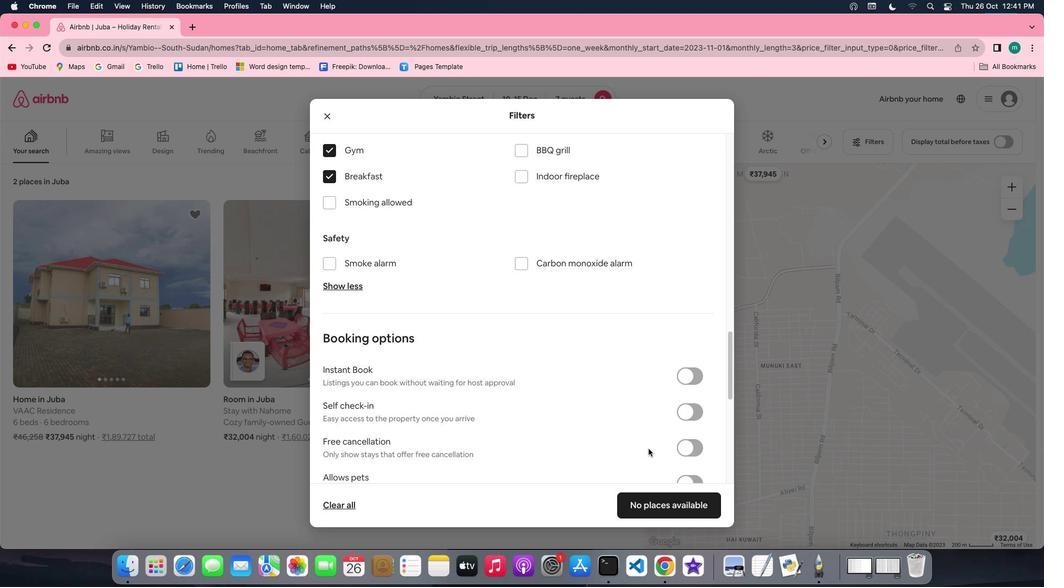 
Action: Mouse scrolled (648, 448) with delta (0, -1)
Screenshot: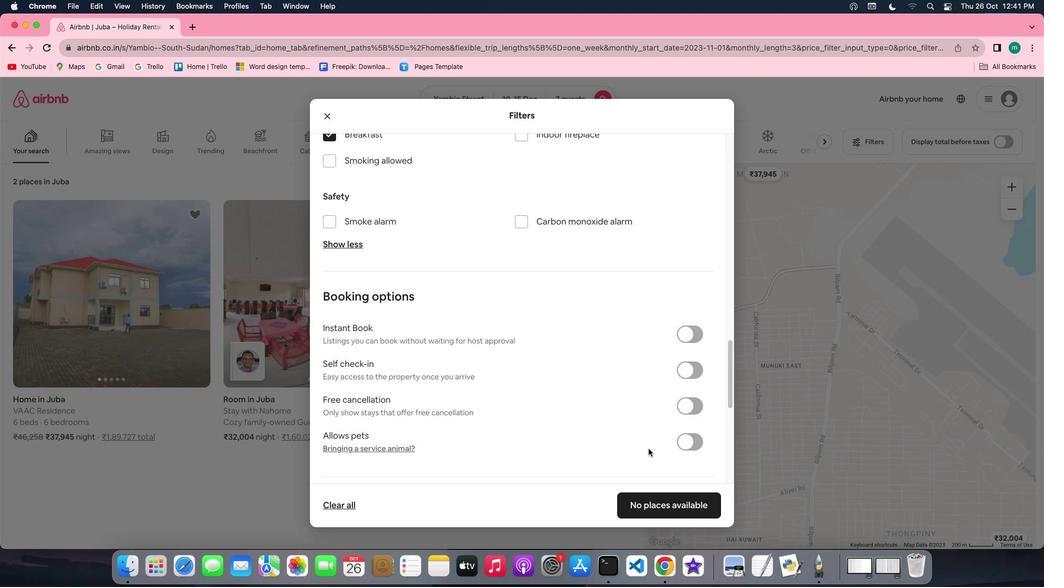 
Action: Mouse scrolled (648, 448) with delta (0, -2)
Screenshot: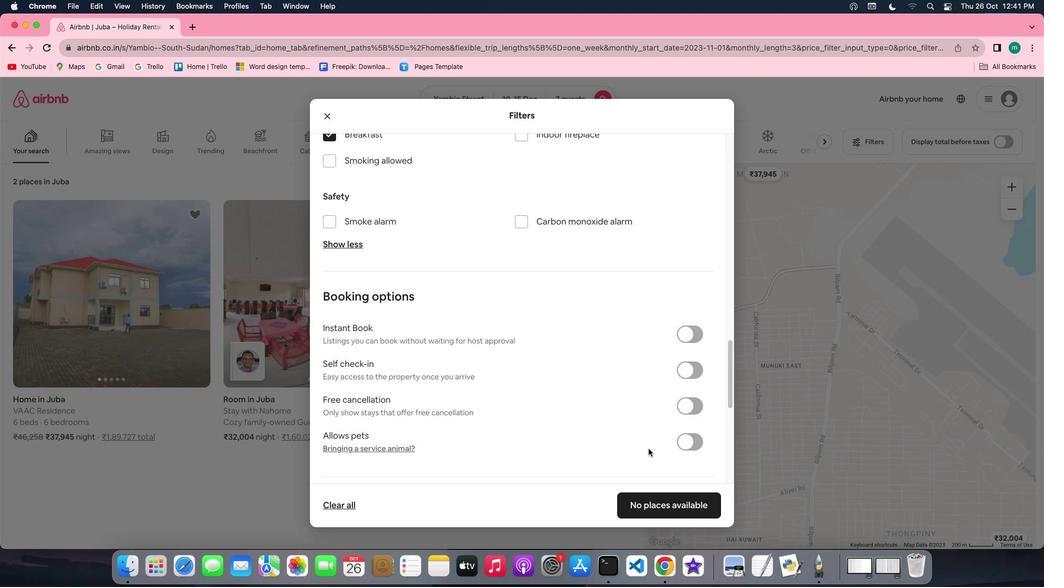
Action: Mouse scrolled (648, 448) with delta (0, -2)
Screenshot: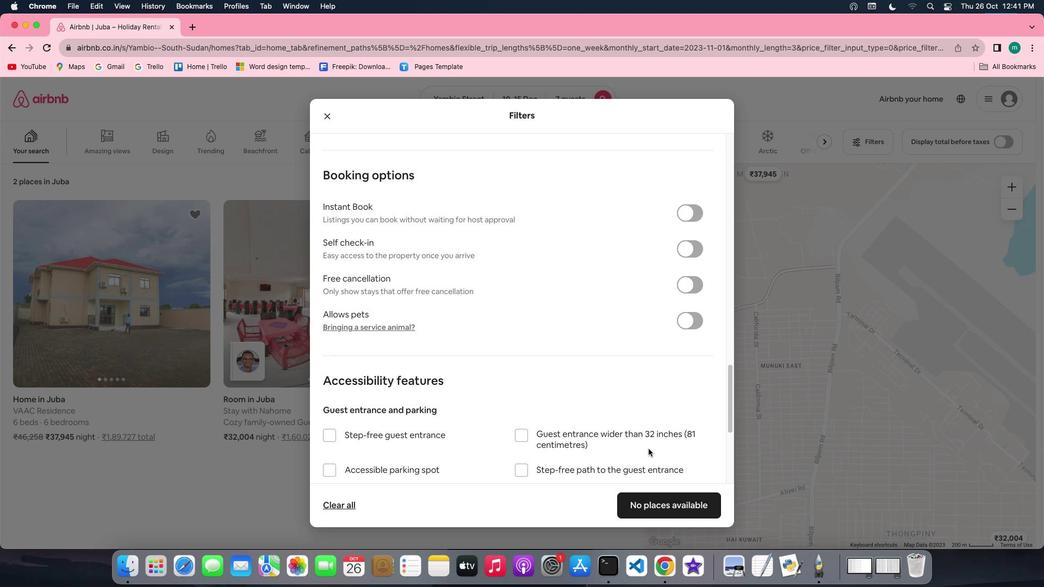 
Action: Mouse scrolled (648, 448) with delta (0, -3)
Screenshot: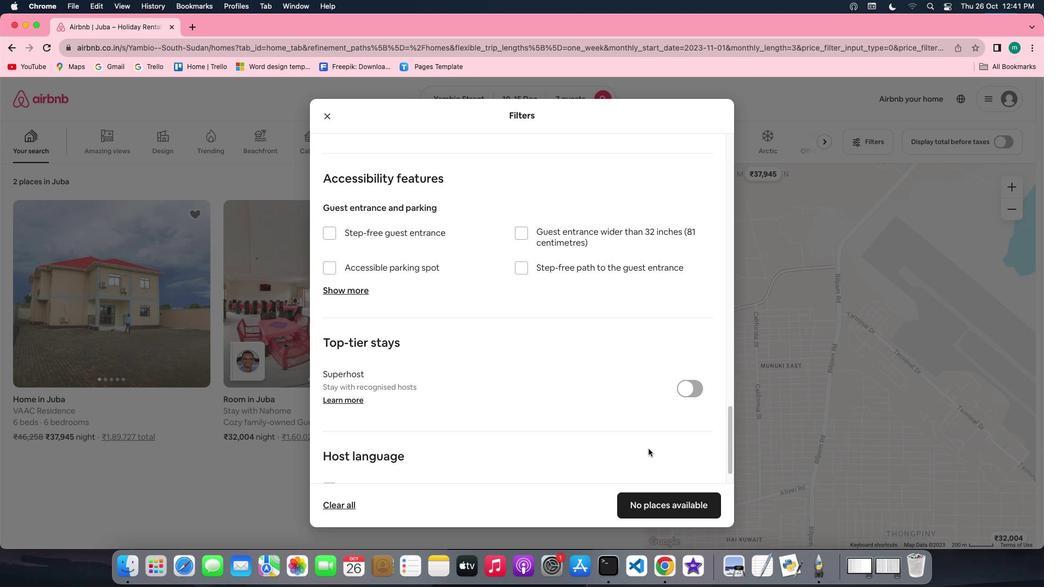 
Action: Mouse scrolled (648, 448) with delta (0, 0)
Screenshot: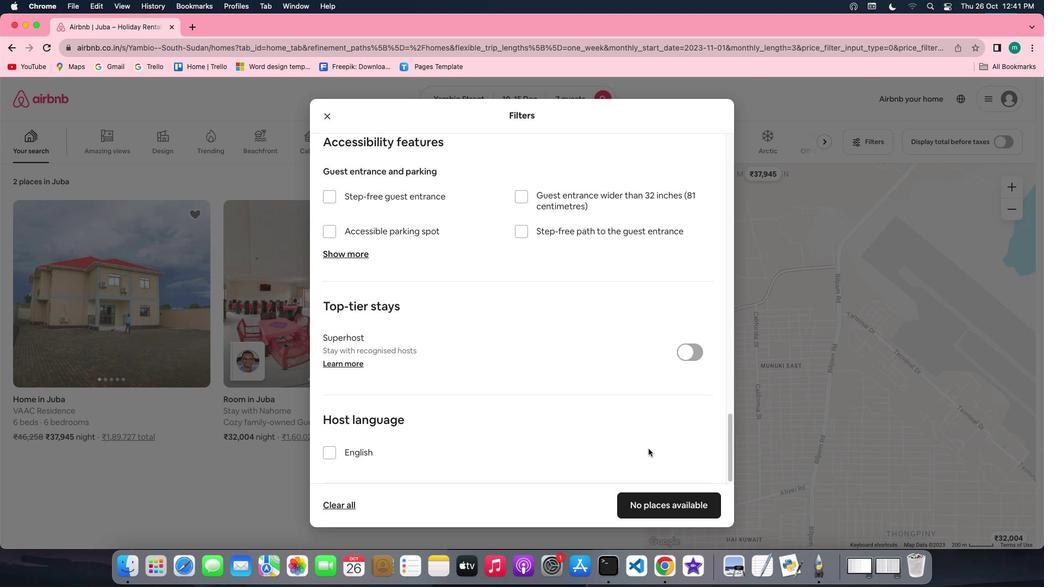 
Action: Mouse scrolled (648, 448) with delta (0, 0)
Screenshot: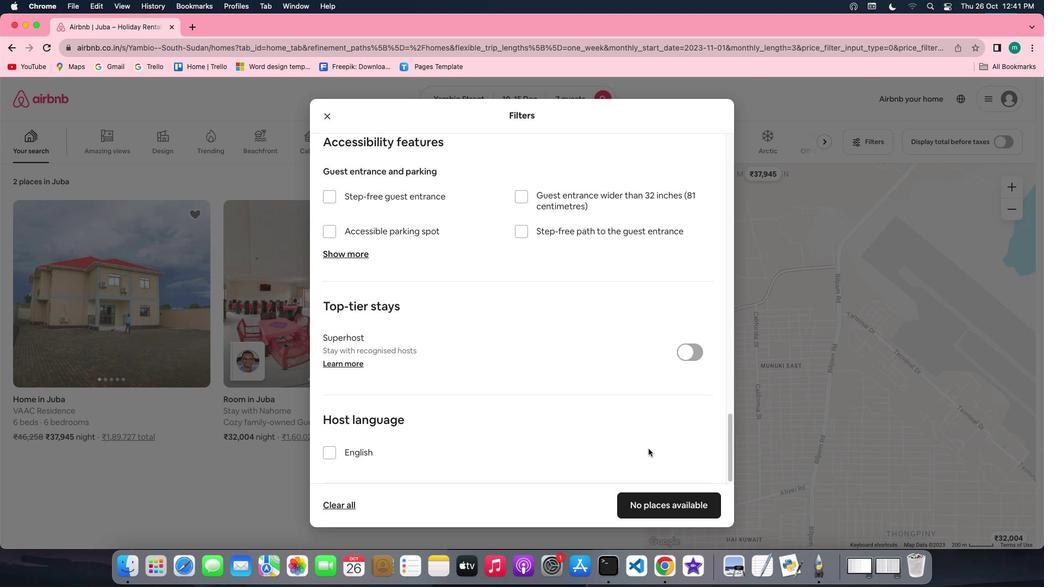 
Action: Mouse scrolled (648, 448) with delta (0, -2)
Screenshot: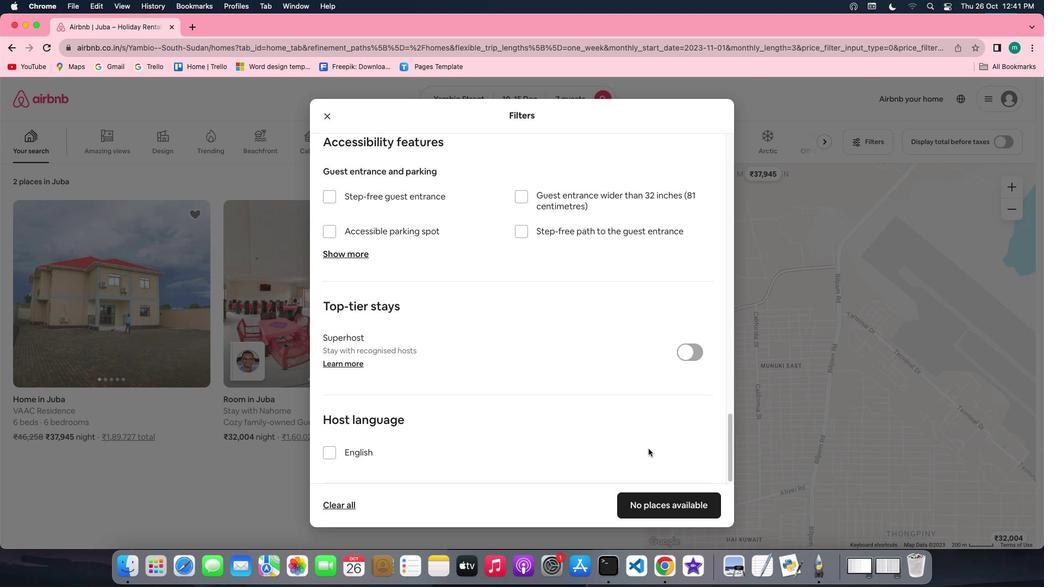
Action: Mouse scrolled (648, 448) with delta (0, -2)
Screenshot: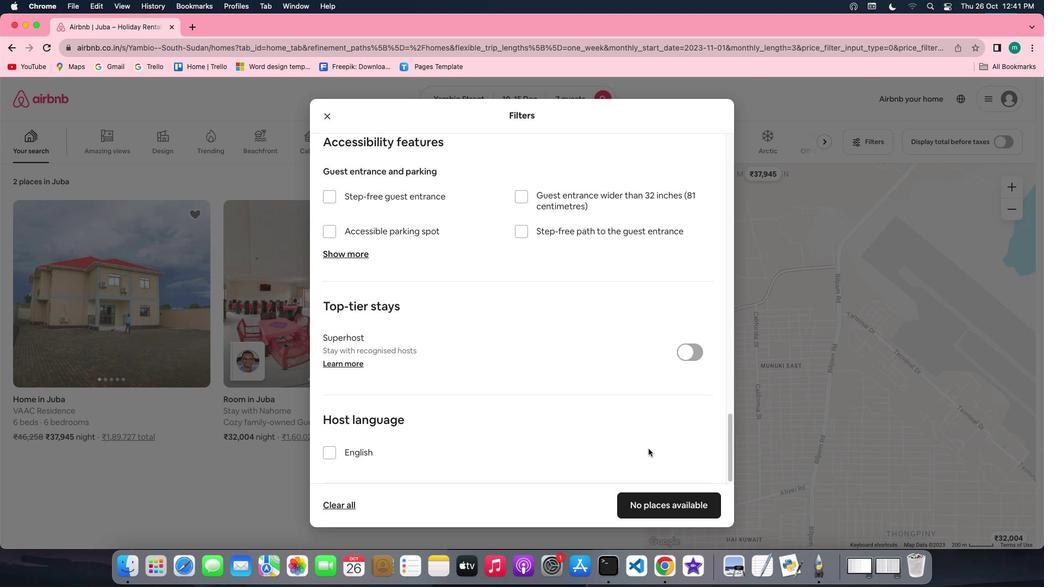 
Action: Mouse scrolled (648, 448) with delta (0, -3)
Screenshot: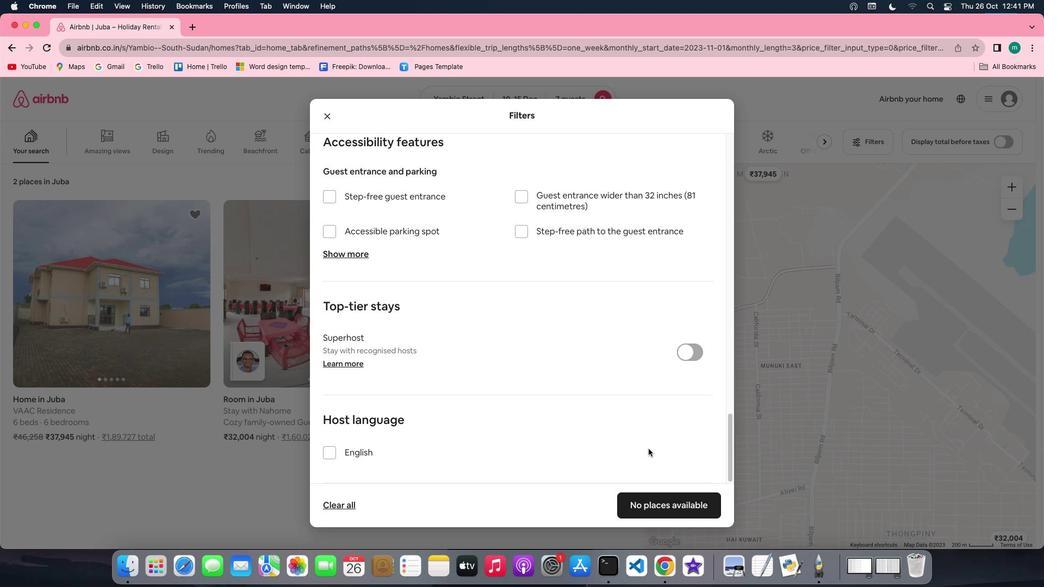 
Action: Mouse scrolled (648, 448) with delta (0, -3)
Screenshot: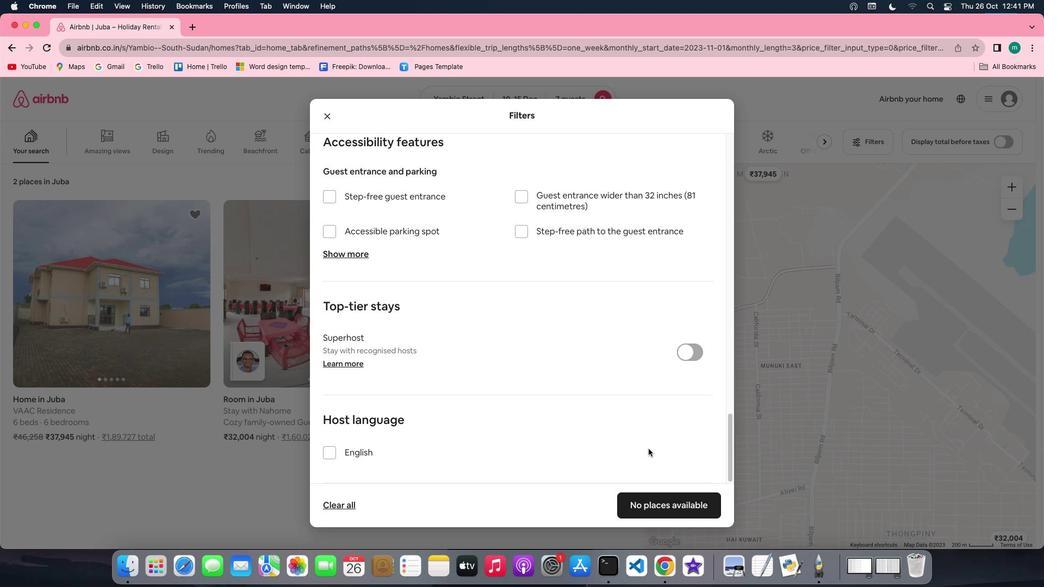 
Action: Mouse moved to (691, 503)
Screenshot: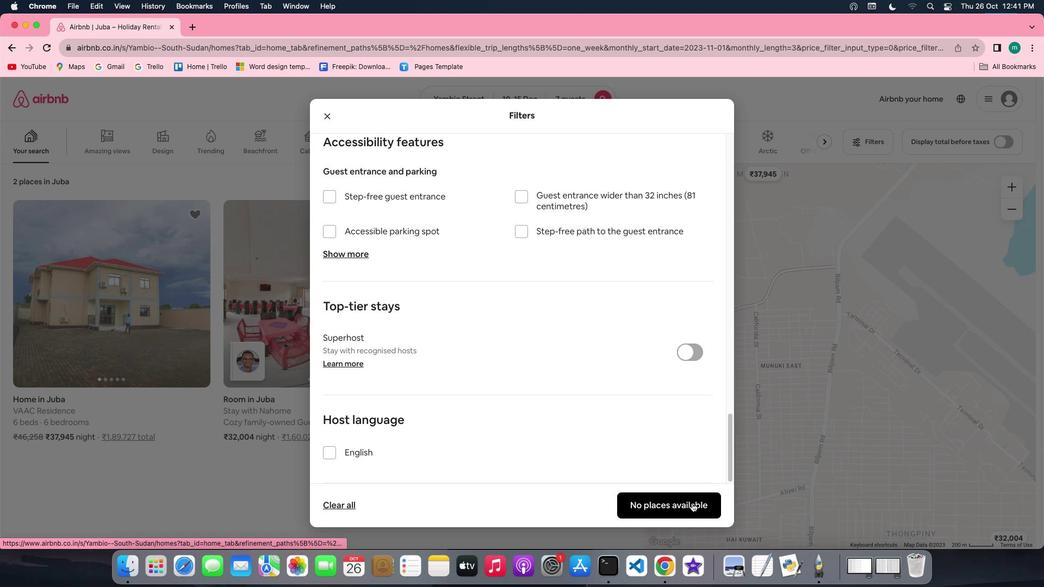 
Action: Mouse pressed left at (691, 503)
Screenshot: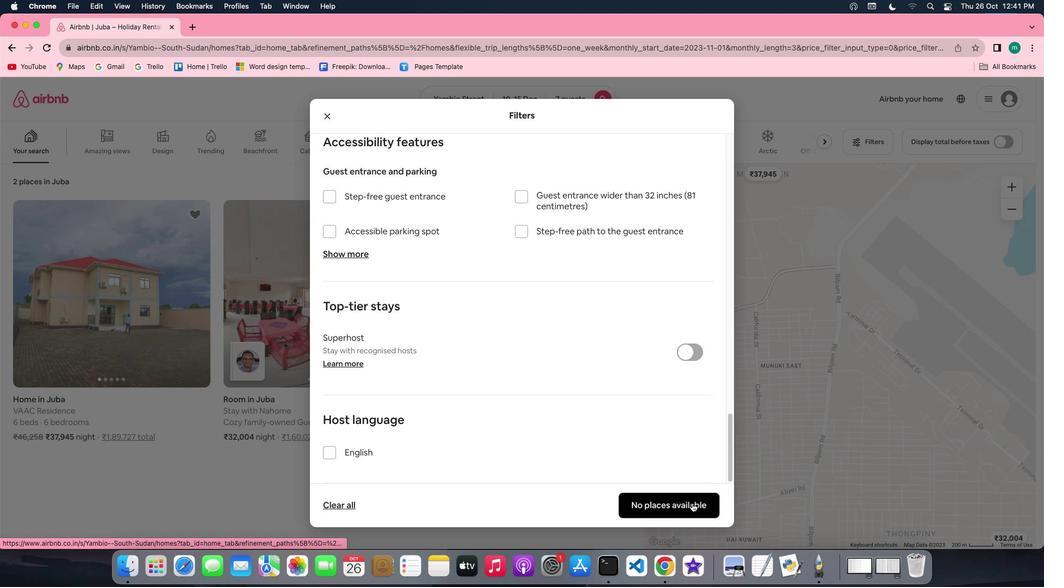 
Action: Mouse moved to (405, 362)
Screenshot: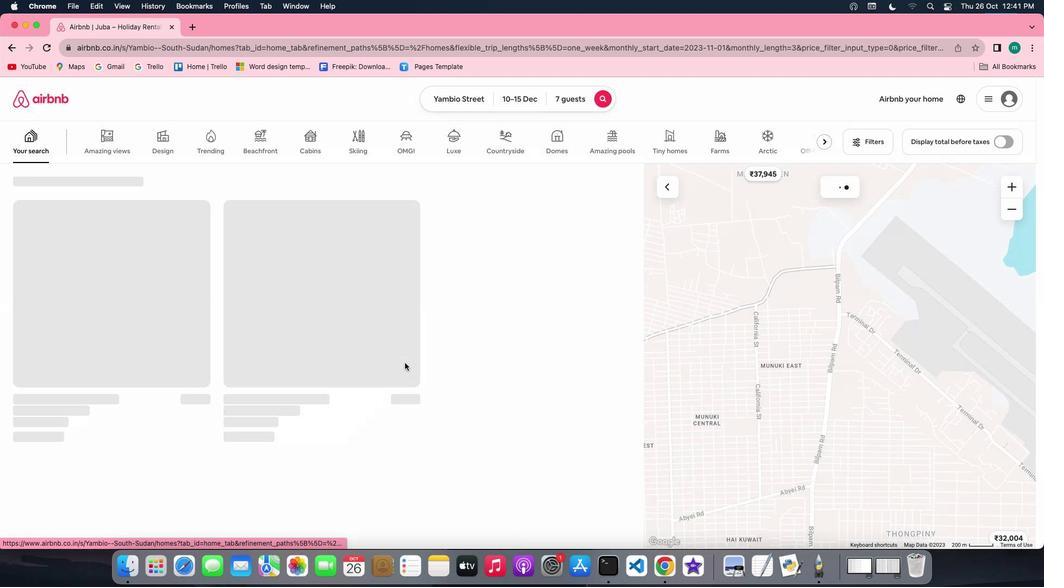 
